 Task: Find connections with filter location Katihar with filter topic #Managementskillswith filter profile language Potuguese with filter current company Mindtree with filter school IMS UNISON UNIVERSITY with filter industry Climate Technology Product Manufacturing with filter service category Relocation with filter keywords title Virtual Assistant
Action: Mouse moved to (166, 247)
Screenshot: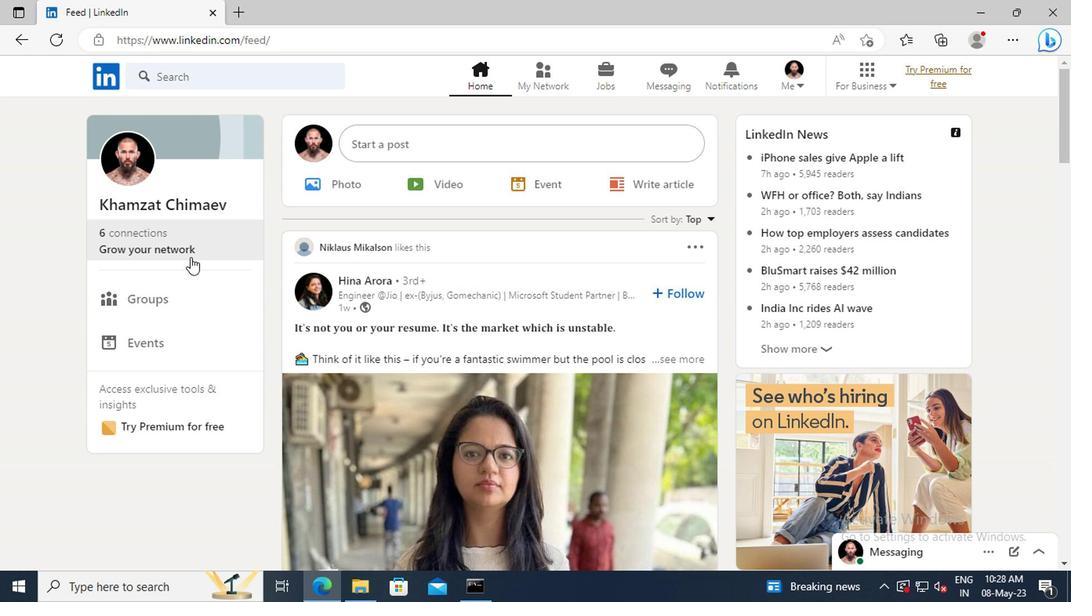 
Action: Mouse pressed left at (166, 247)
Screenshot: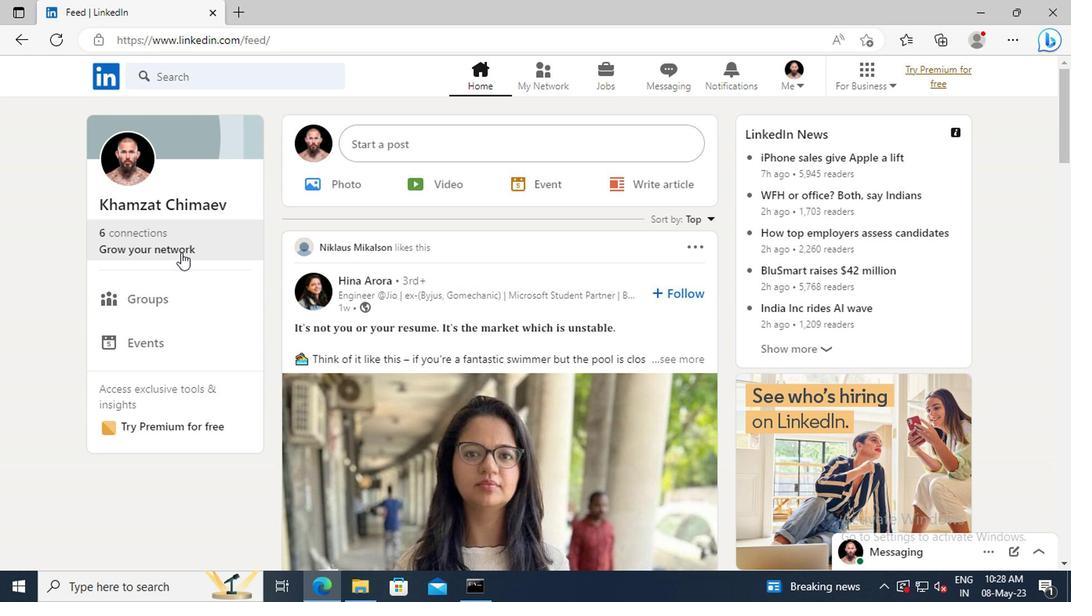 
Action: Mouse moved to (166, 170)
Screenshot: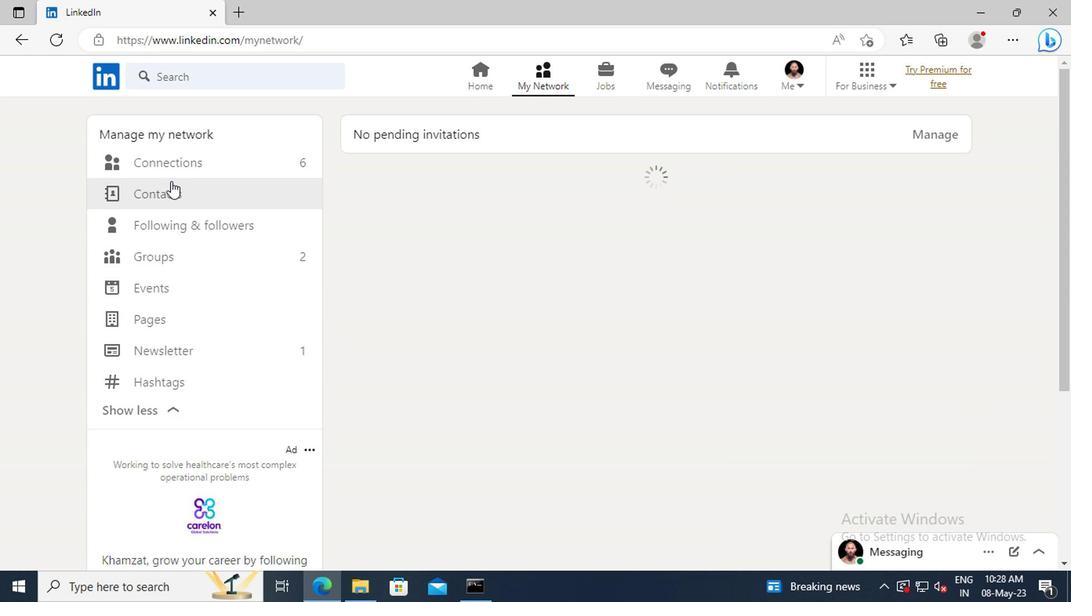 
Action: Mouse pressed left at (166, 170)
Screenshot: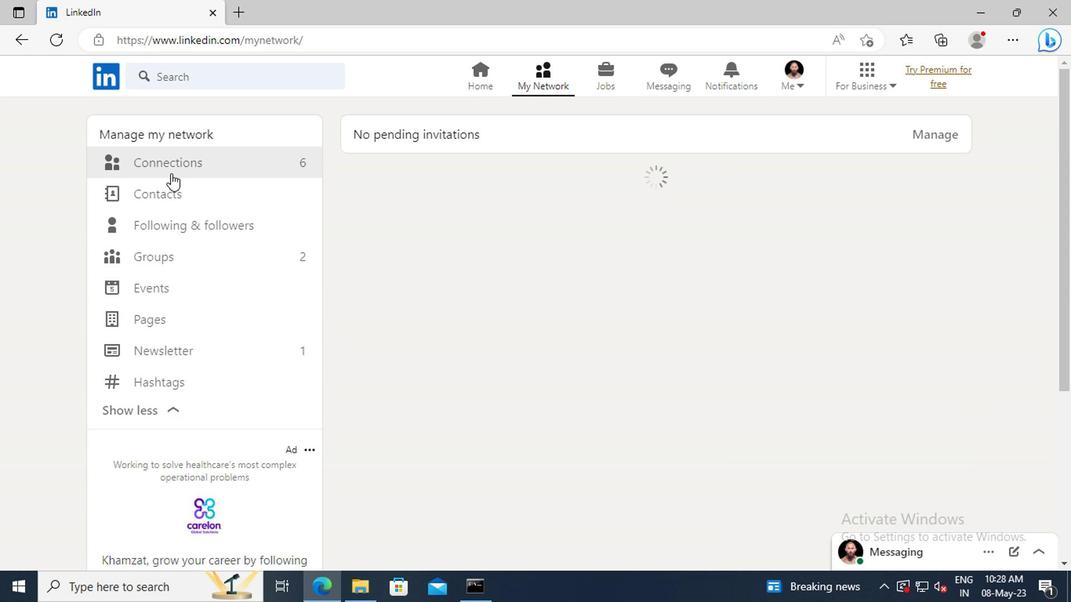 
Action: Mouse moved to (647, 168)
Screenshot: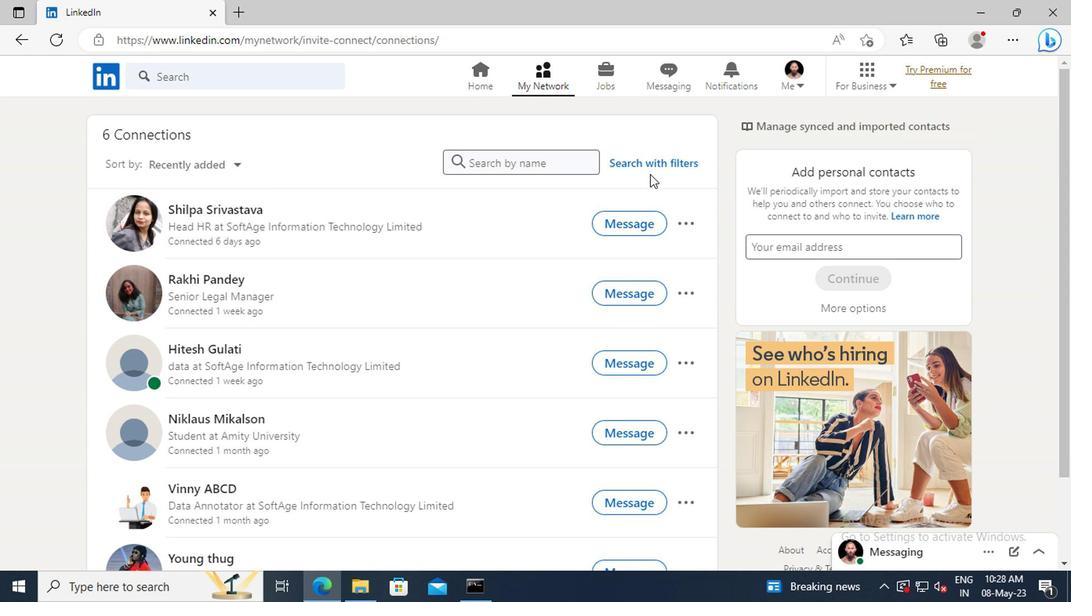 
Action: Mouse pressed left at (647, 168)
Screenshot: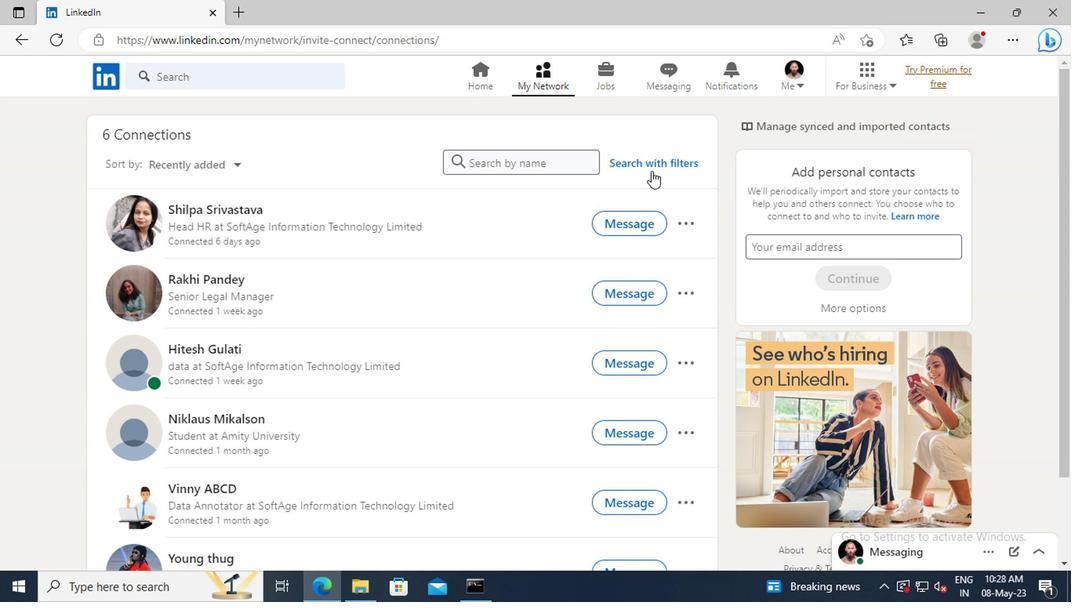 
Action: Mouse moved to (587, 126)
Screenshot: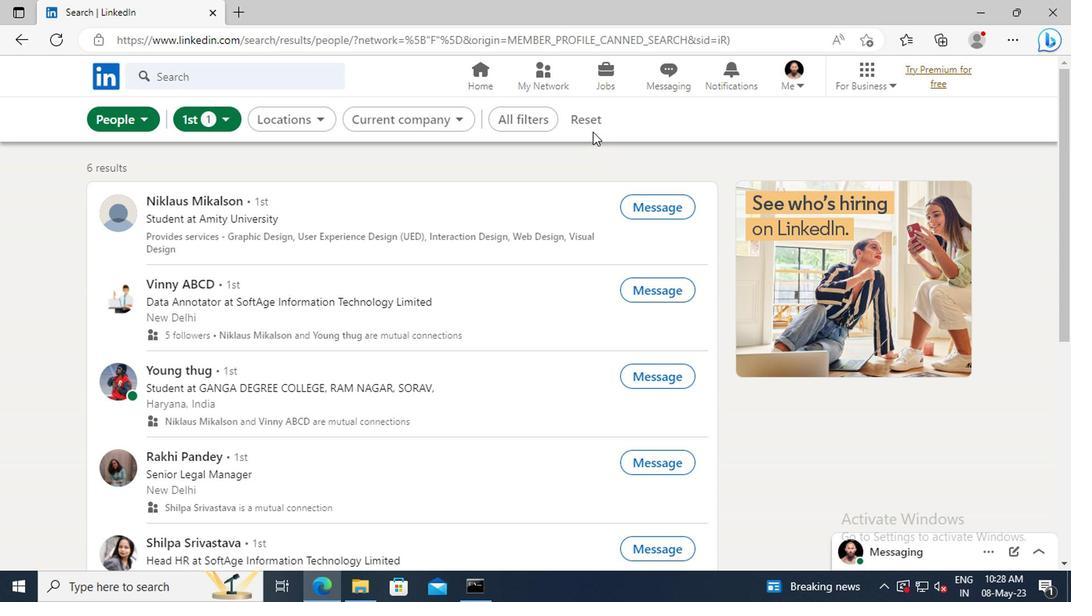 
Action: Mouse pressed left at (587, 126)
Screenshot: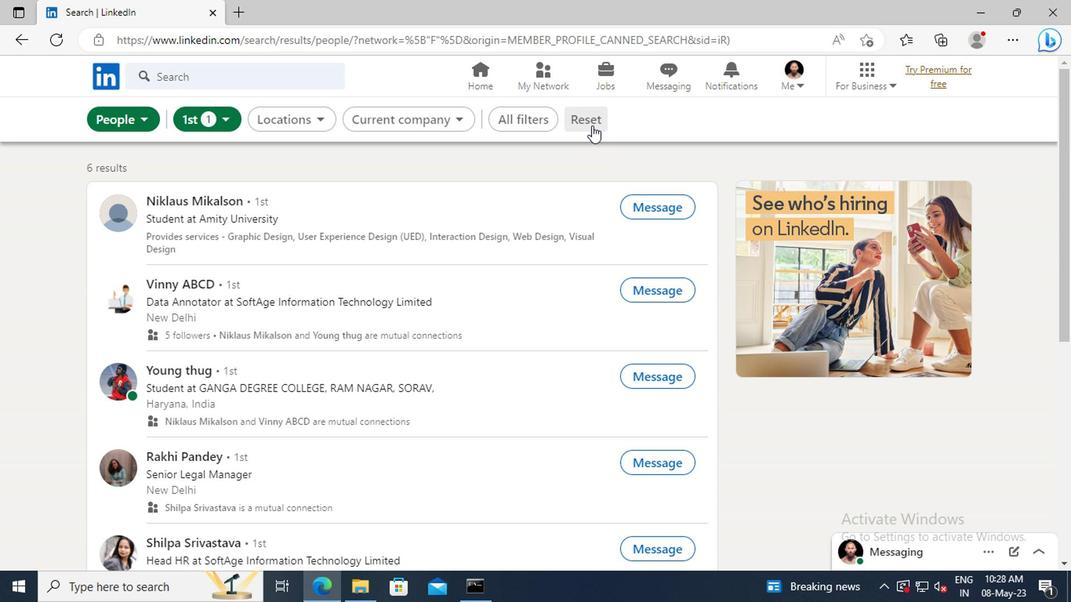 
Action: Mouse moved to (567, 125)
Screenshot: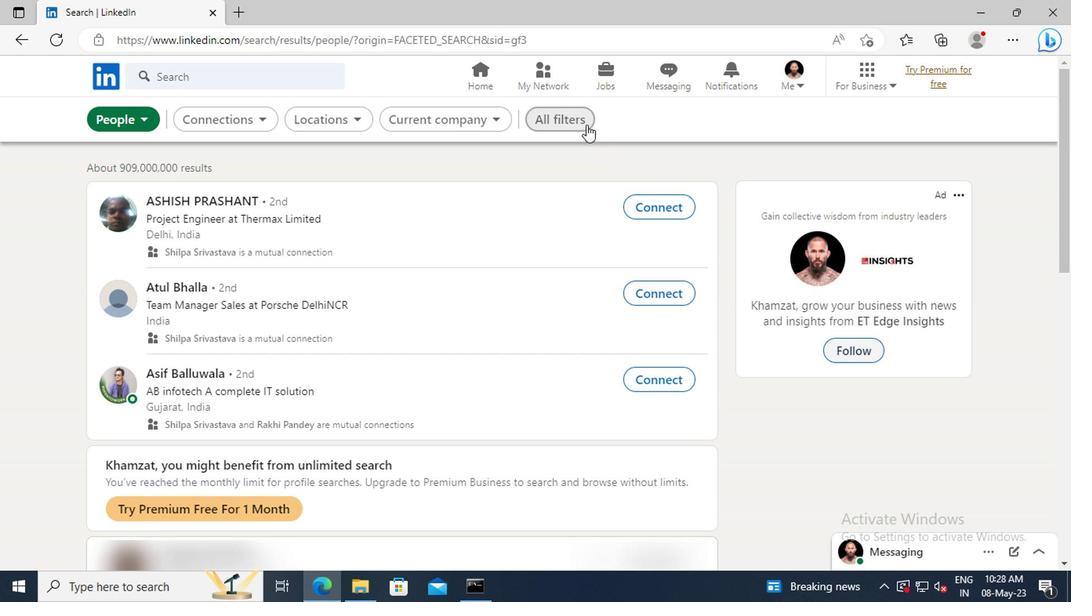 
Action: Mouse pressed left at (567, 125)
Screenshot: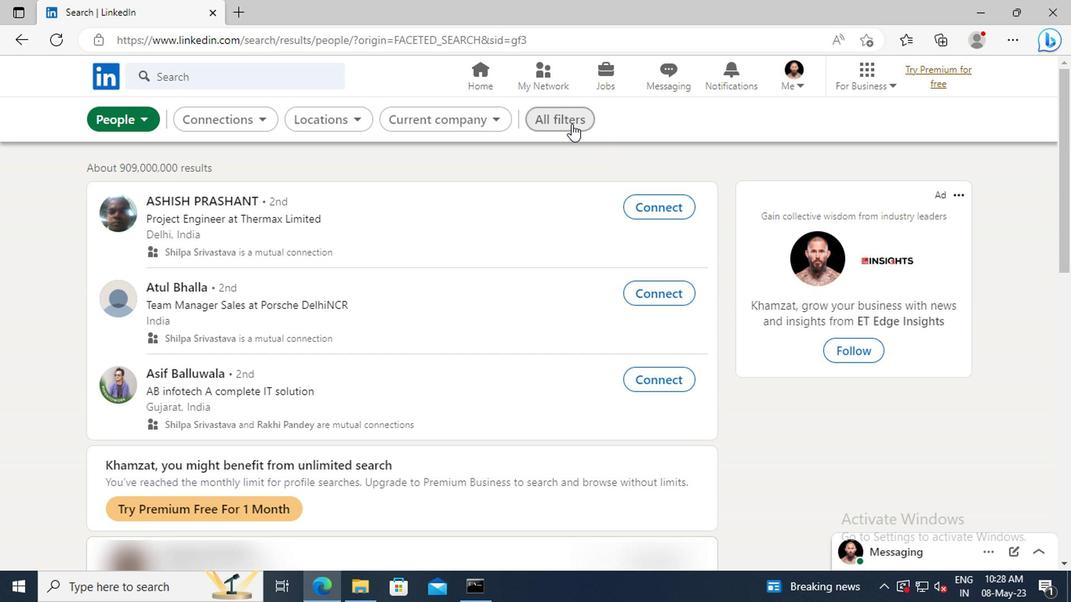 
Action: Mouse moved to (862, 293)
Screenshot: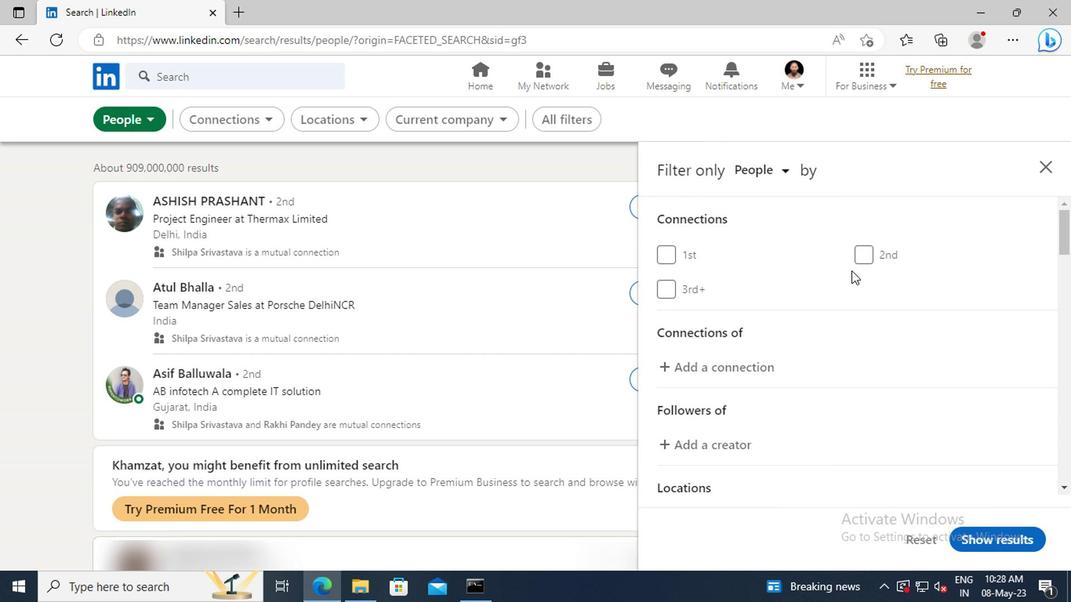 
Action: Mouse scrolled (862, 292) with delta (0, 0)
Screenshot: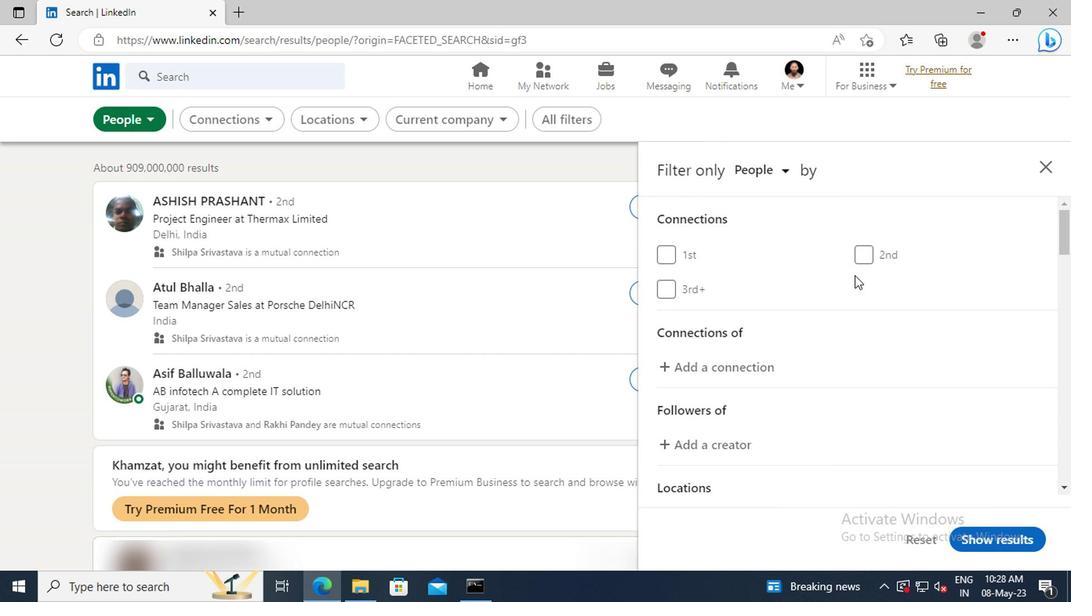 
Action: Mouse scrolled (862, 292) with delta (0, 0)
Screenshot: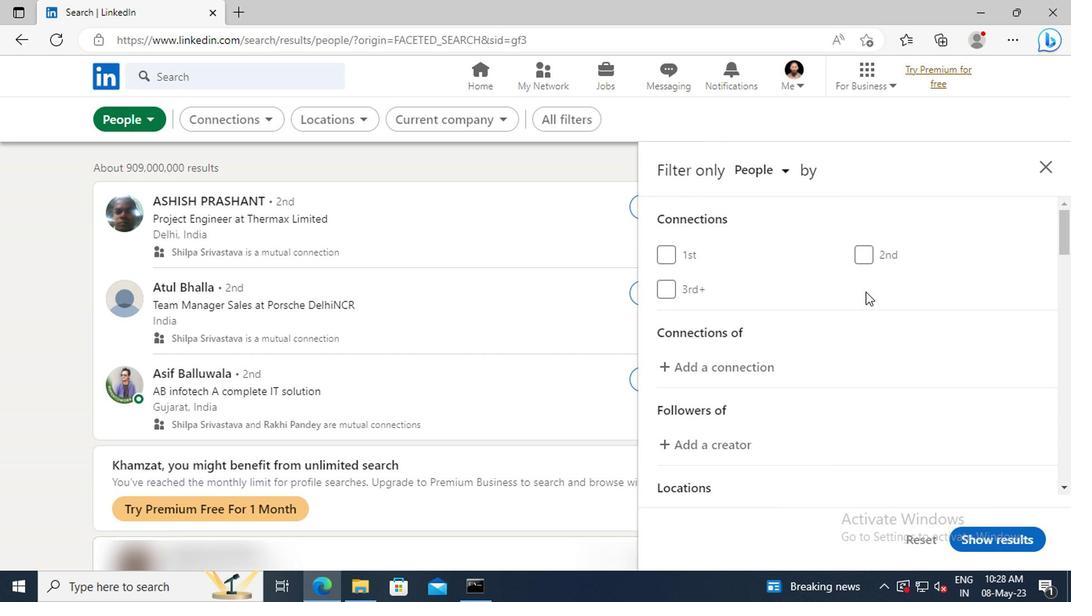
Action: Mouse scrolled (862, 292) with delta (0, 0)
Screenshot: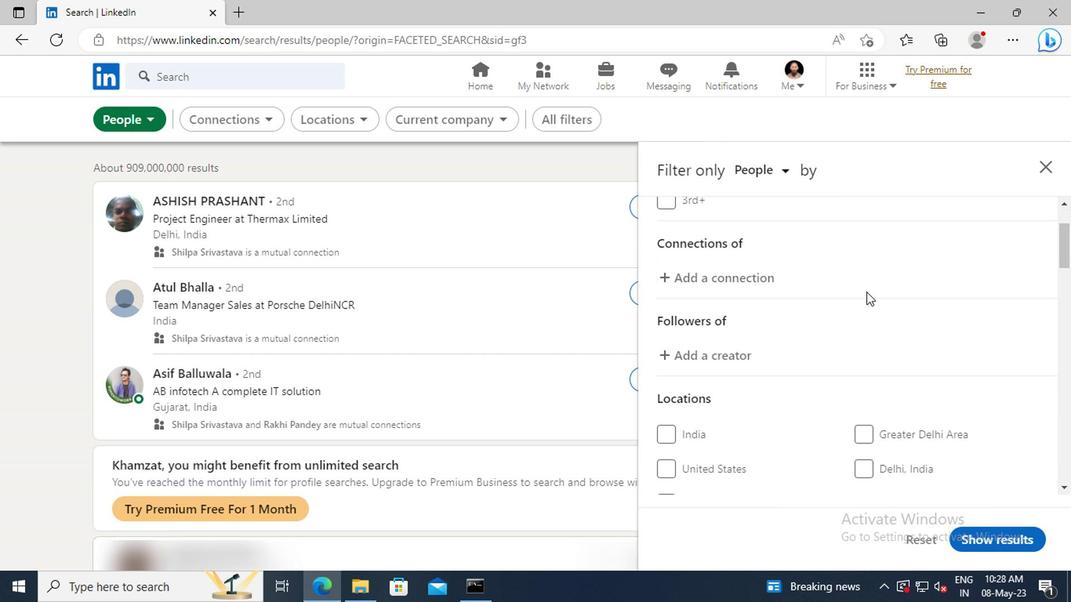 
Action: Mouse scrolled (862, 292) with delta (0, 0)
Screenshot: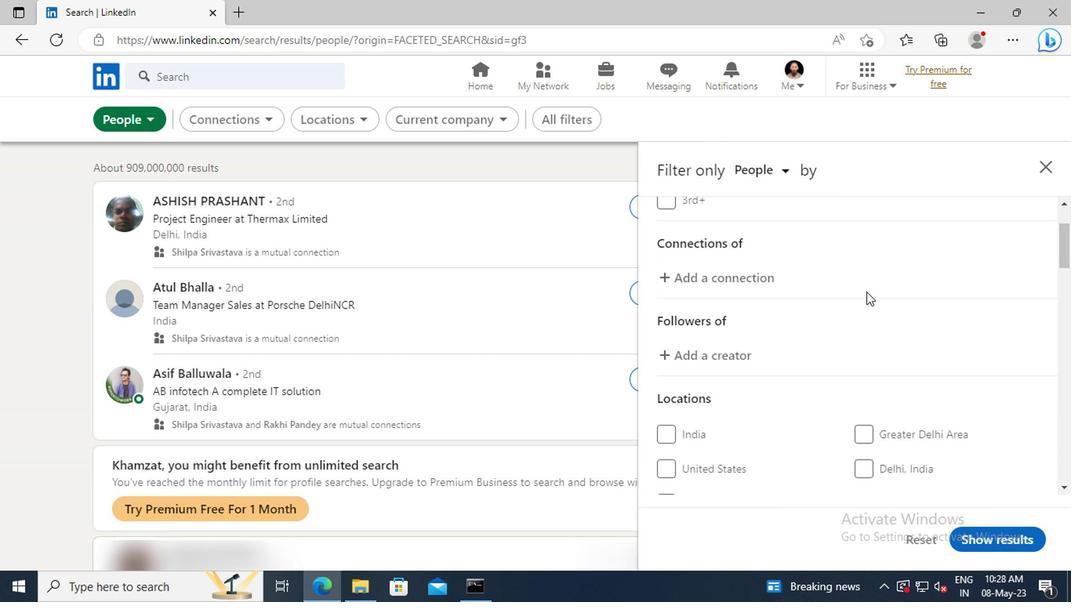 
Action: Mouse scrolled (862, 292) with delta (0, 0)
Screenshot: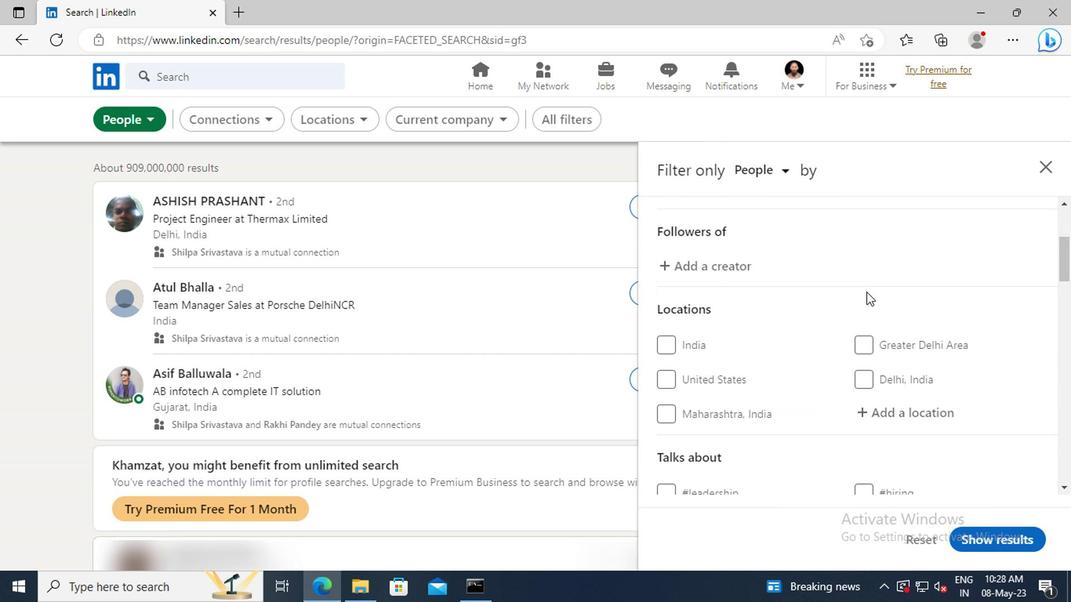 
Action: Mouse scrolled (862, 292) with delta (0, 0)
Screenshot: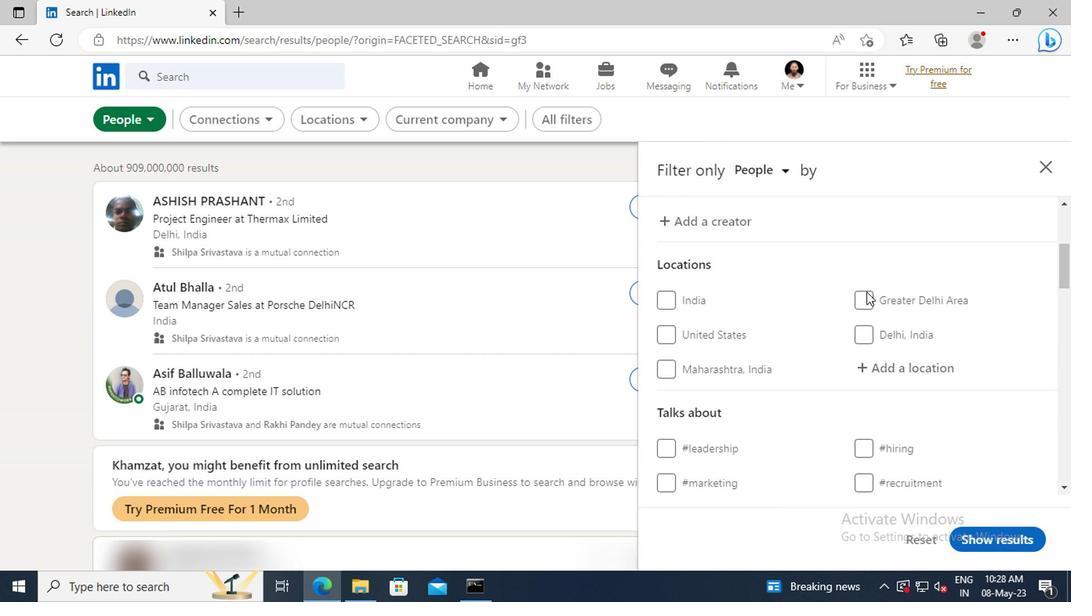
Action: Mouse scrolled (862, 292) with delta (0, 0)
Screenshot: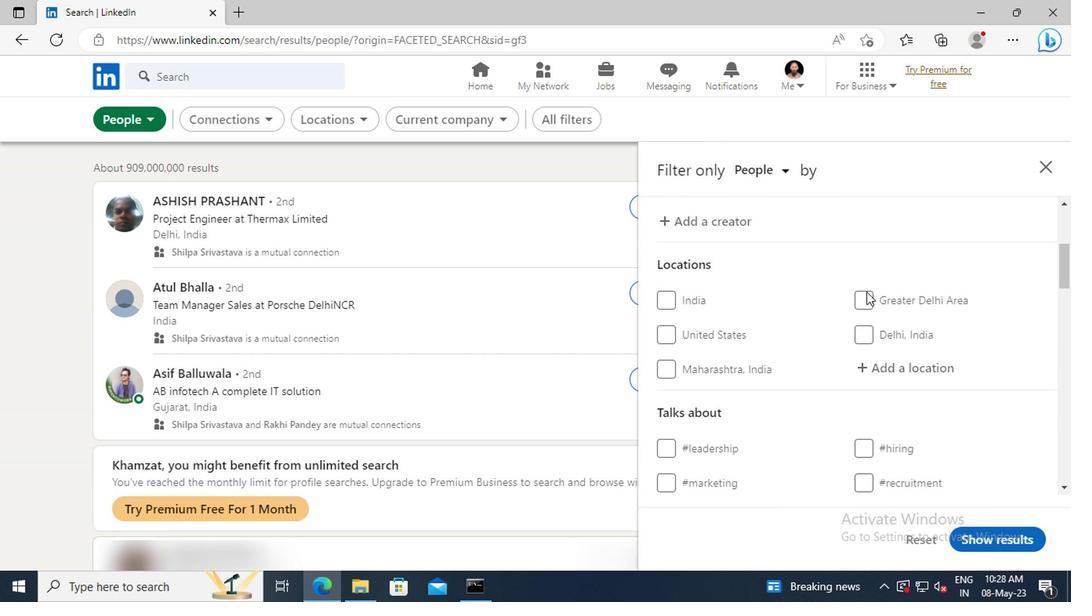 
Action: Mouse moved to (866, 286)
Screenshot: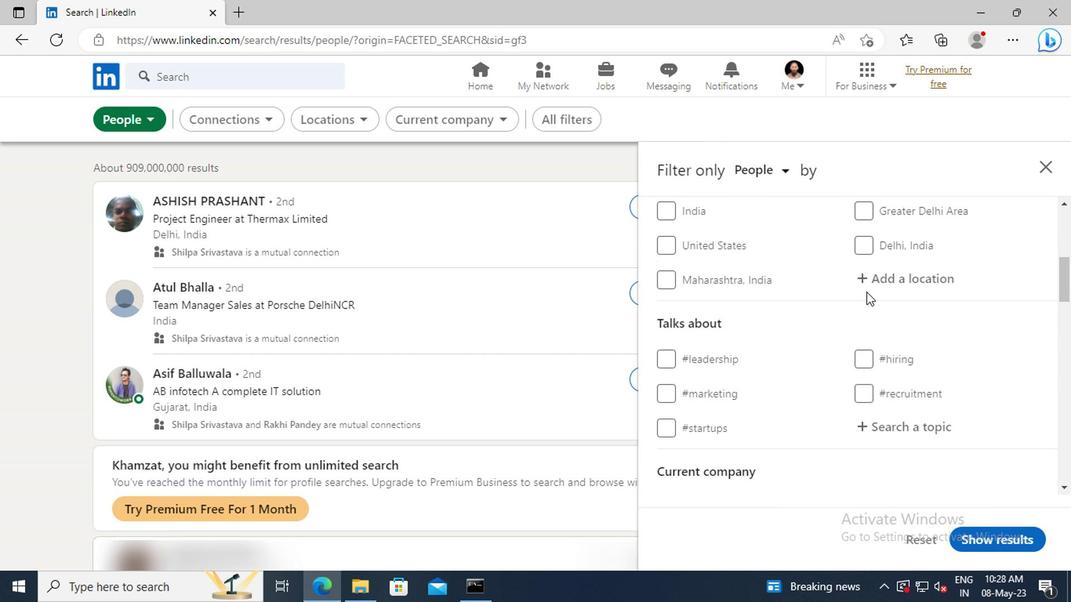 
Action: Mouse pressed left at (866, 286)
Screenshot: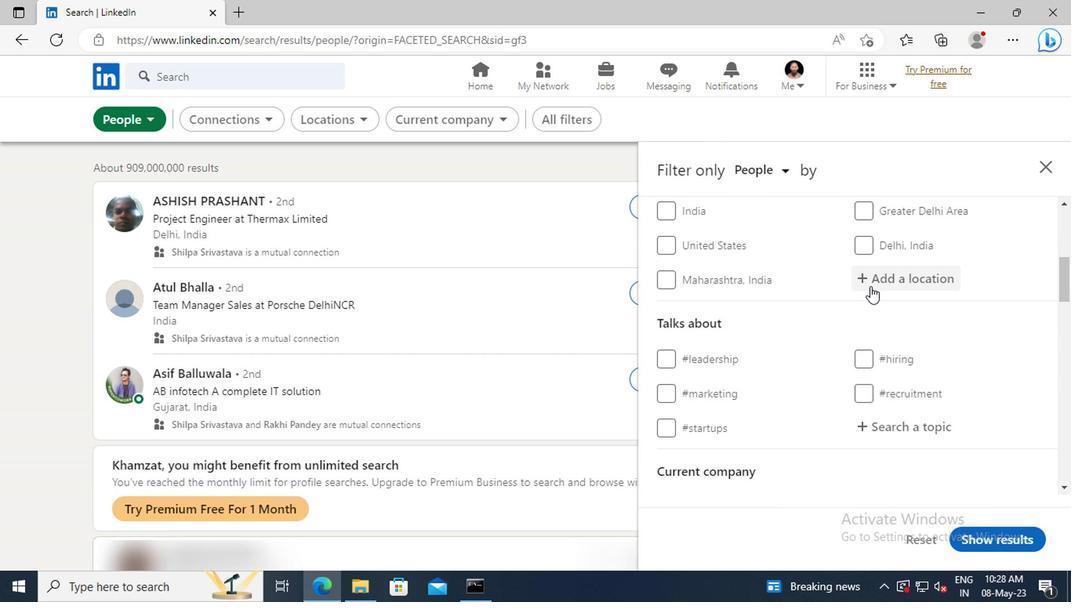 
Action: Key pressed <Key.shift>KATIHAR
Screenshot: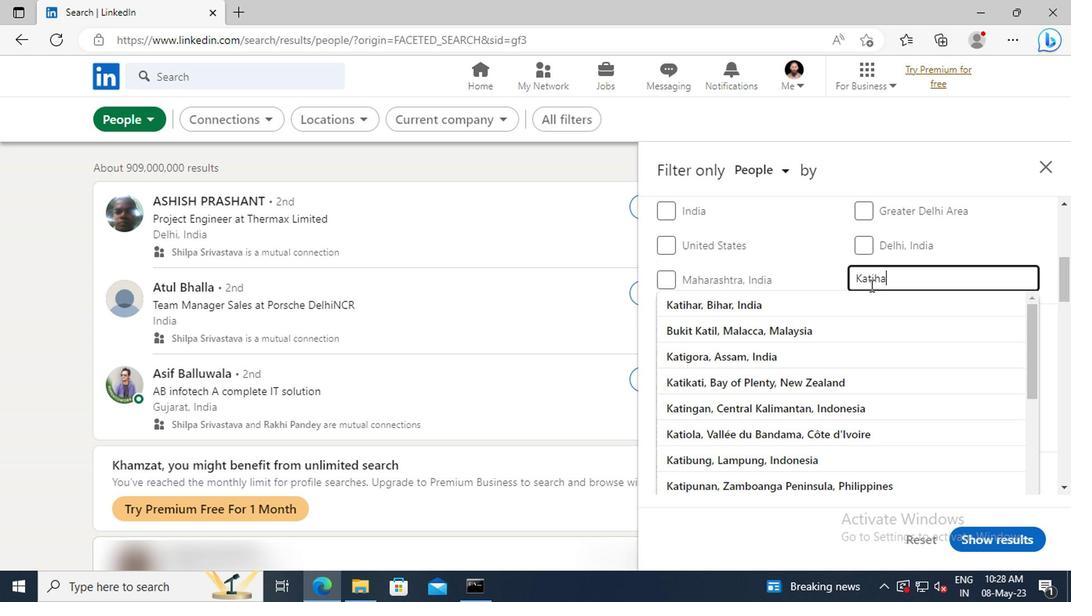 
Action: Mouse moved to (859, 300)
Screenshot: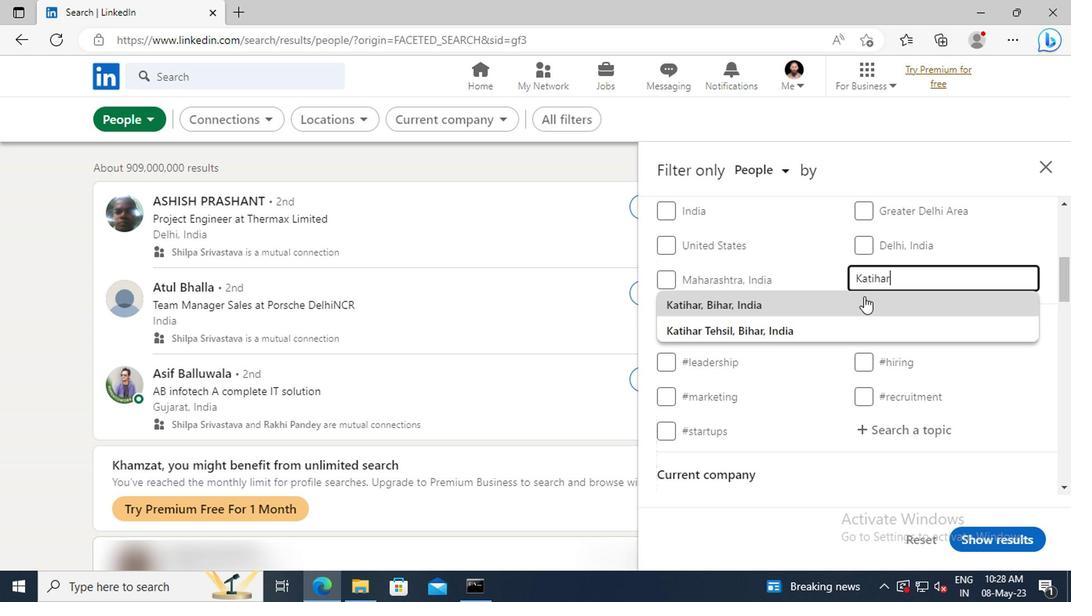 
Action: Mouse pressed left at (859, 300)
Screenshot: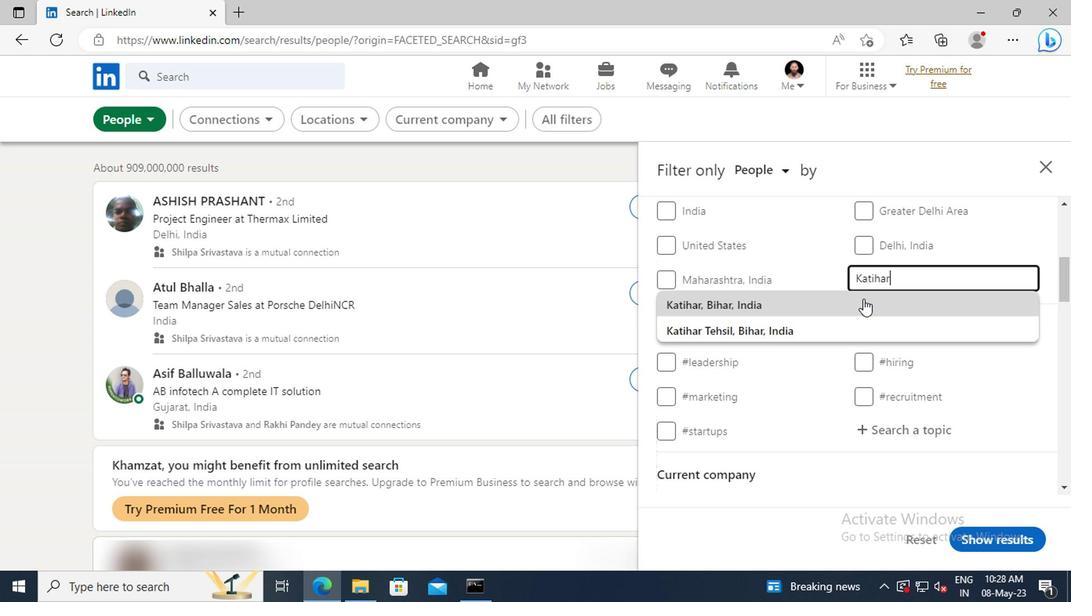 
Action: Mouse moved to (860, 303)
Screenshot: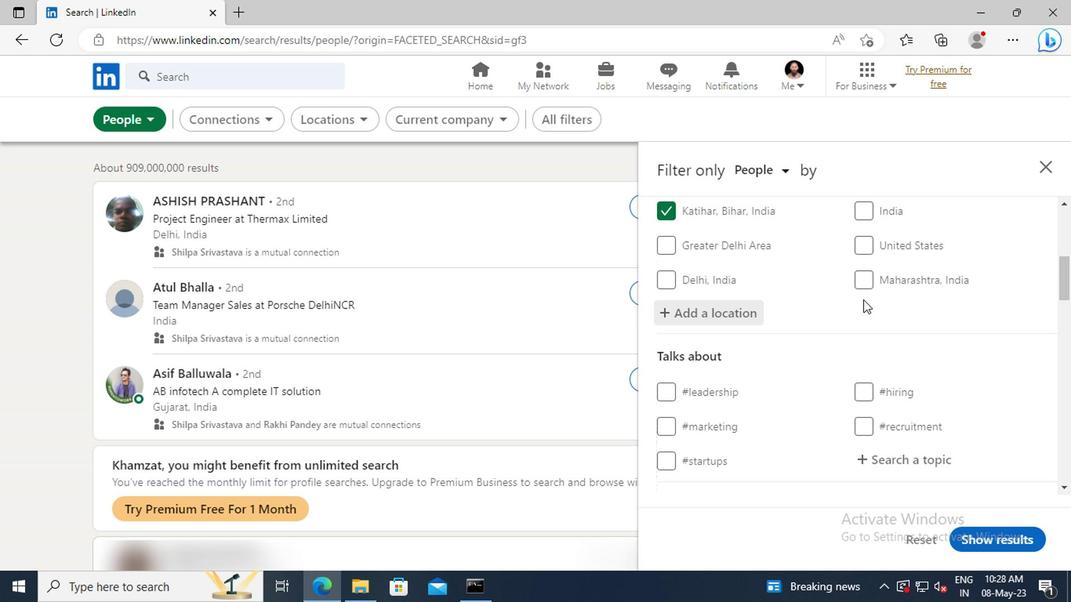 
Action: Mouse scrolled (860, 302) with delta (0, 0)
Screenshot: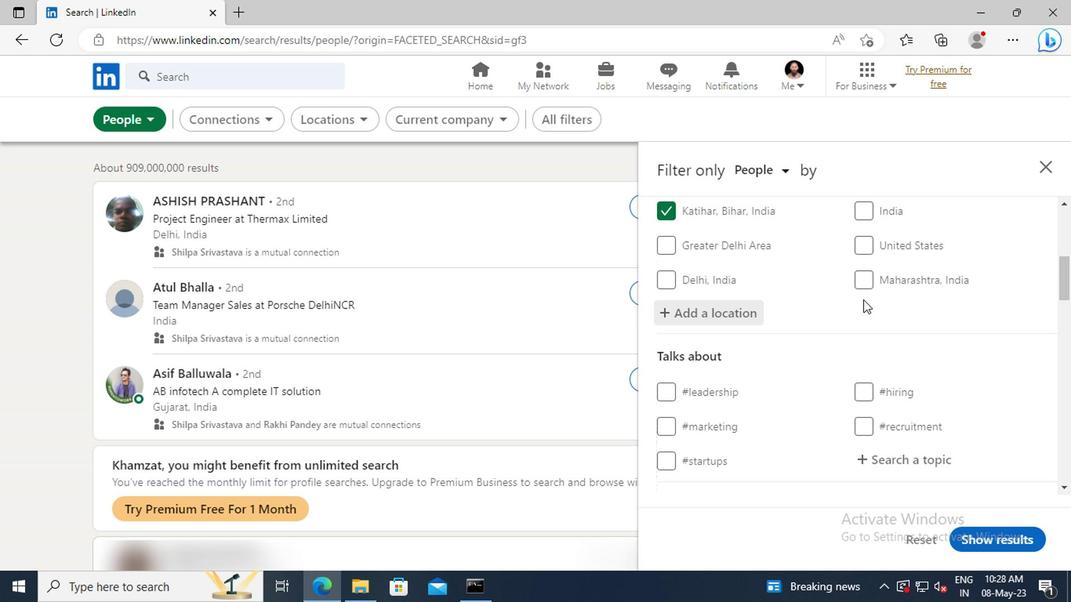 
Action: Mouse moved to (861, 304)
Screenshot: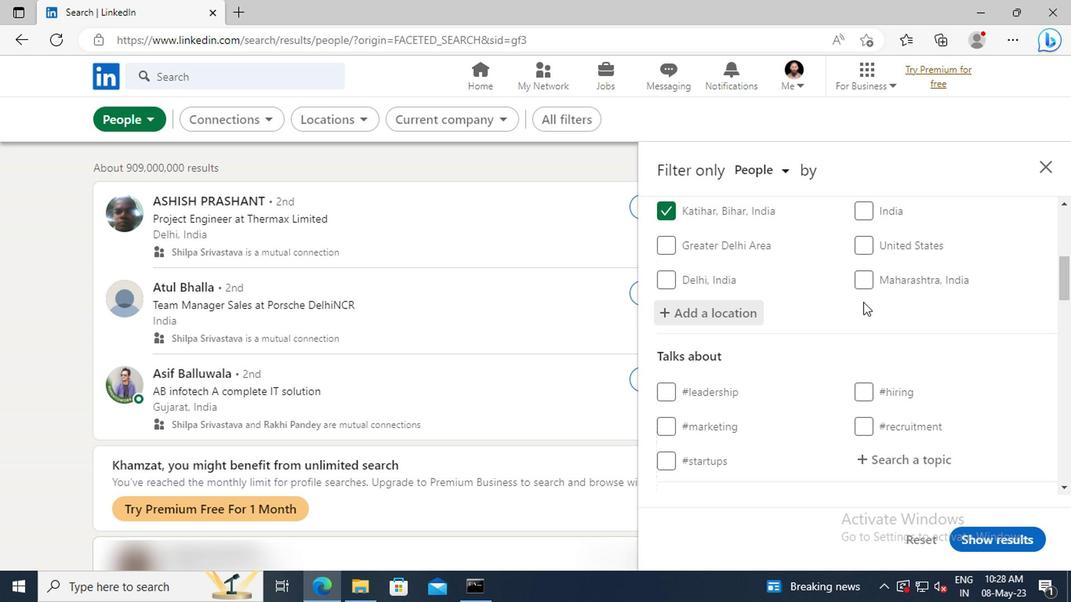 
Action: Mouse scrolled (861, 303) with delta (0, -1)
Screenshot: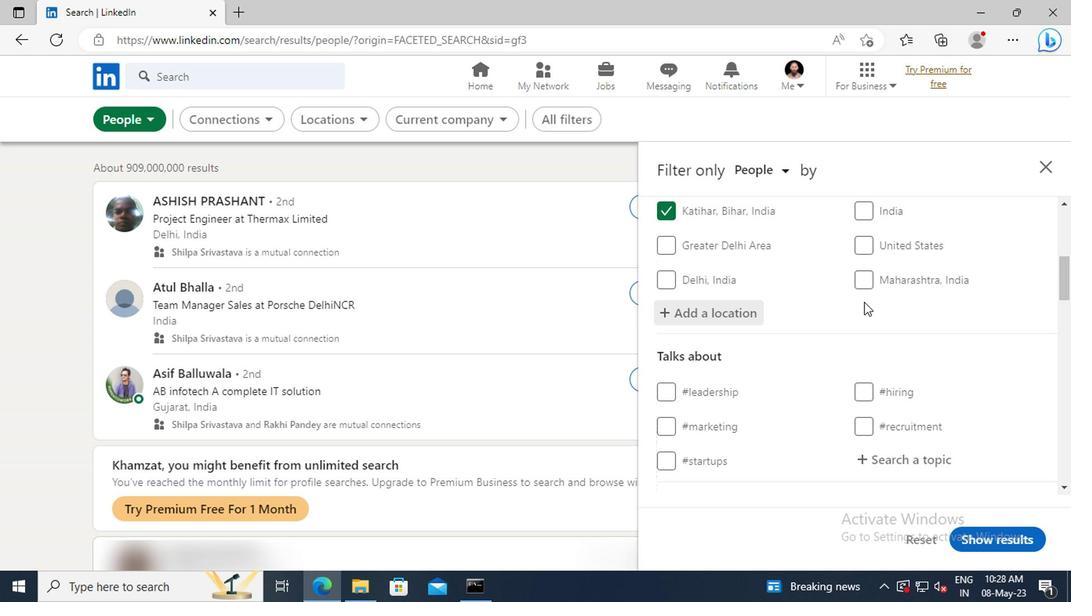 
Action: Mouse scrolled (861, 303) with delta (0, -1)
Screenshot: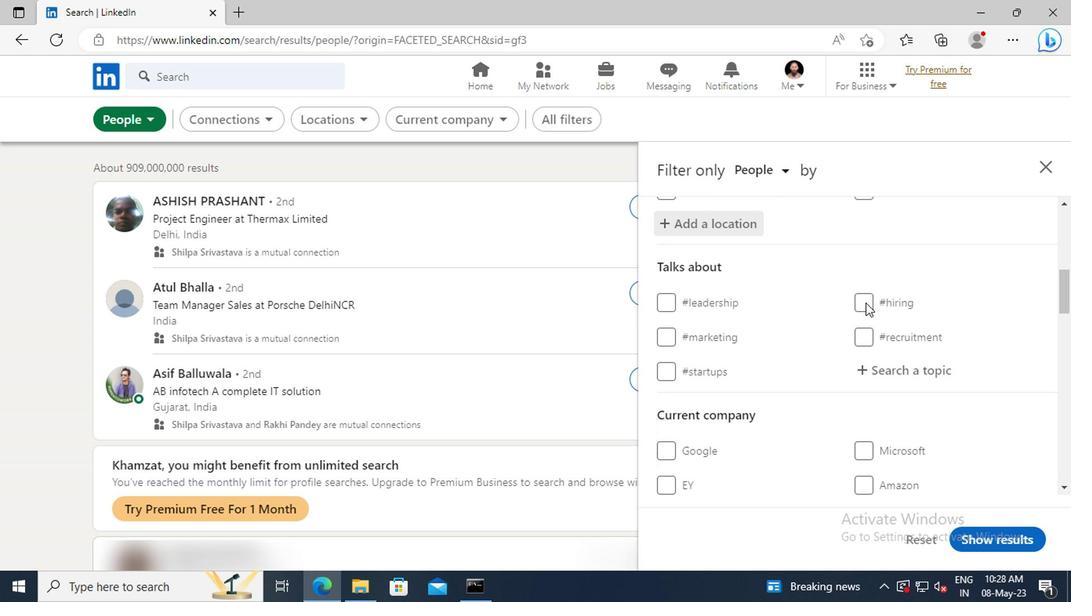 
Action: Mouse moved to (872, 322)
Screenshot: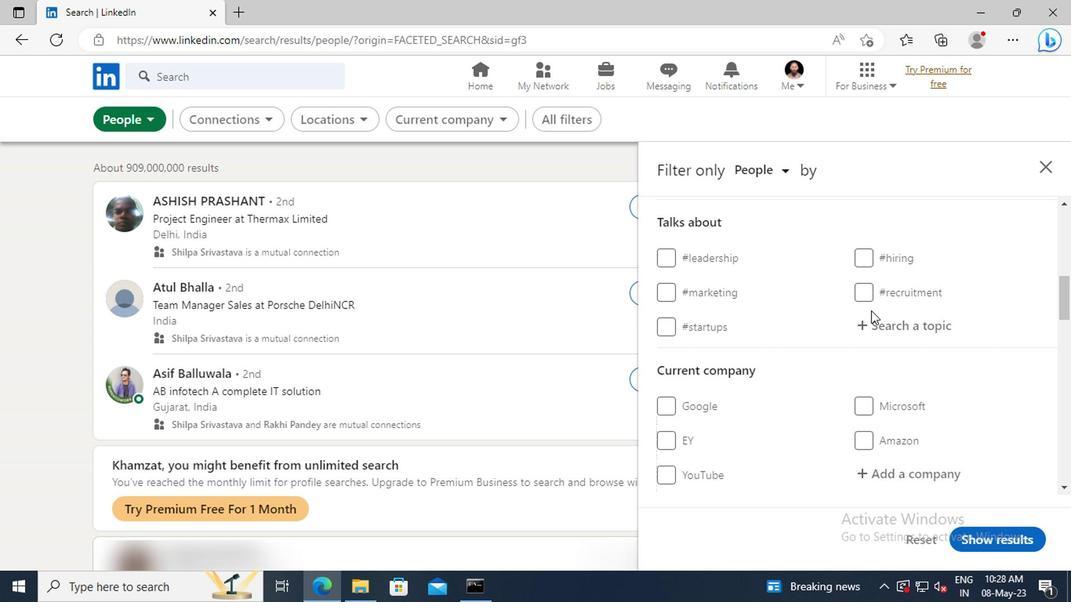 
Action: Mouse pressed left at (872, 322)
Screenshot: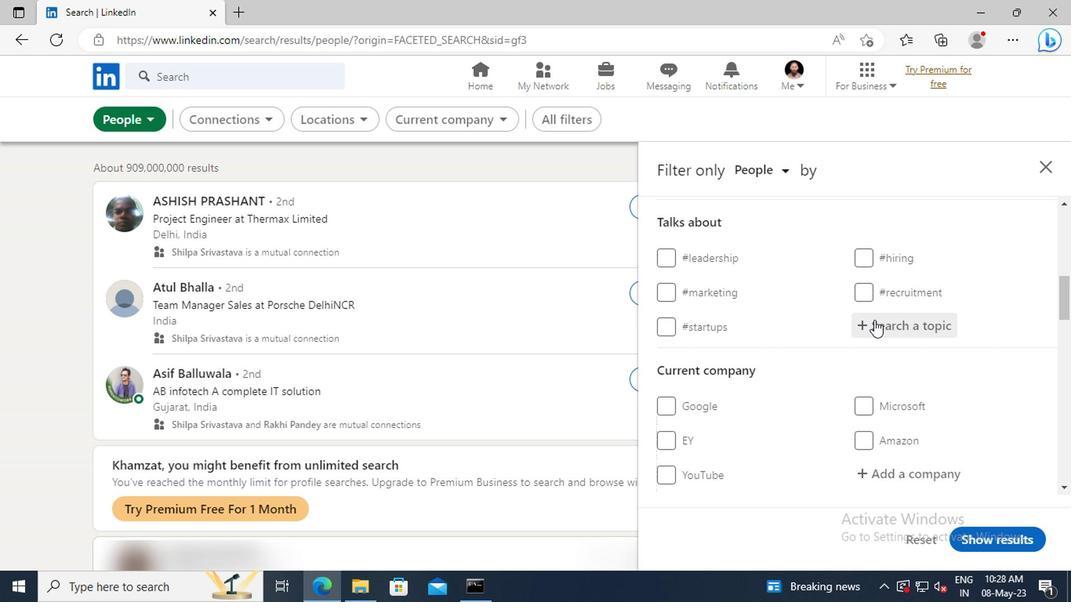 
Action: Mouse moved to (875, 321)
Screenshot: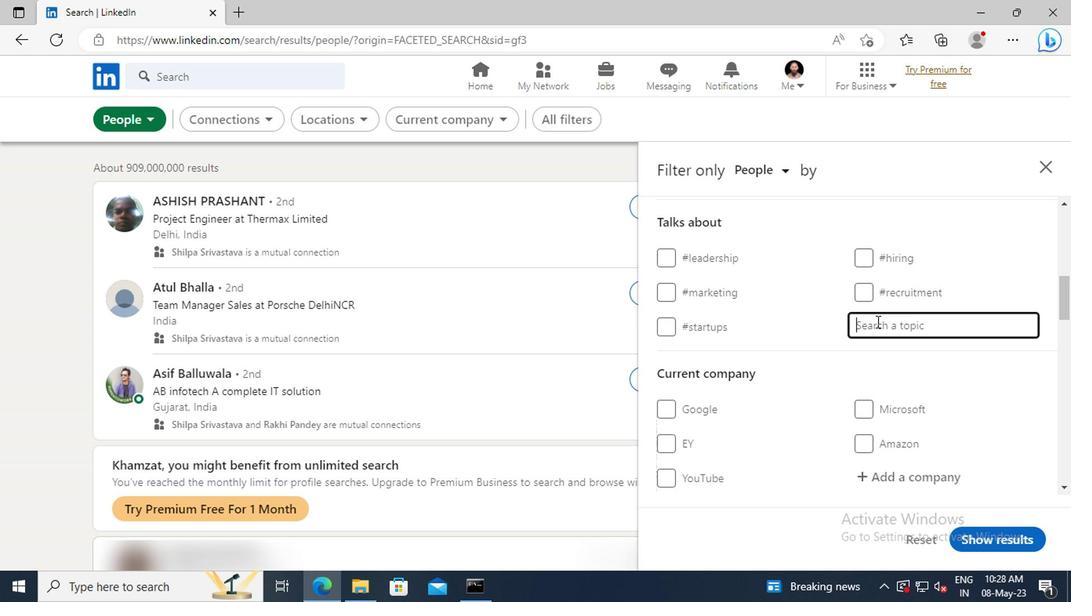 
Action: Key pressed <Key.shift>MANAGEMENTSK
Screenshot: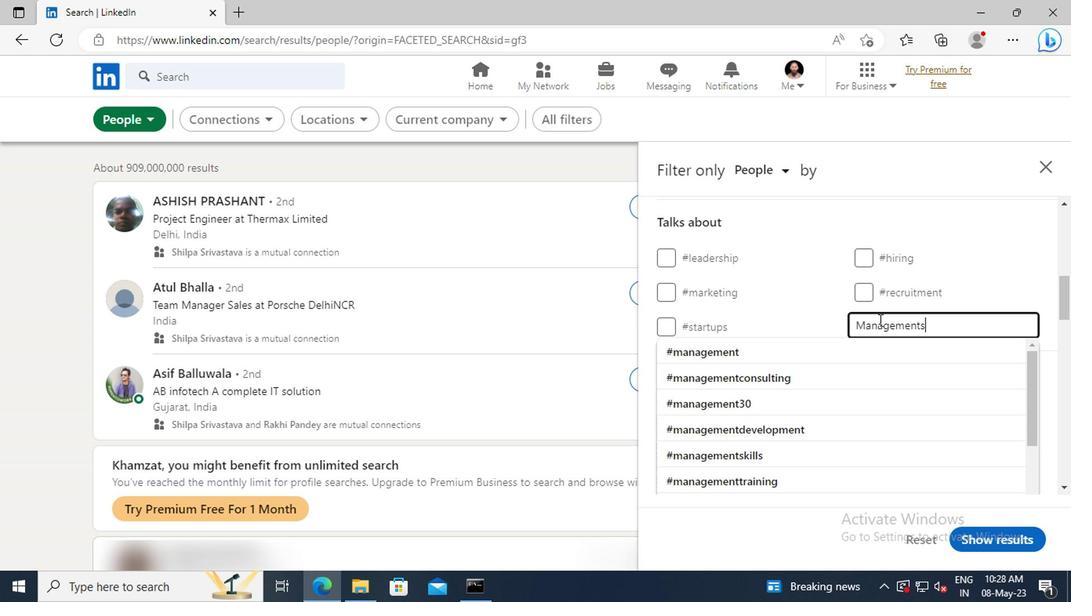 
Action: Mouse moved to (887, 343)
Screenshot: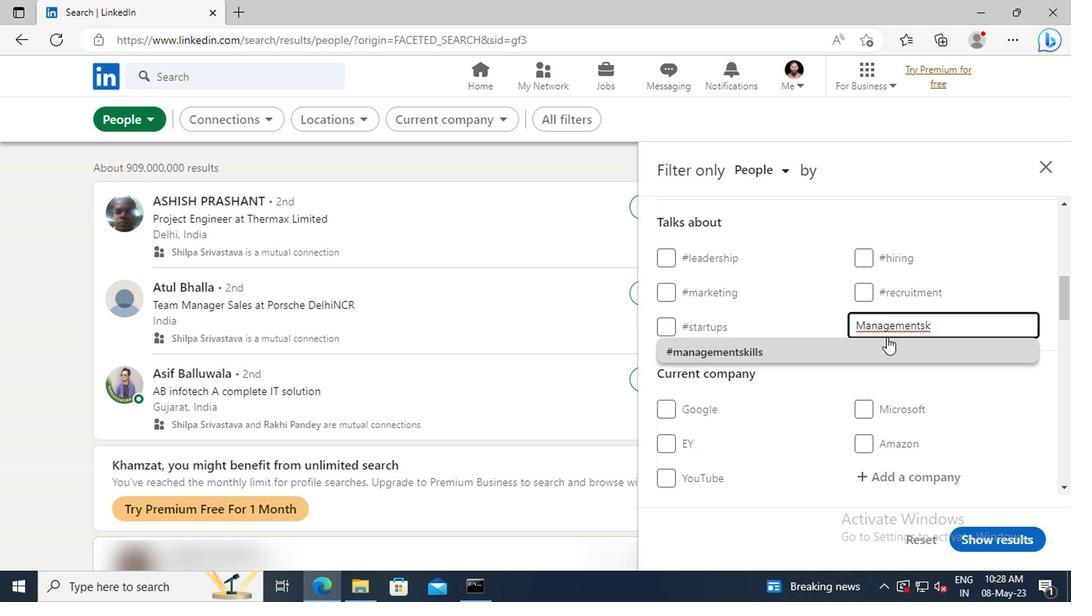 
Action: Mouse pressed left at (887, 343)
Screenshot: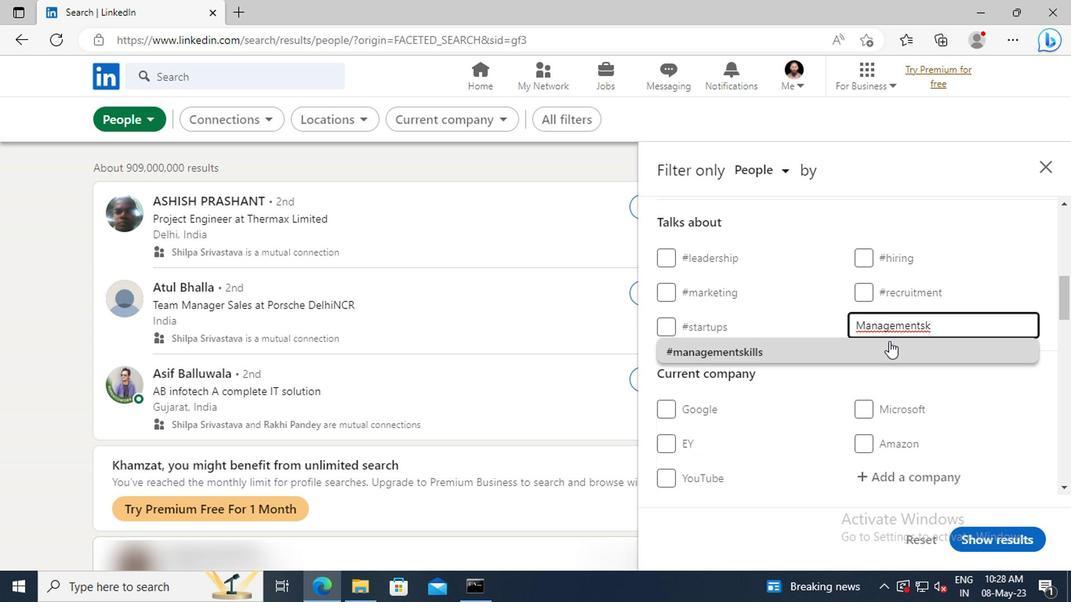
Action: Mouse moved to (887, 345)
Screenshot: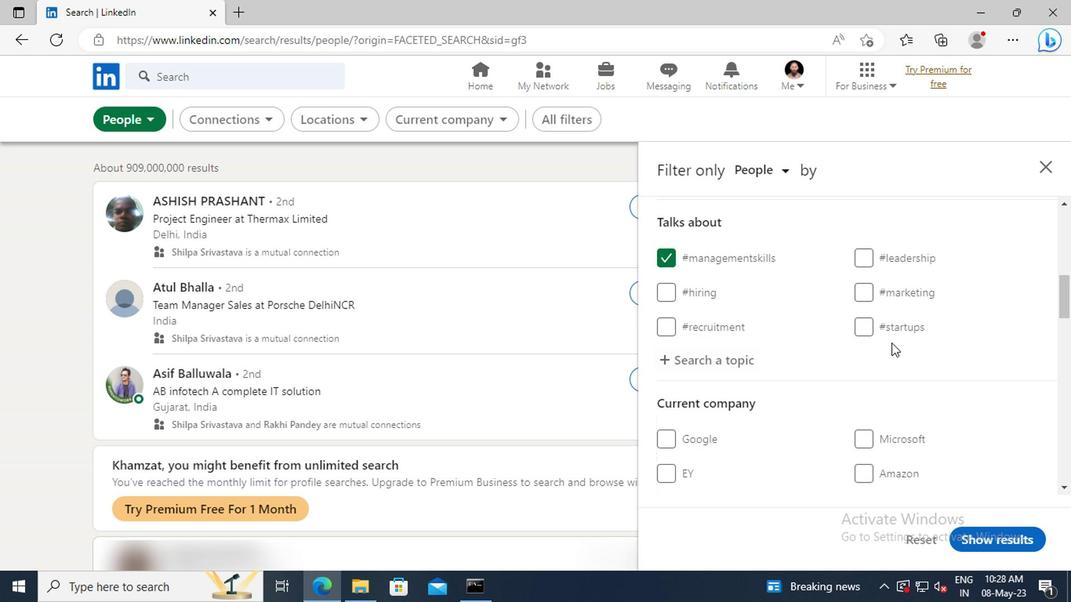
Action: Mouse scrolled (887, 343) with delta (0, -1)
Screenshot: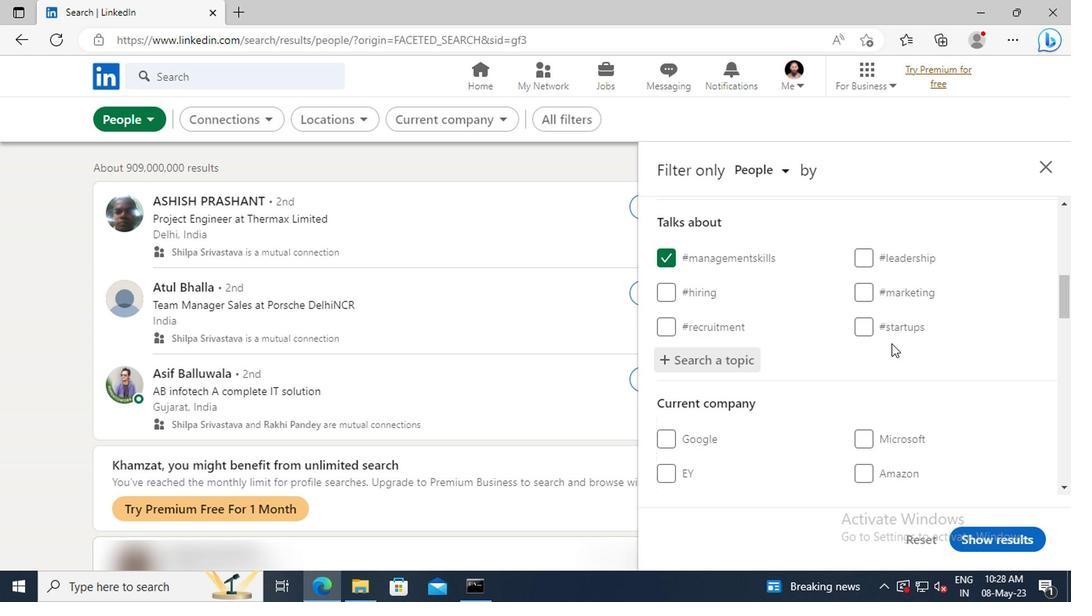 
Action: Mouse scrolled (887, 343) with delta (0, -1)
Screenshot: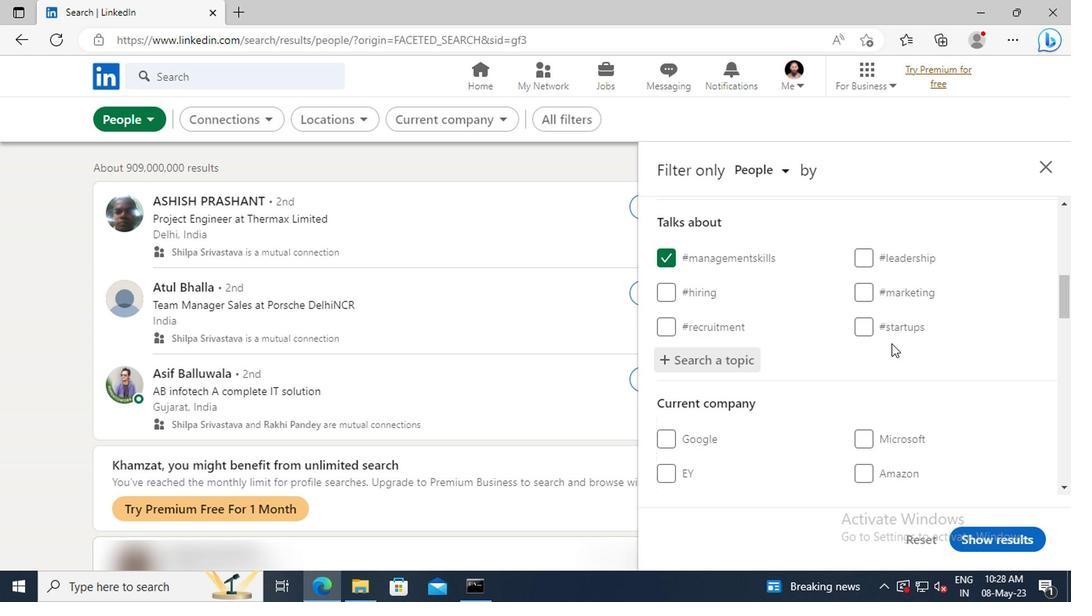 
Action: Mouse scrolled (887, 343) with delta (0, -1)
Screenshot: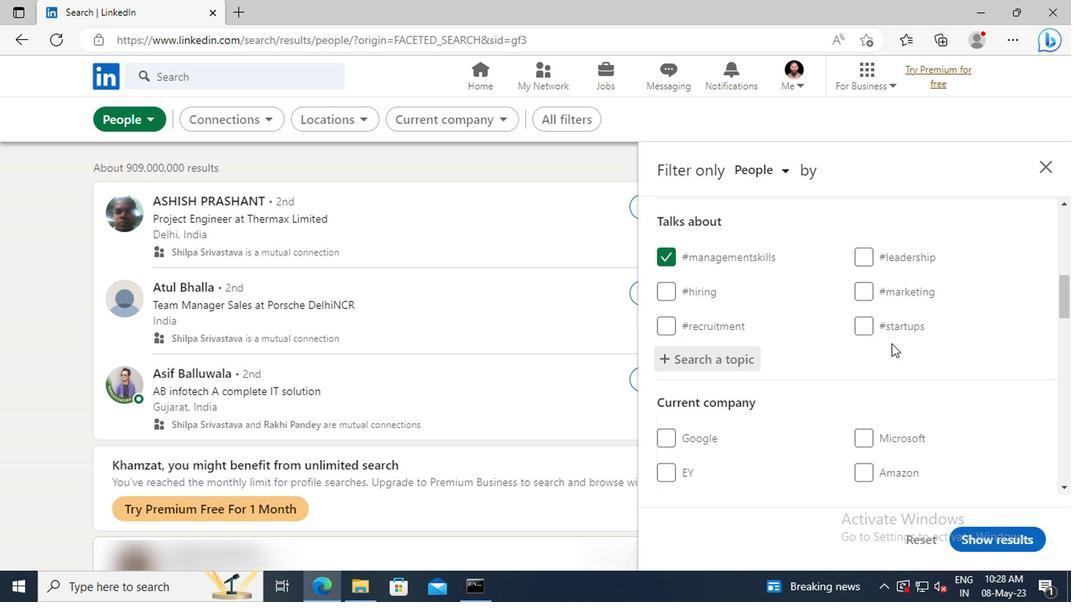 
Action: Mouse scrolled (887, 343) with delta (0, -1)
Screenshot: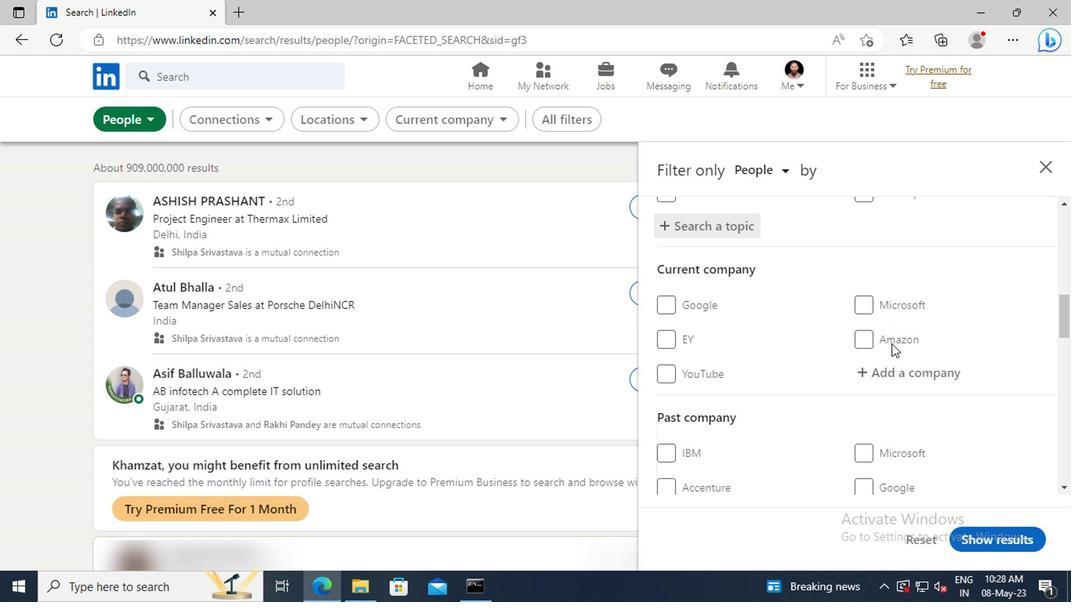 
Action: Mouse scrolled (887, 343) with delta (0, -1)
Screenshot: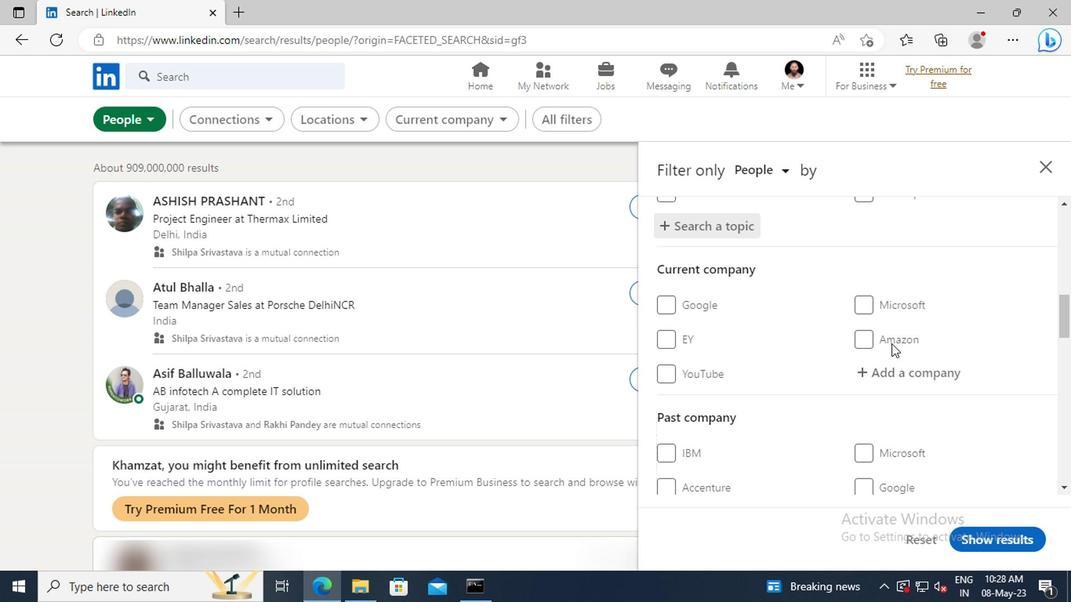 
Action: Mouse scrolled (887, 343) with delta (0, -1)
Screenshot: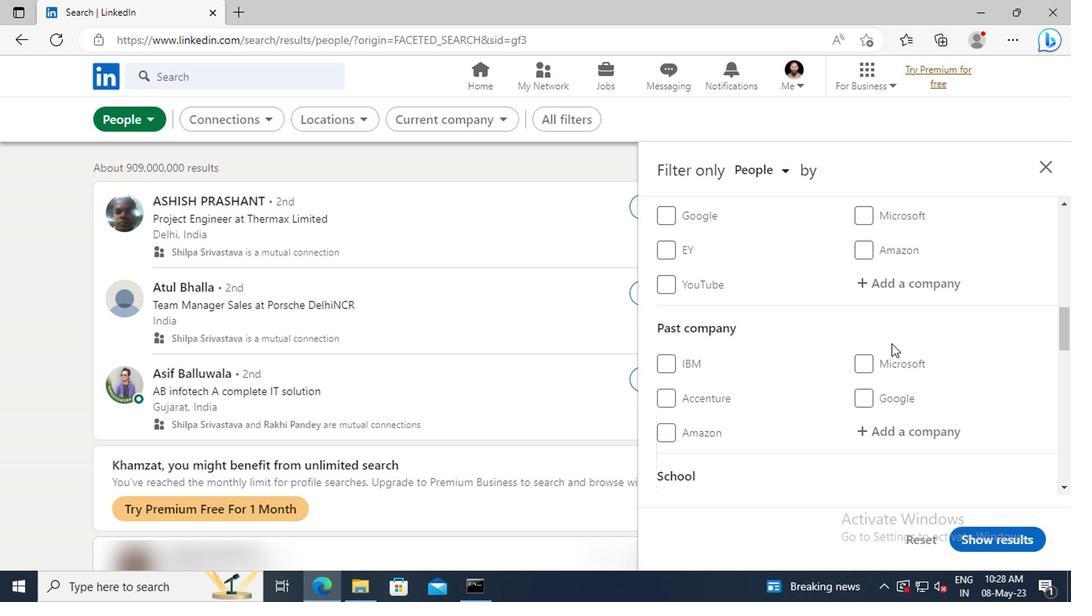 
Action: Mouse scrolled (887, 343) with delta (0, -1)
Screenshot: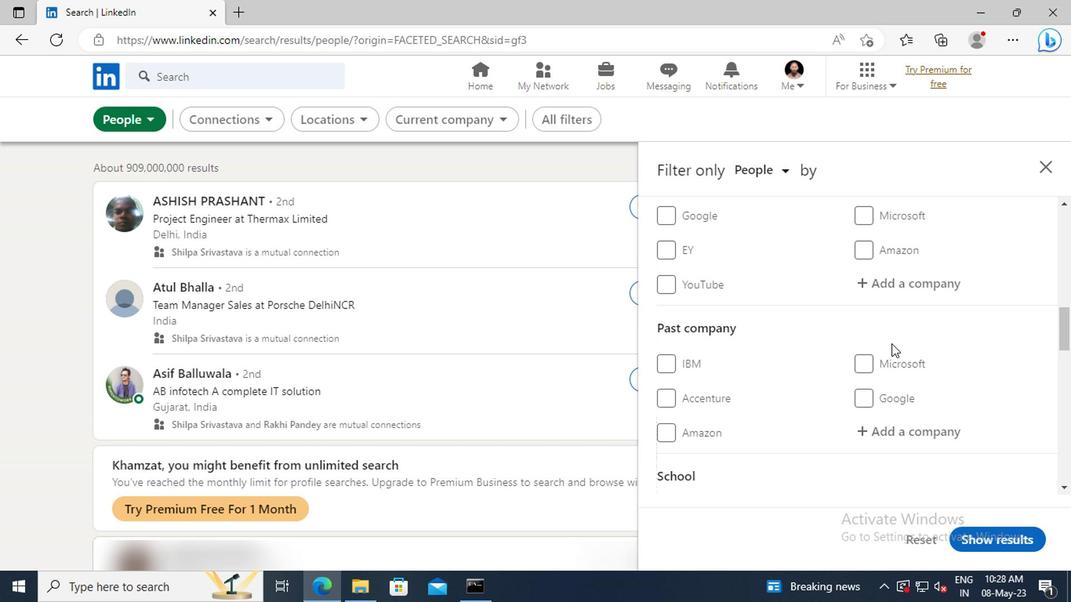 
Action: Mouse scrolled (887, 343) with delta (0, -1)
Screenshot: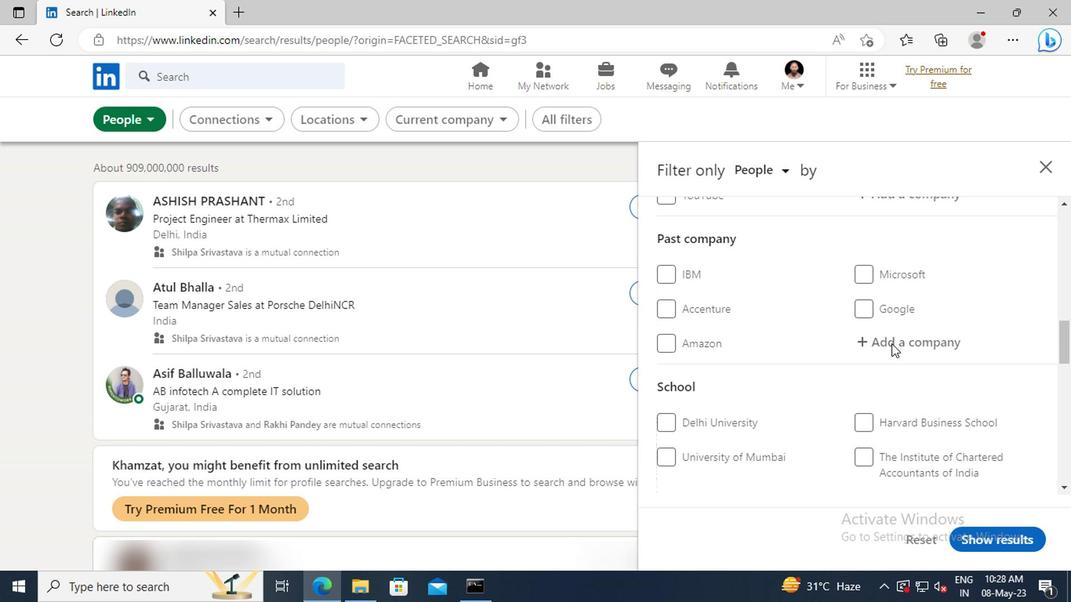 
Action: Mouse scrolled (887, 343) with delta (0, -1)
Screenshot: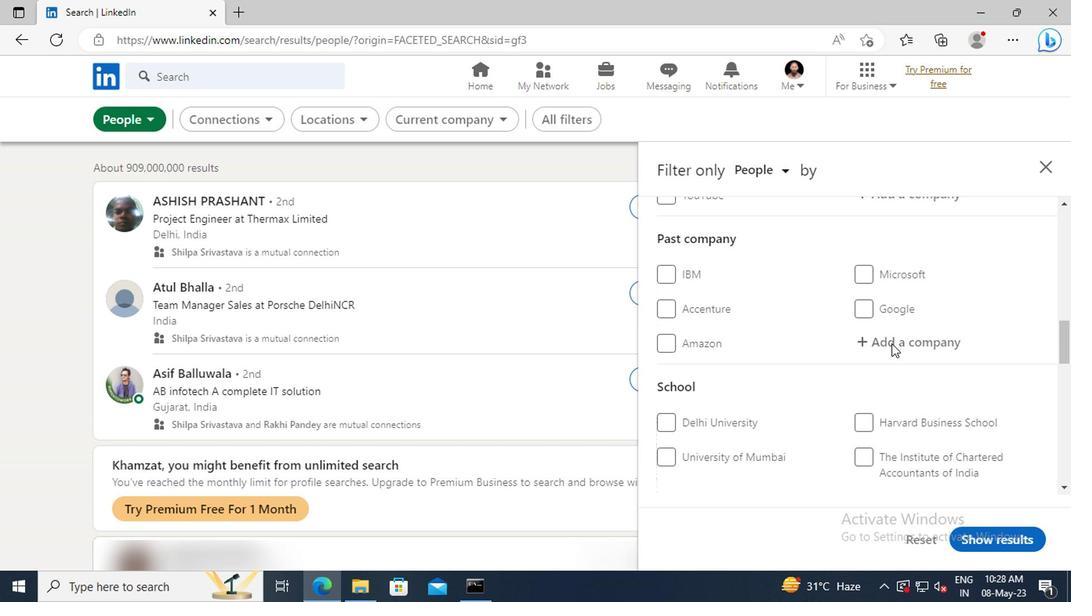 
Action: Mouse scrolled (887, 343) with delta (0, -1)
Screenshot: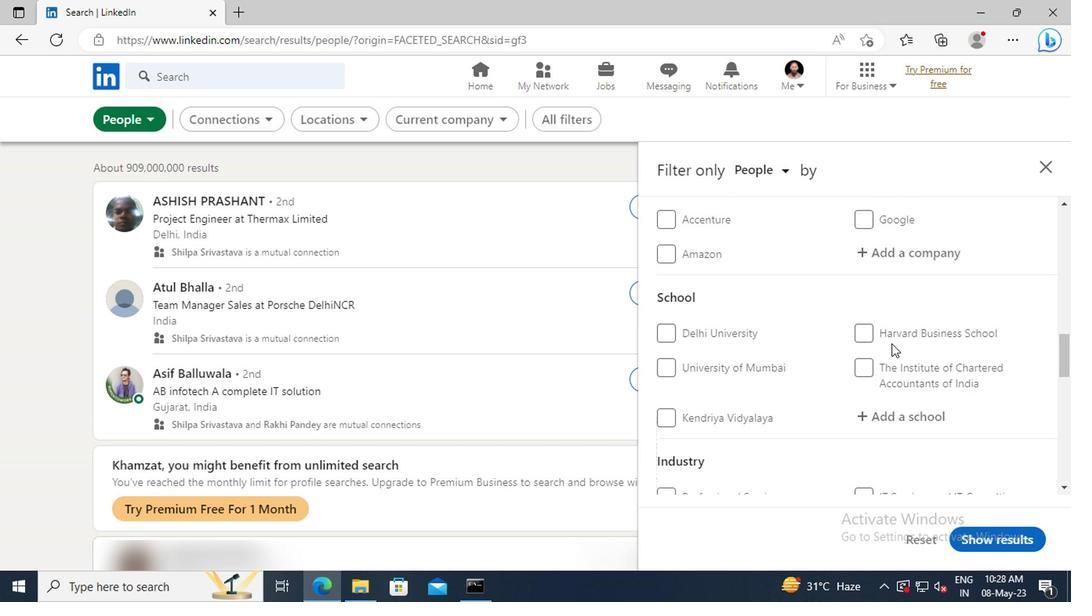 
Action: Mouse scrolled (887, 343) with delta (0, -1)
Screenshot: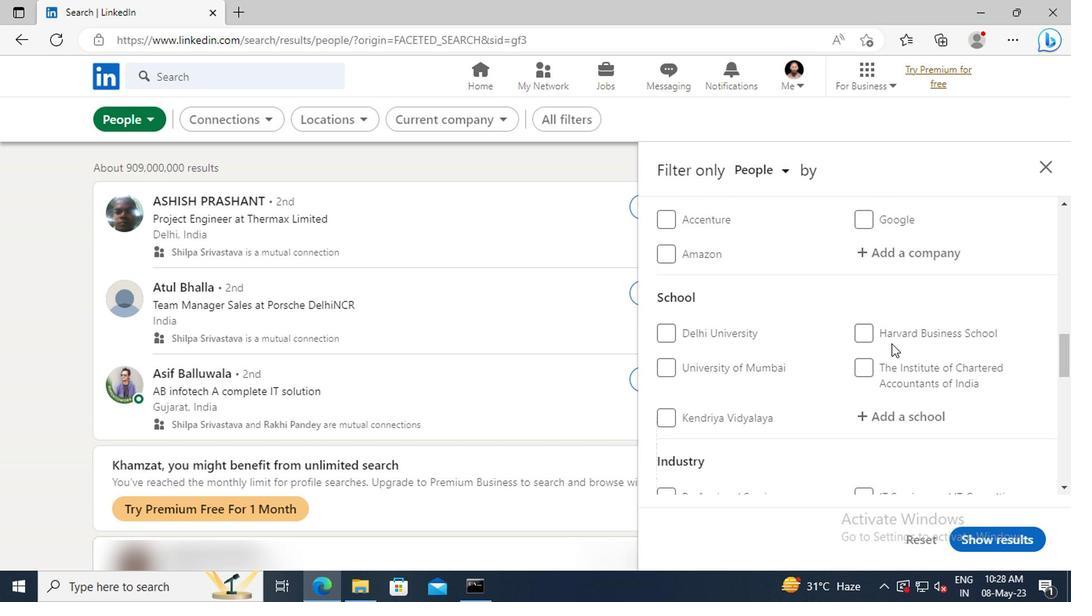 
Action: Mouse scrolled (887, 343) with delta (0, -1)
Screenshot: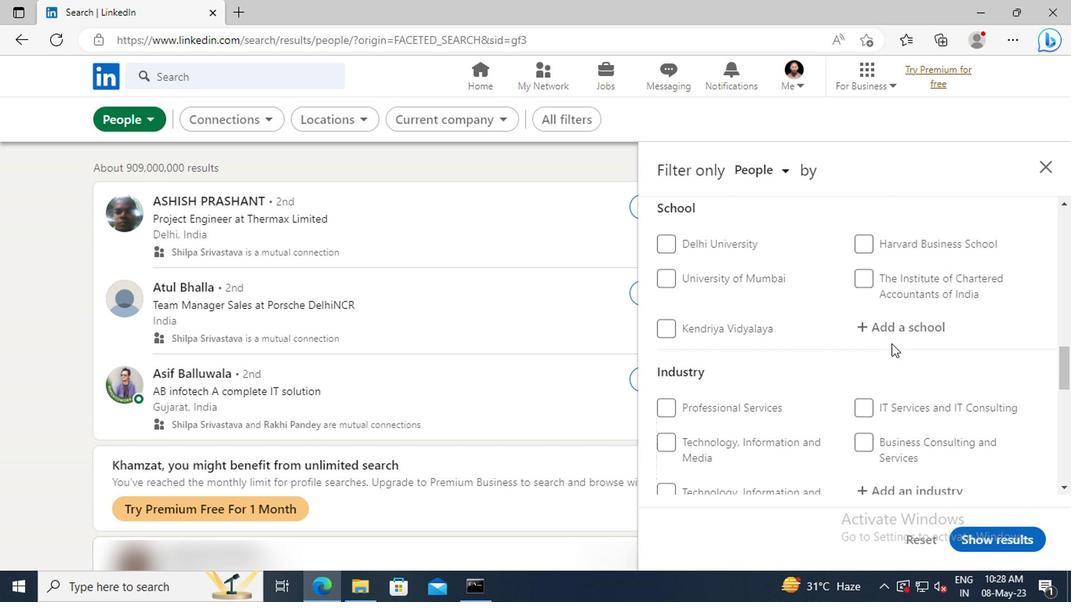 
Action: Mouse scrolled (887, 343) with delta (0, -1)
Screenshot: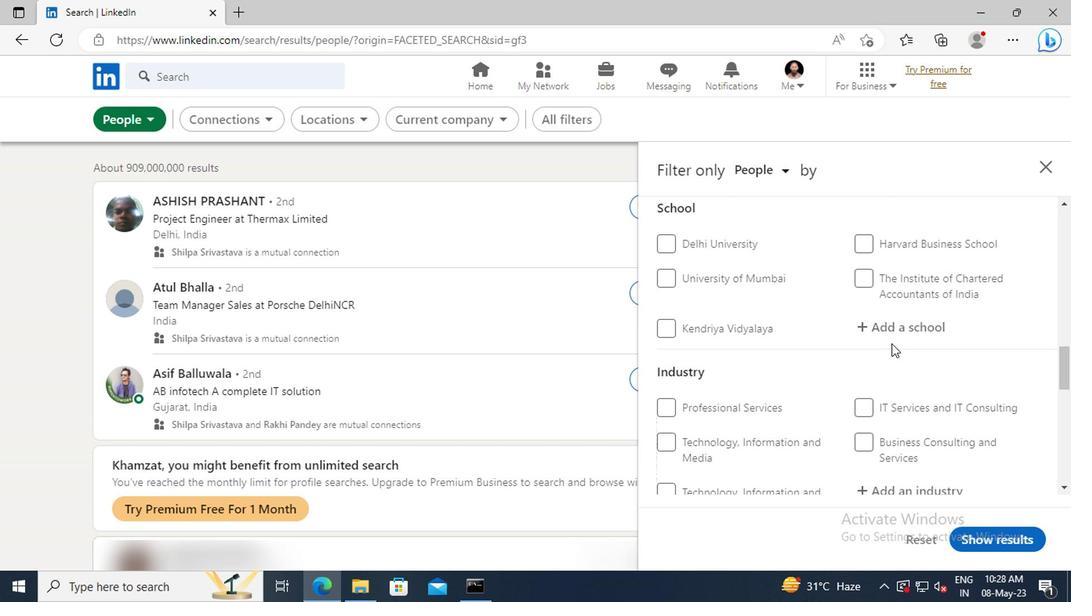 
Action: Mouse scrolled (887, 343) with delta (0, -1)
Screenshot: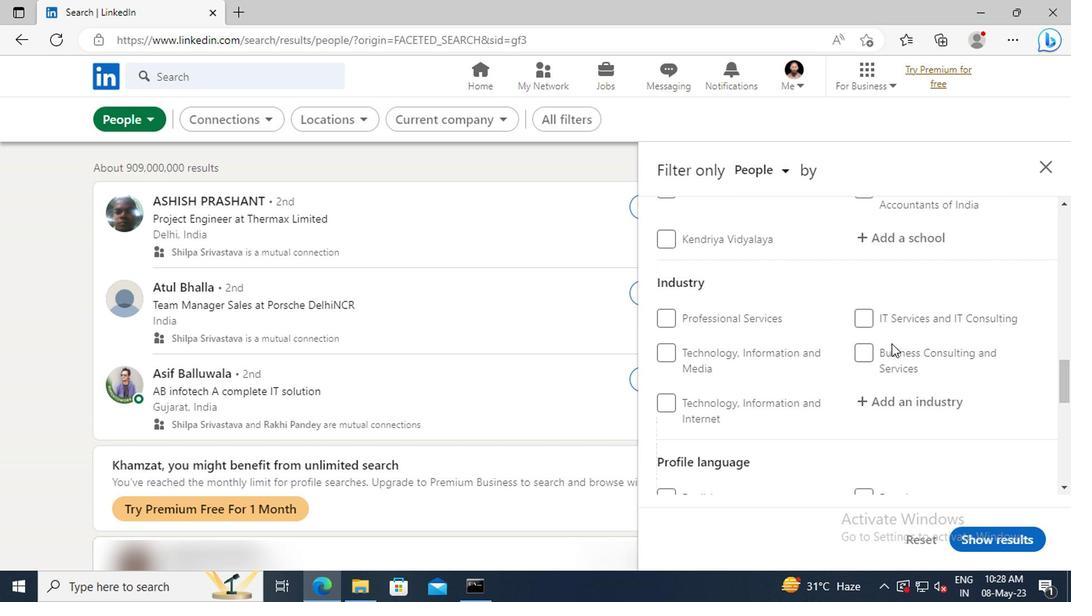 
Action: Mouse scrolled (887, 343) with delta (0, -1)
Screenshot: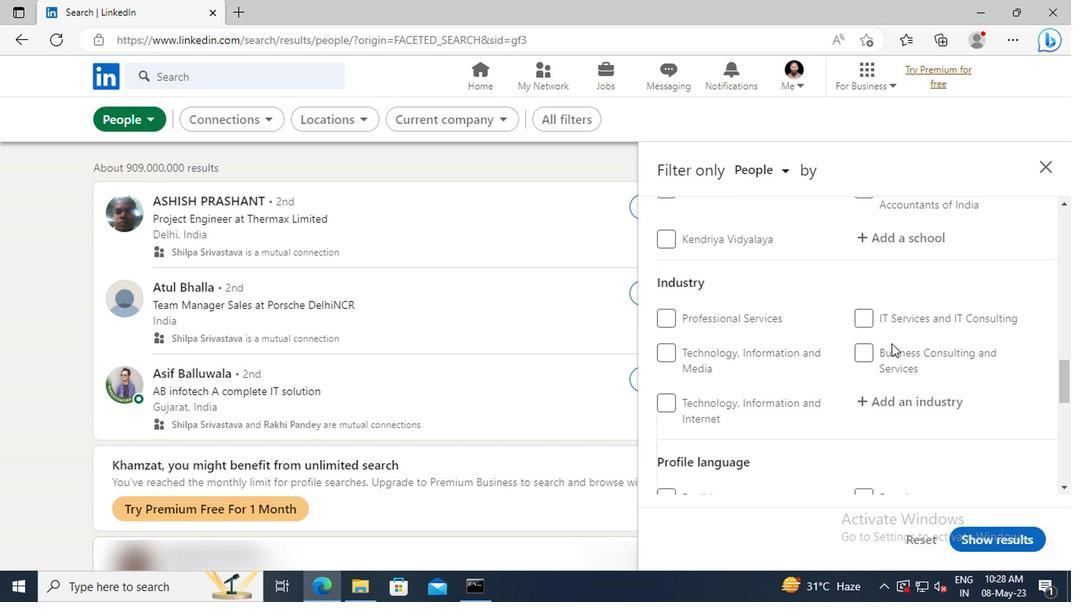 
Action: Mouse scrolled (887, 343) with delta (0, -1)
Screenshot: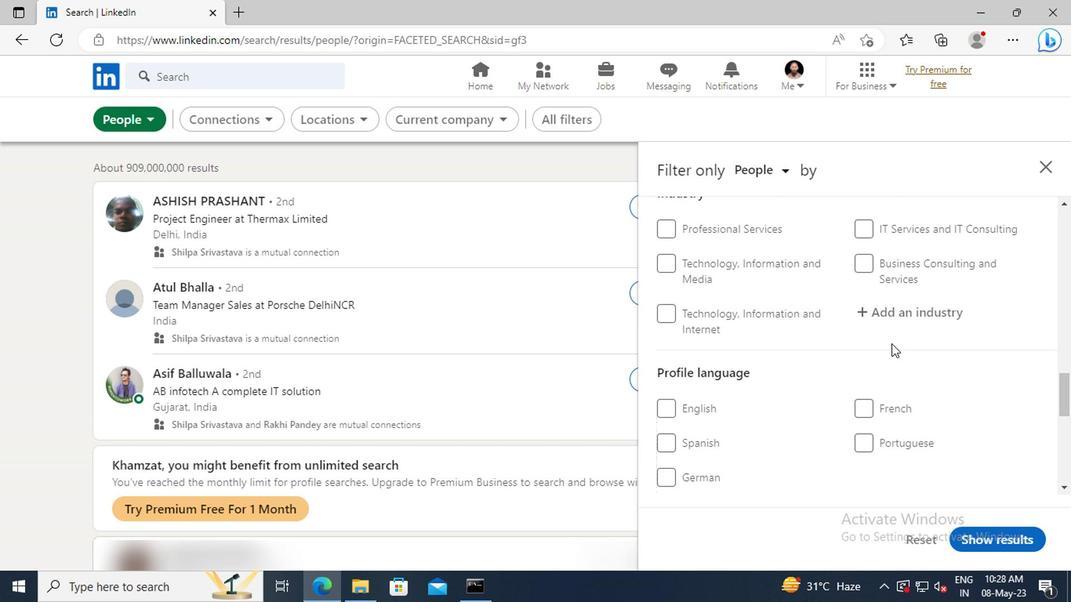 
Action: Mouse scrolled (887, 343) with delta (0, -1)
Screenshot: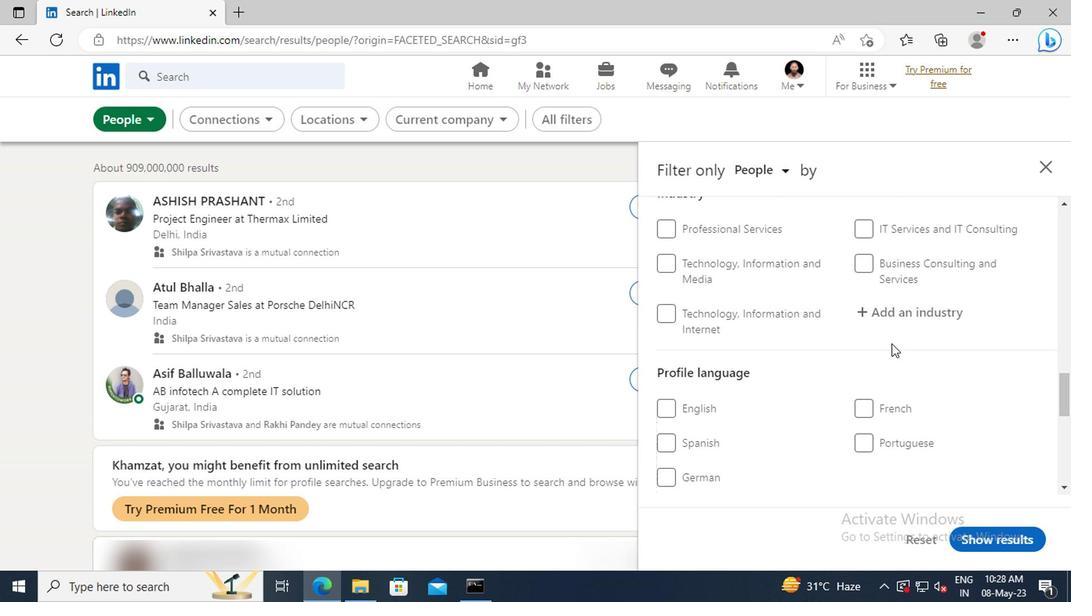
Action: Mouse moved to (866, 355)
Screenshot: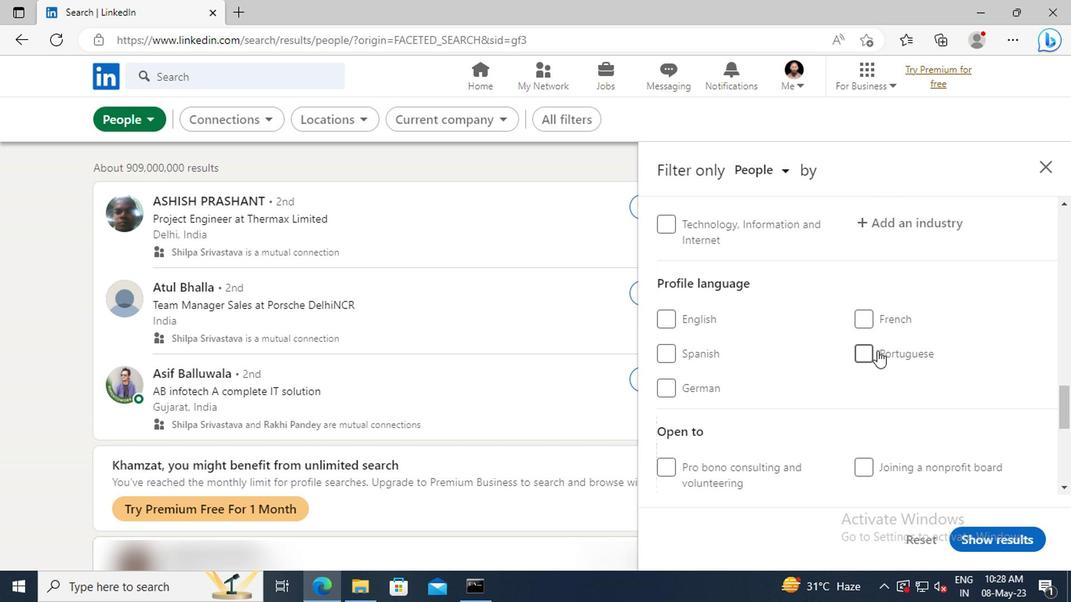 
Action: Mouse pressed left at (866, 355)
Screenshot: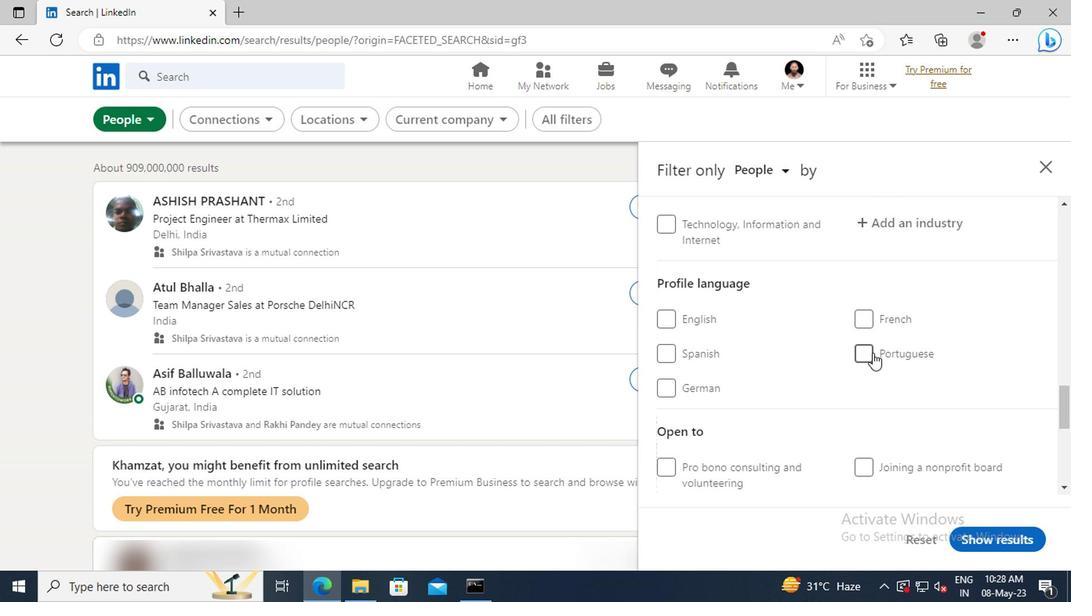 
Action: Mouse moved to (904, 327)
Screenshot: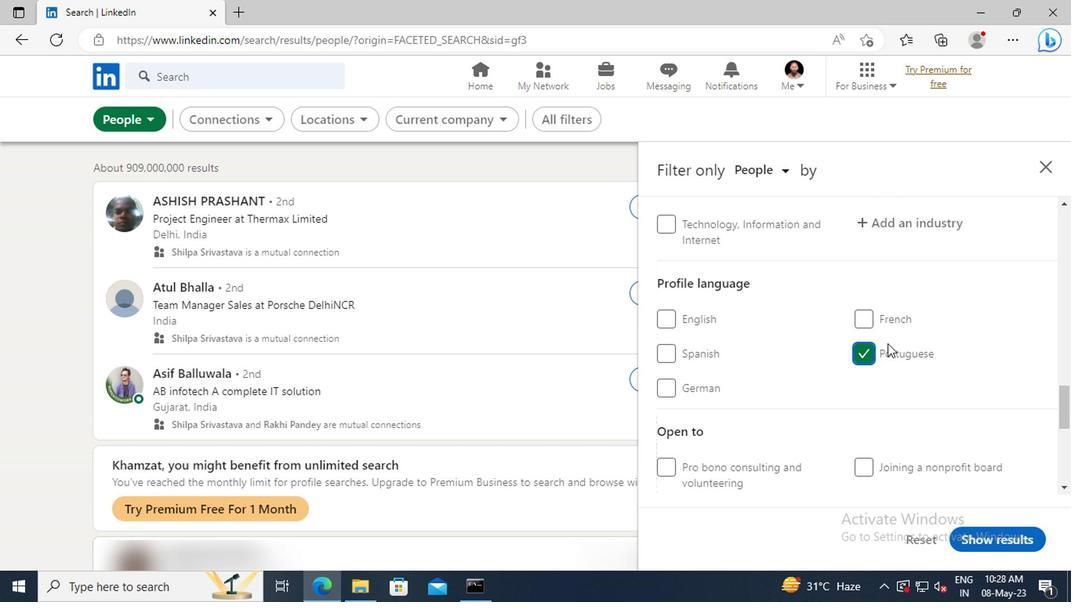 
Action: Mouse scrolled (904, 328) with delta (0, 0)
Screenshot: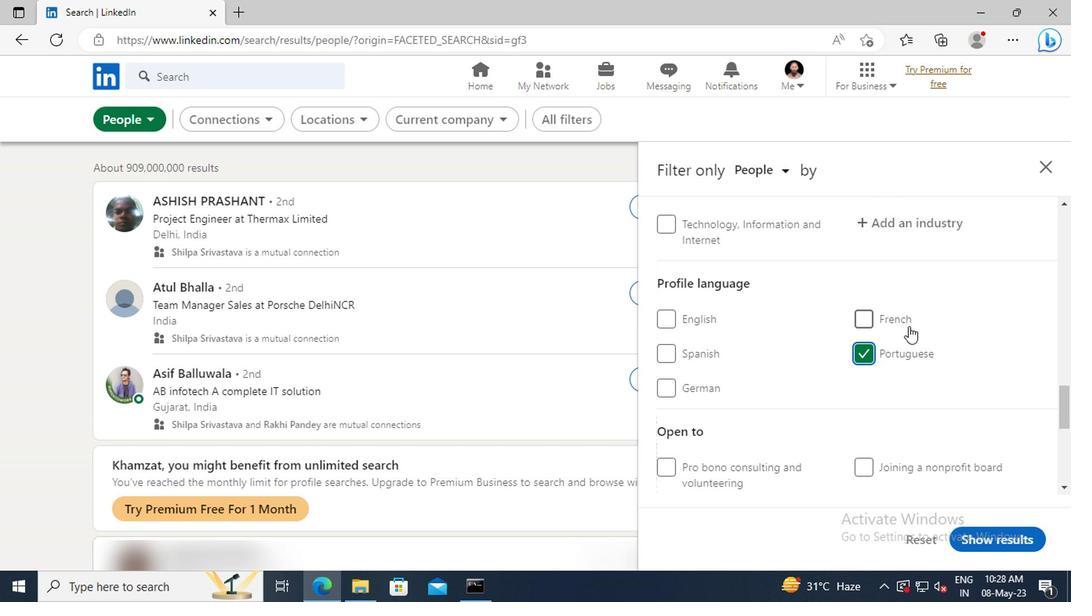 
Action: Mouse scrolled (904, 328) with delta (0, 0)
Screenshot: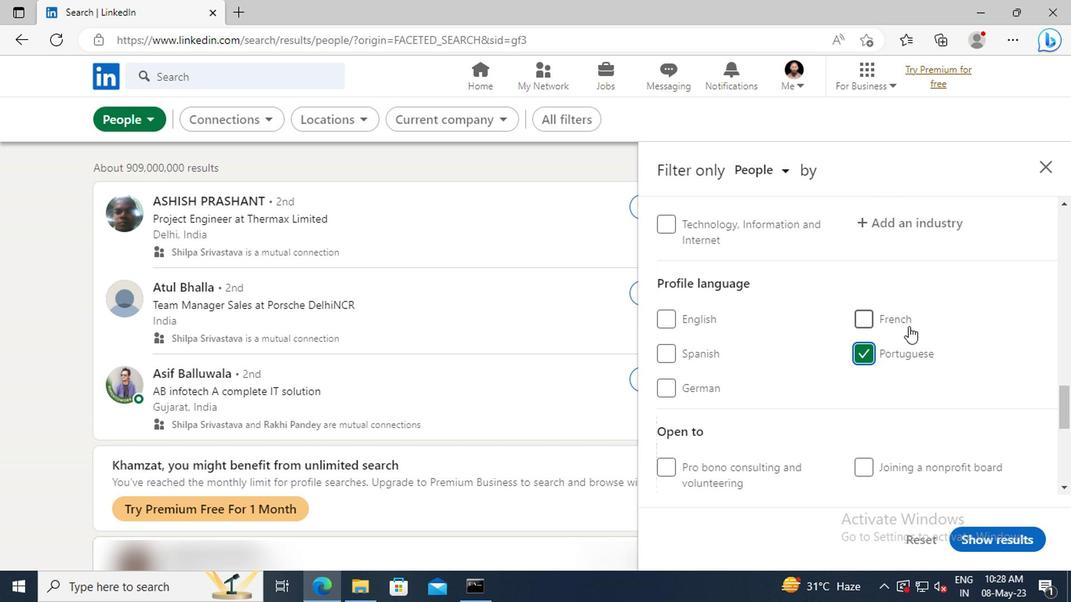 
Action: Mouse scrolled (904, 328) with delta (0, 0)
Screenshot: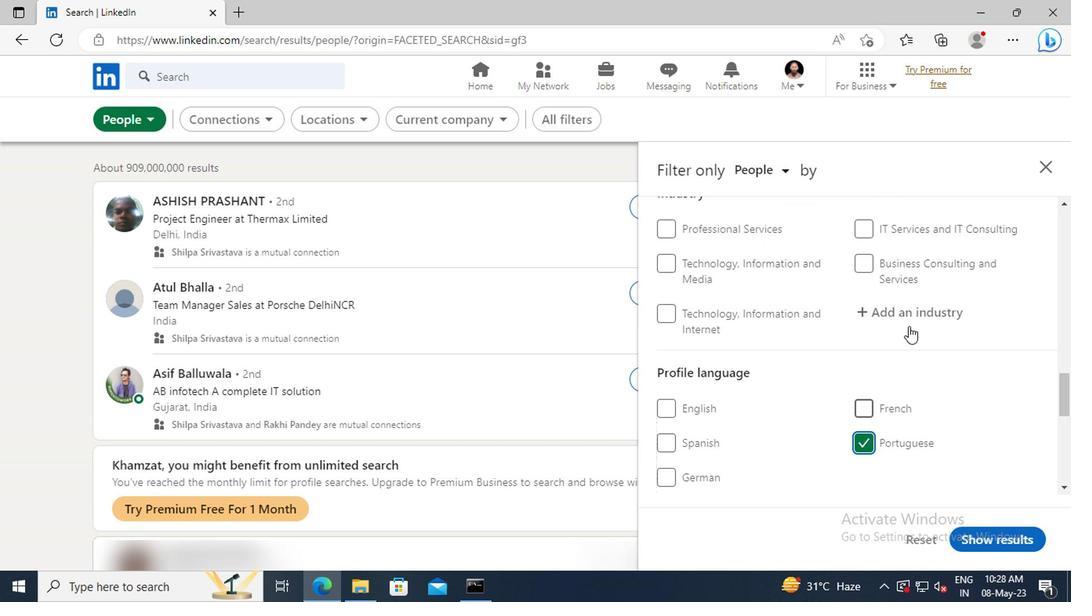 
Action: Mouse scrolled (904, 328) with delta (0, 0)
Screenshot: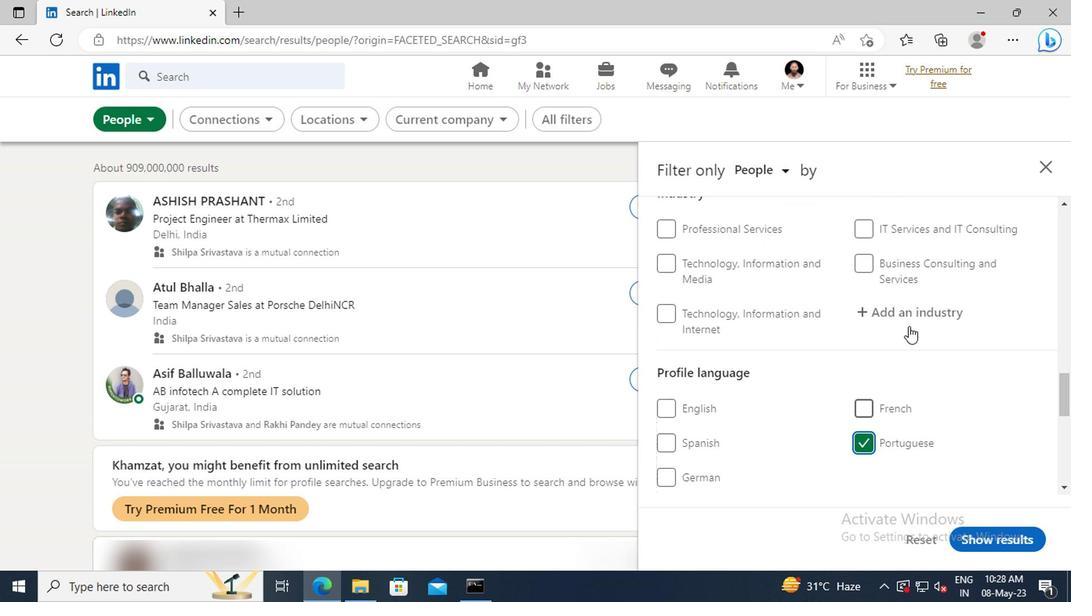 
Action: Mouse moved to (906, 327)
Screenshot: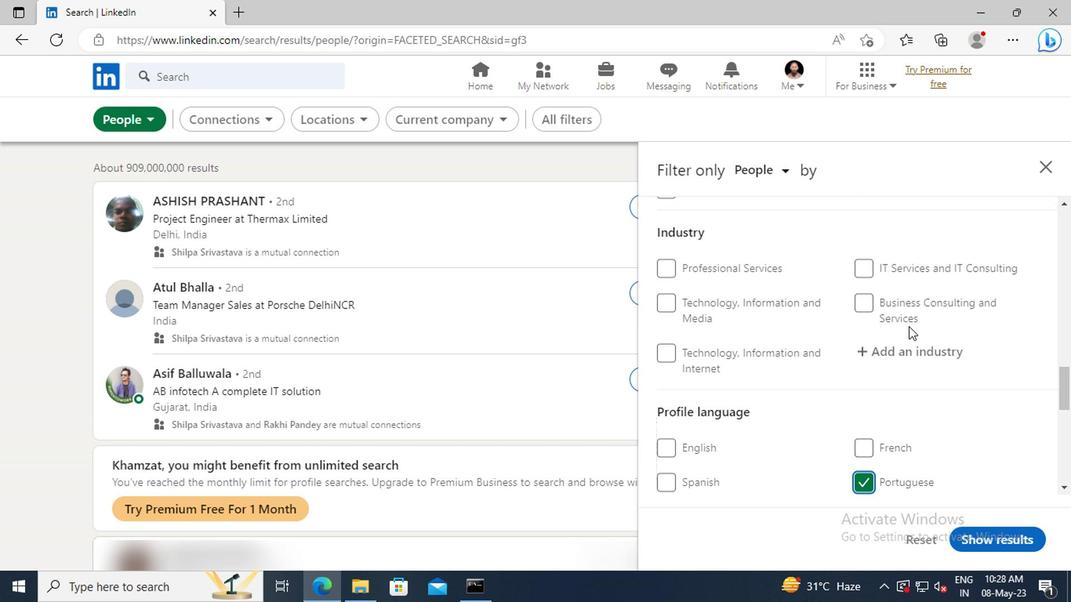 
Action: Mouse scrolled (906, 328) with delta (0, 0)
Screenshot: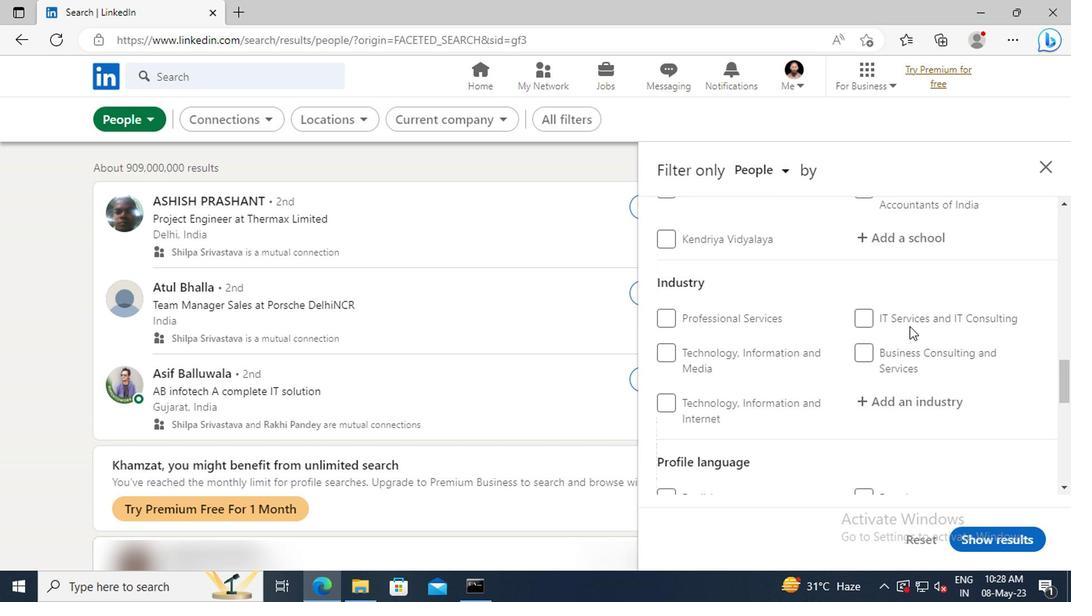 
Action: Mouse scrolled (906, 328) with delta (0, 0)
Screenshot: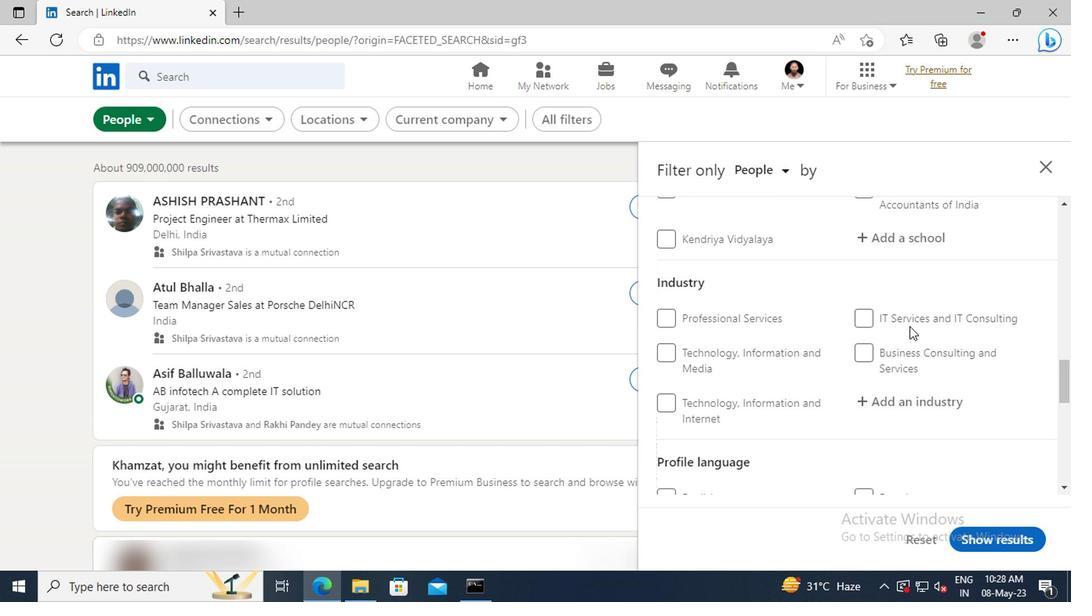 
Action: Mouse scrolled (906, 328) with delta (0, 0)
Screenshot: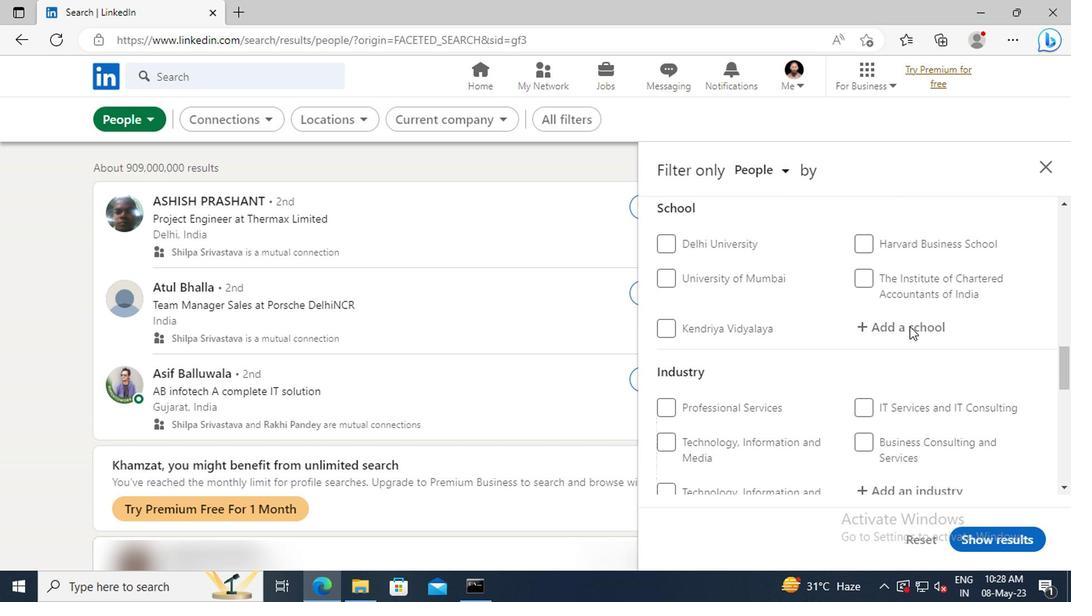 
Action: Mouse scrolled (906, 328) with delta (0, 0)
Screenshot: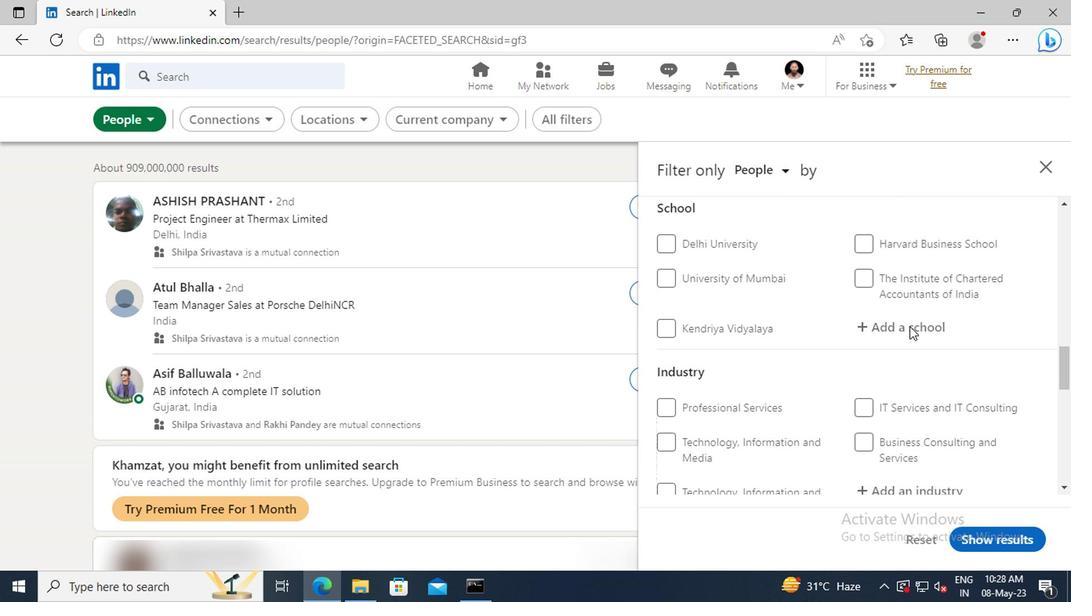 
Action: Mouse scrolled (906, 328) with delta (0, 0)
Screenshot: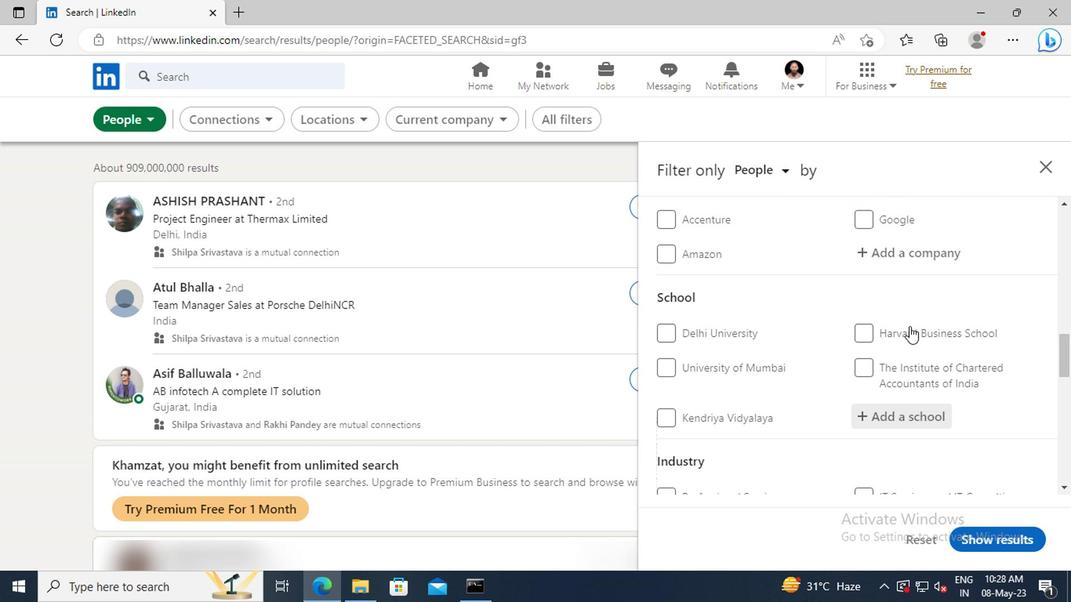 
Action: Mouse scrolled (906, 328) with delta (0, 0)
Screenshot: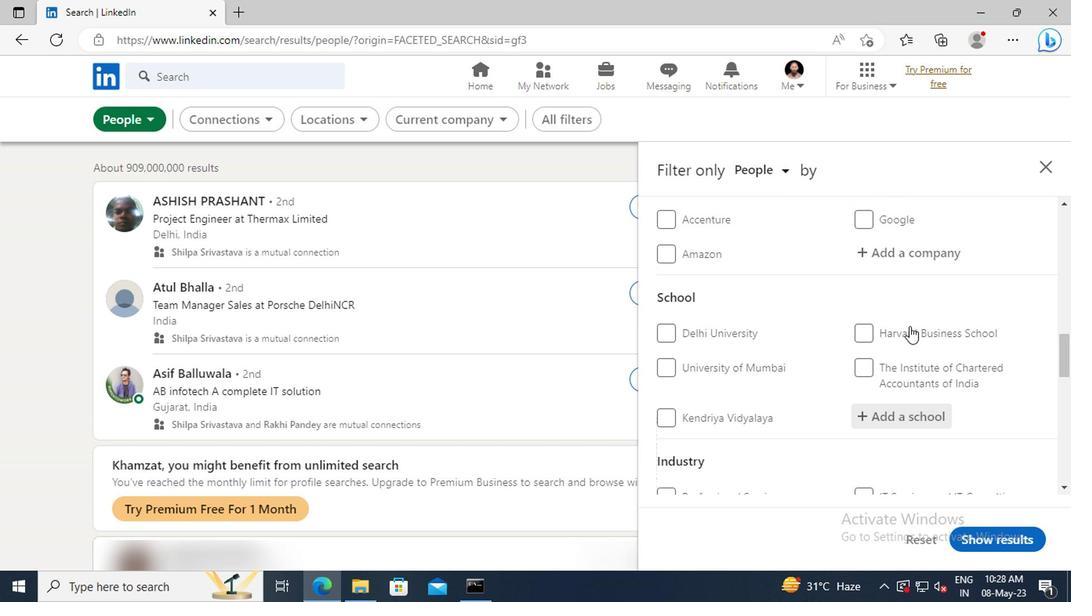 
Action: Mouse scrolled (906, 328) with delta (0, 0)
Screenshot: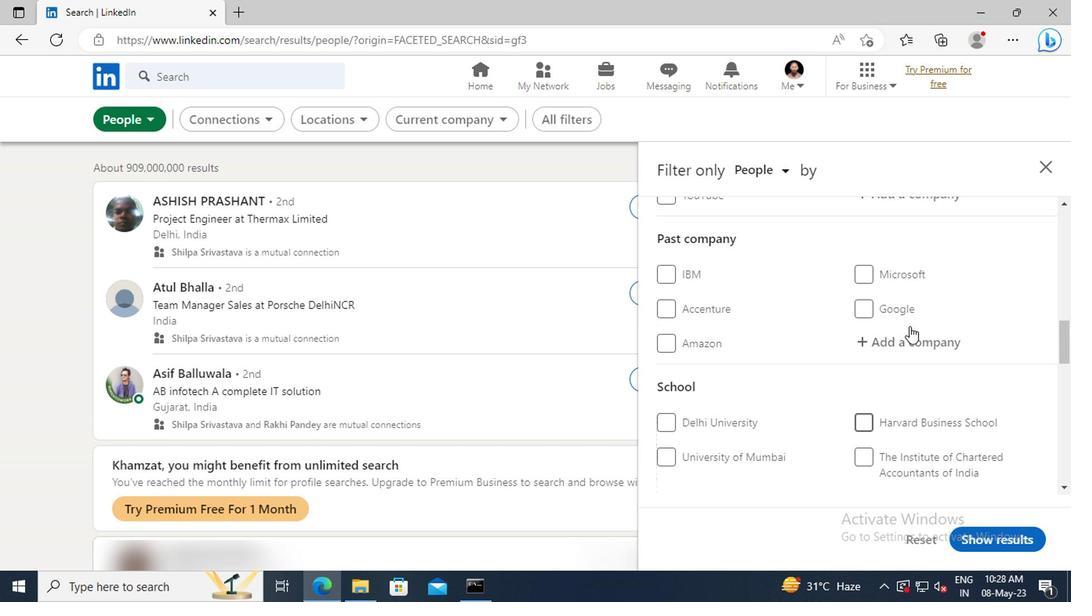 
Action: Mouse scrolled (906, 328) with delta (0, 0)
Screenshot: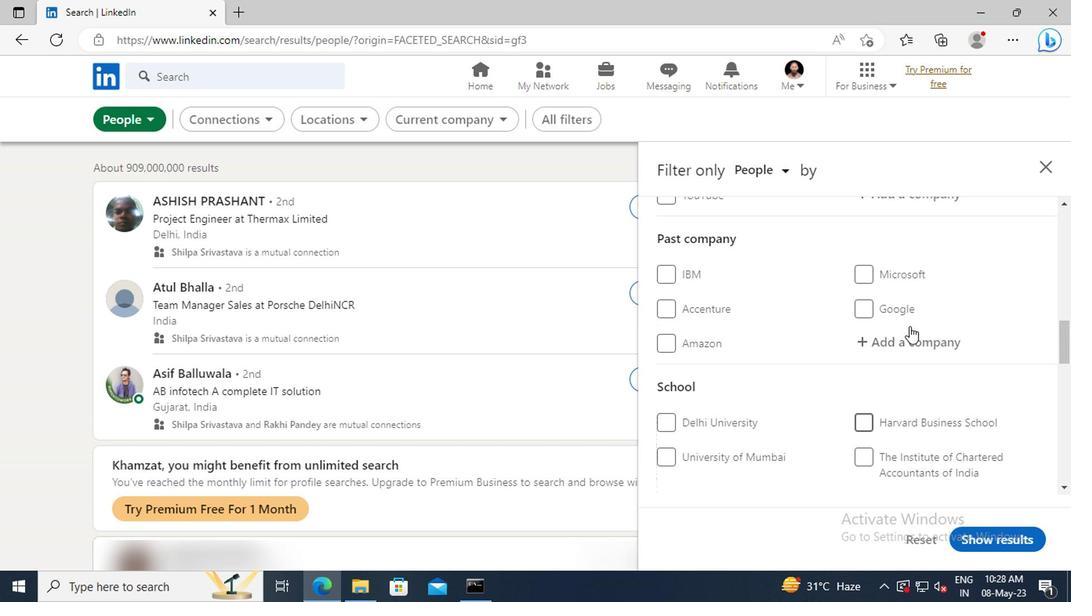 
Action: Mouse scrolled (906, 328) with delta (0, 0)
Screenshot: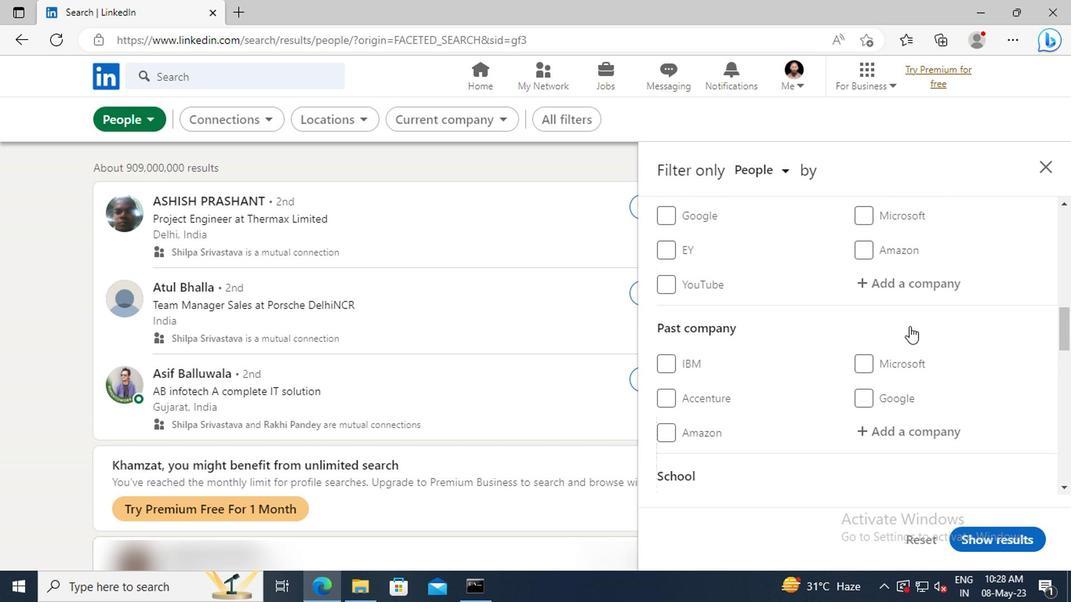 
Action: Mouse moved to (882, 326)
Screenshot: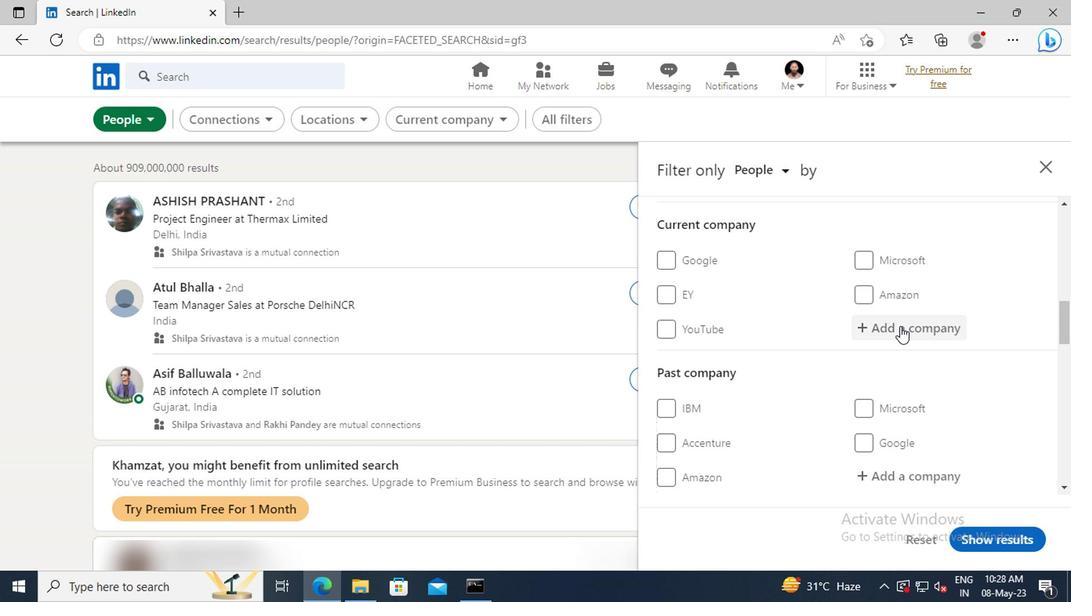 
Action: Mouse pressed left at (882, 326)
Screenshot: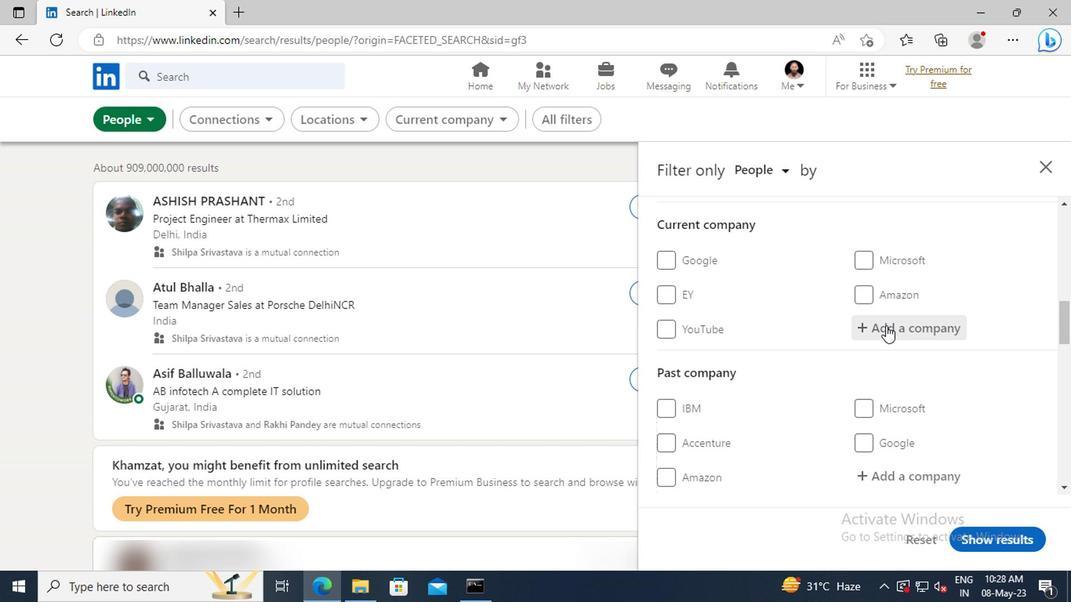 
Action: Mouse moved to (880, 326)
Screenshot: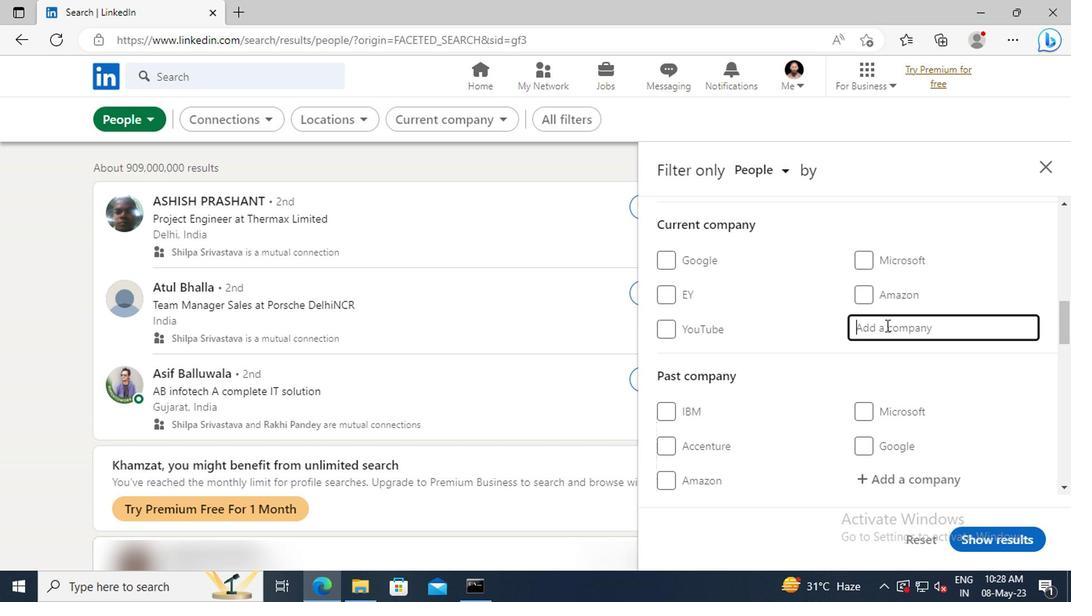 
Action: Key pressed <Key.shift>MINDTR
Screenshot: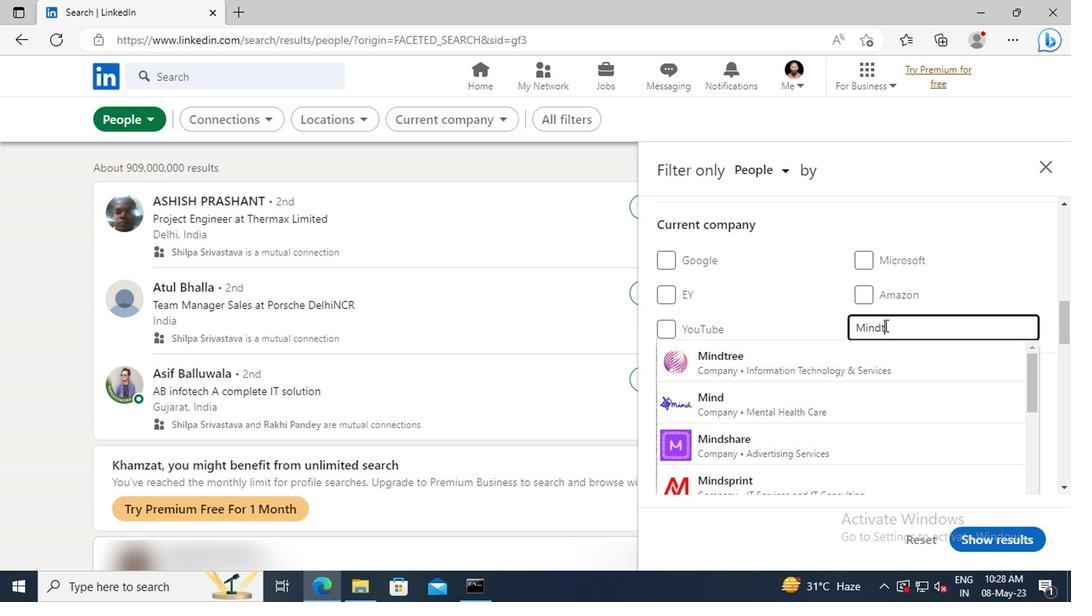 
Action: Mouse moved to (886, 355)
Screenshot: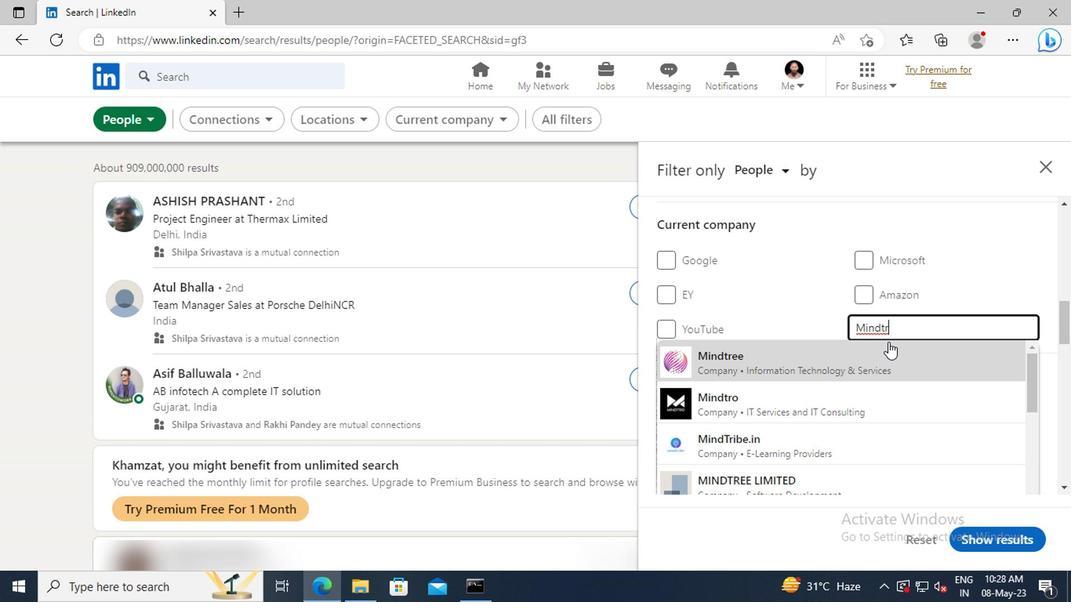 
Action: Mouse pressed left at (886, 355)
Screenshot: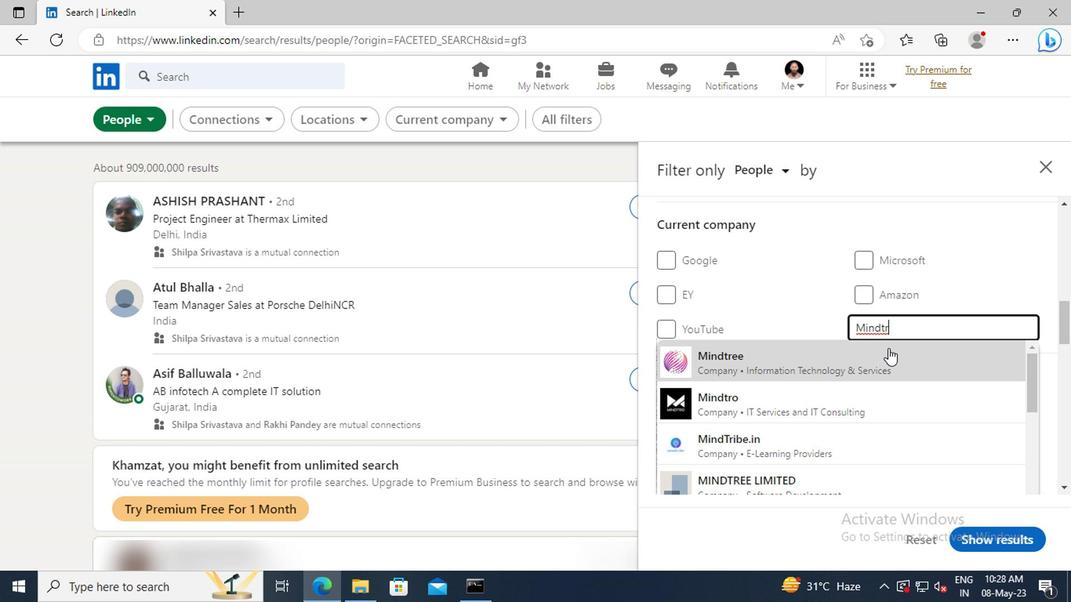 
Action: Mouse moved to (887, 355)
Screenshot: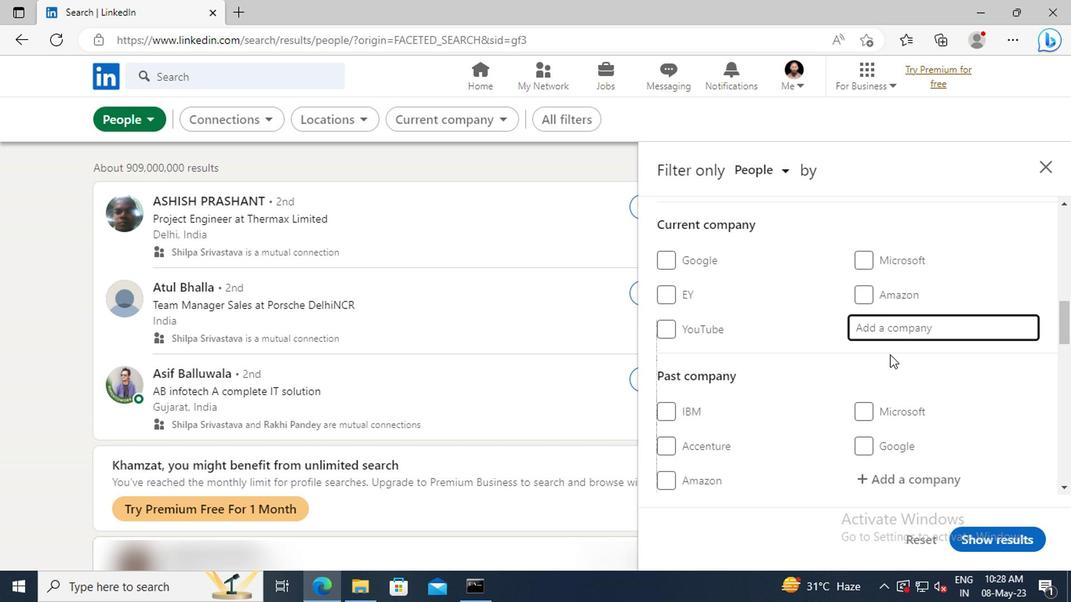 
Action: Mouse scrolled (887, 355) with delta (0, 0)
Screenshot: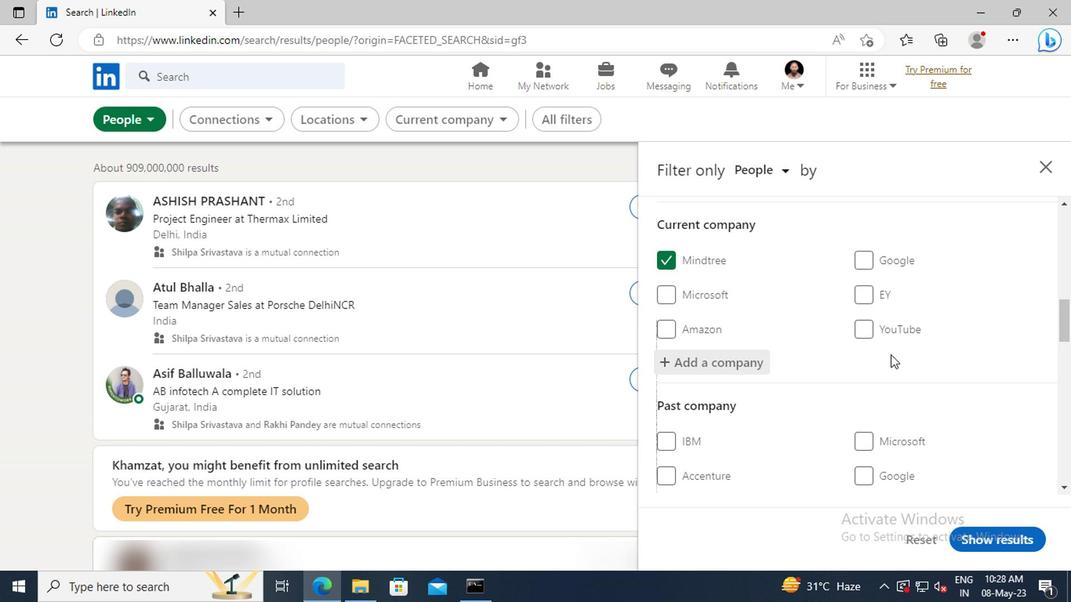
Action: Mouse scrolled (887, 355) with delta (0, 0)
Screenshot: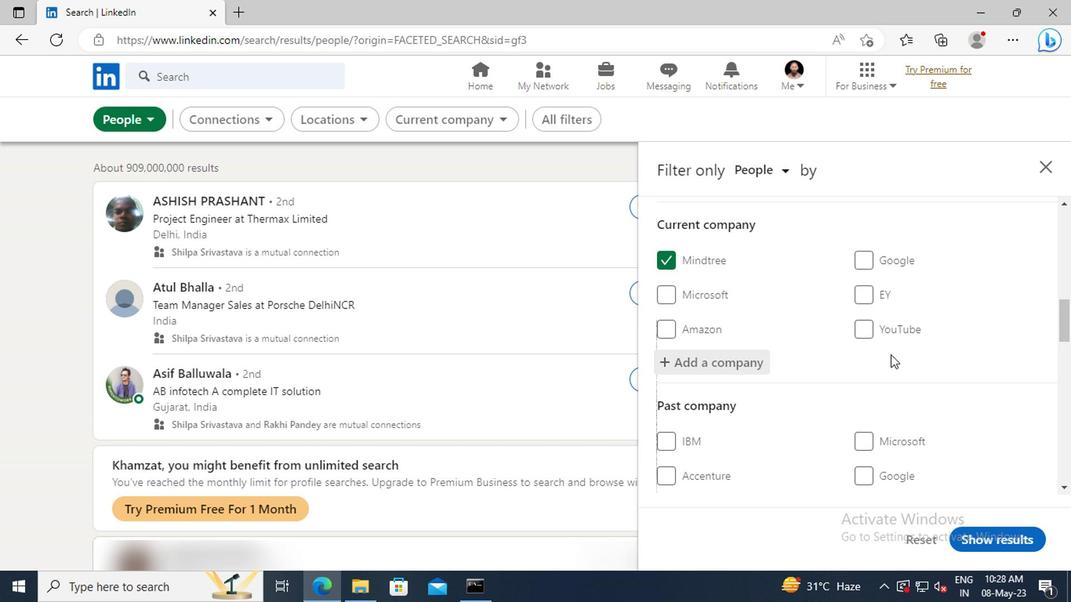 
Action: Mouse scrolled (887, 355) with delta (0, 0)
Screenshot: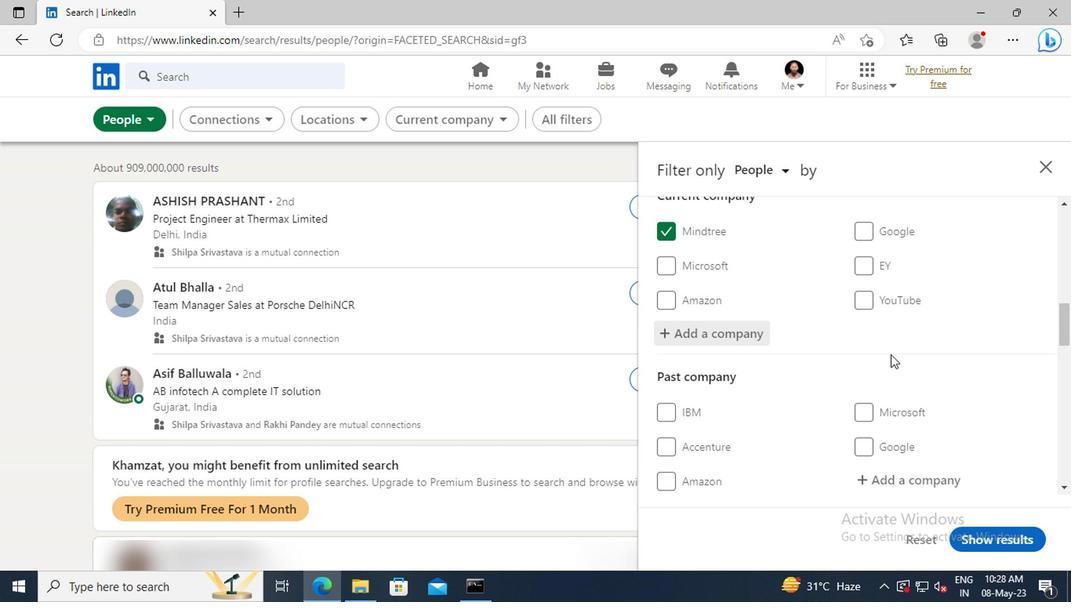 
Action: Mouse scrolled (887, 355) with delta (0, 0)
Screenshot: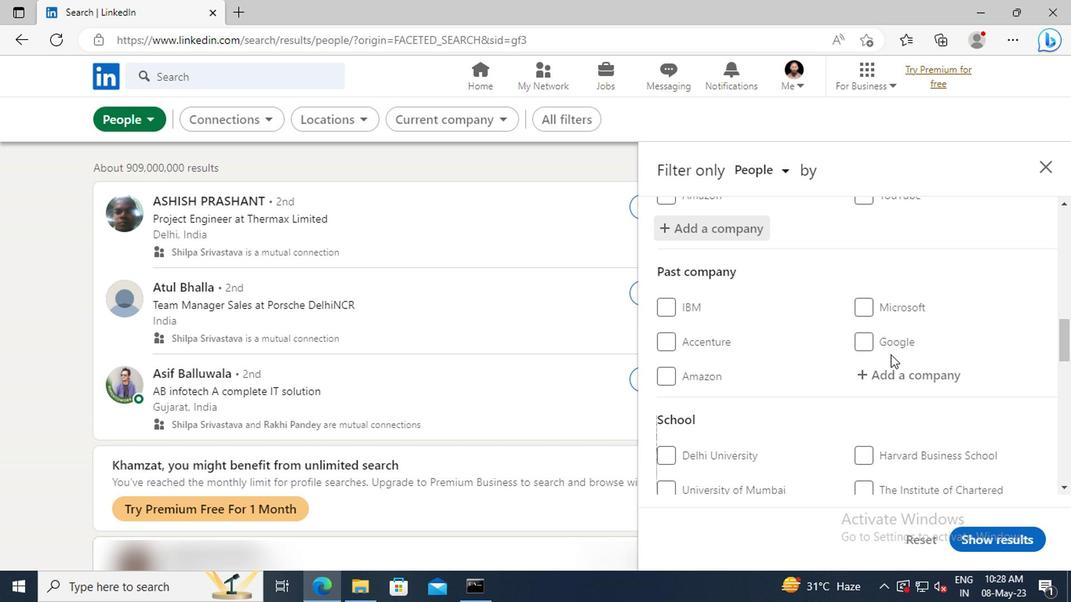 
Action: Mouse scrolled (887, 355) with delta (0, 0)
Screenshot: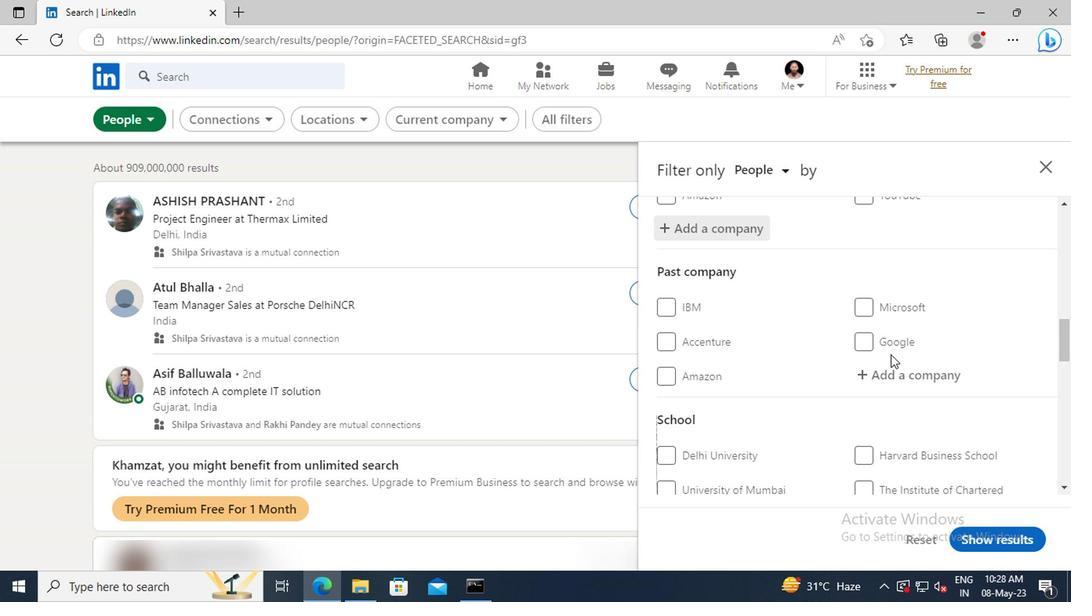 
Action: Mouse scrolled (887, 355) with delta (0, 0)
Screenshot: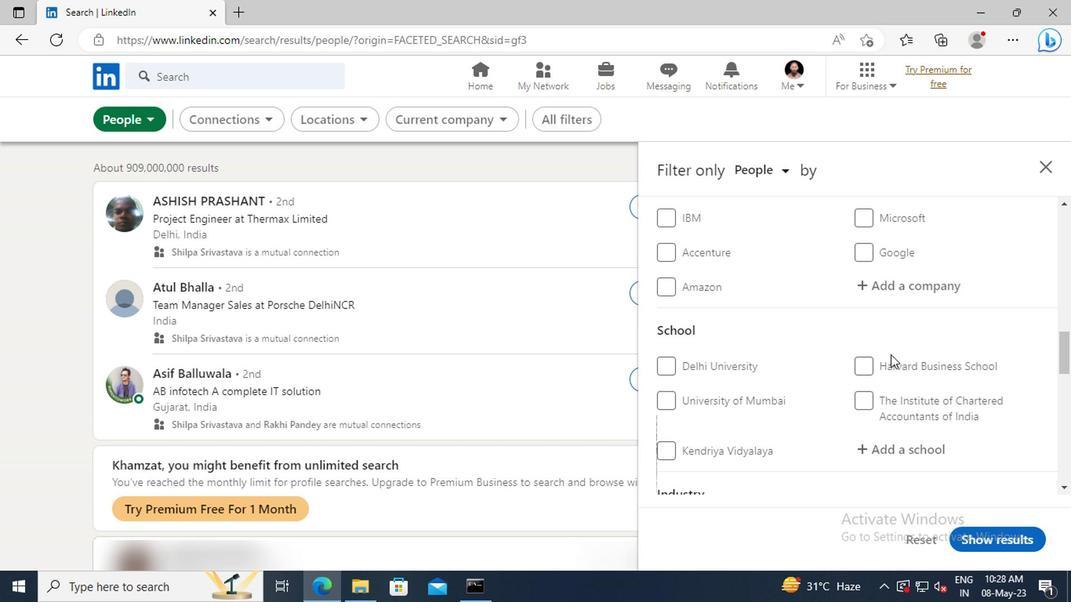 
Action: Mouse scrolled (887, 355) with delta (0, 0)
Screenshot: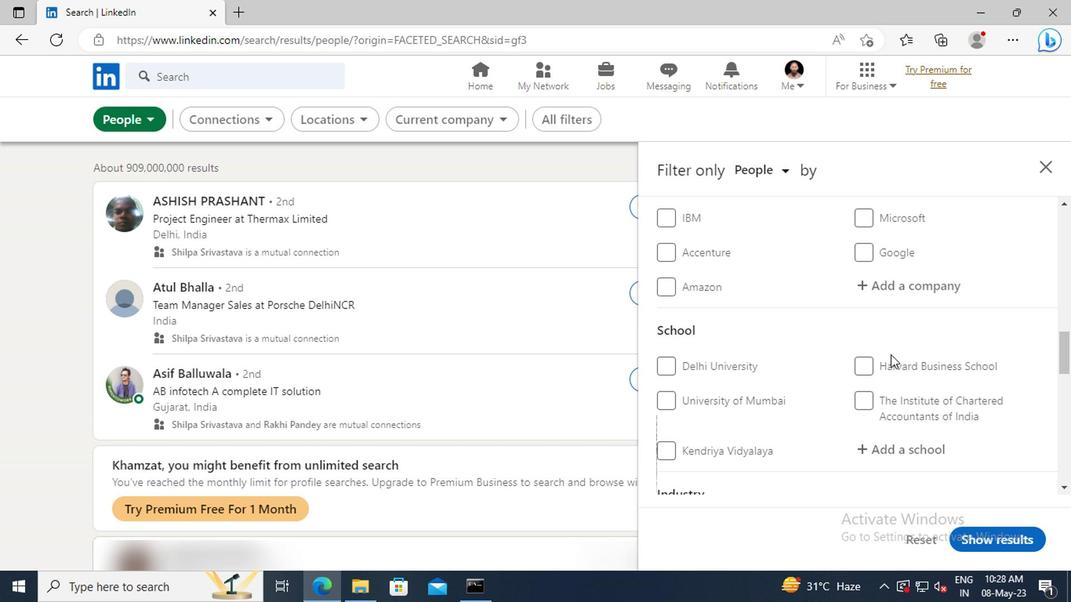 
Action: Mouse moved to (888, 361)
Screenshot: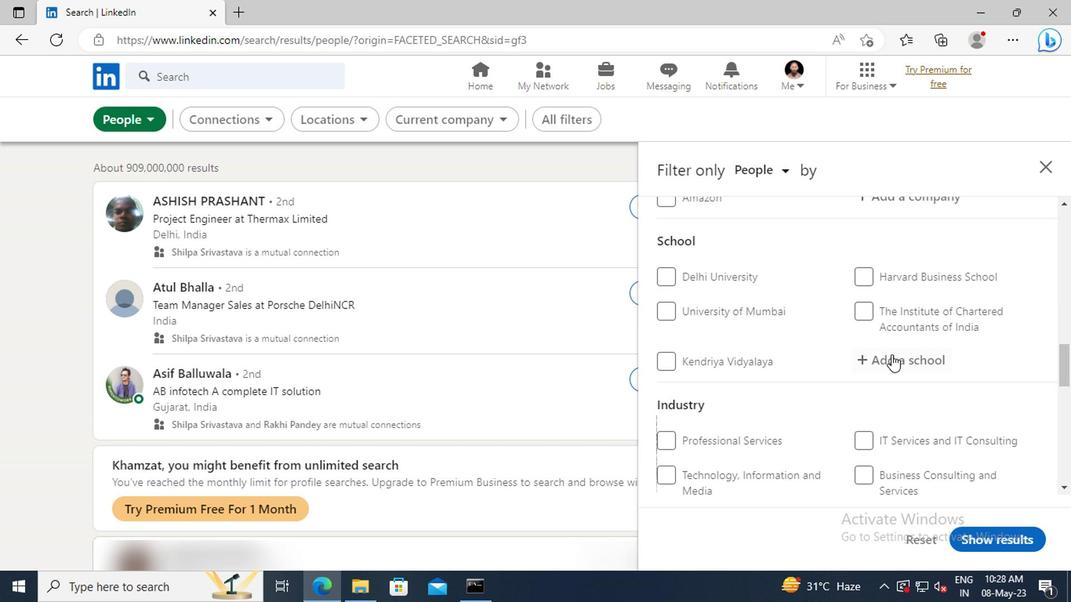 
Action: Mouse pressed left at (888, 361)
Screenshot: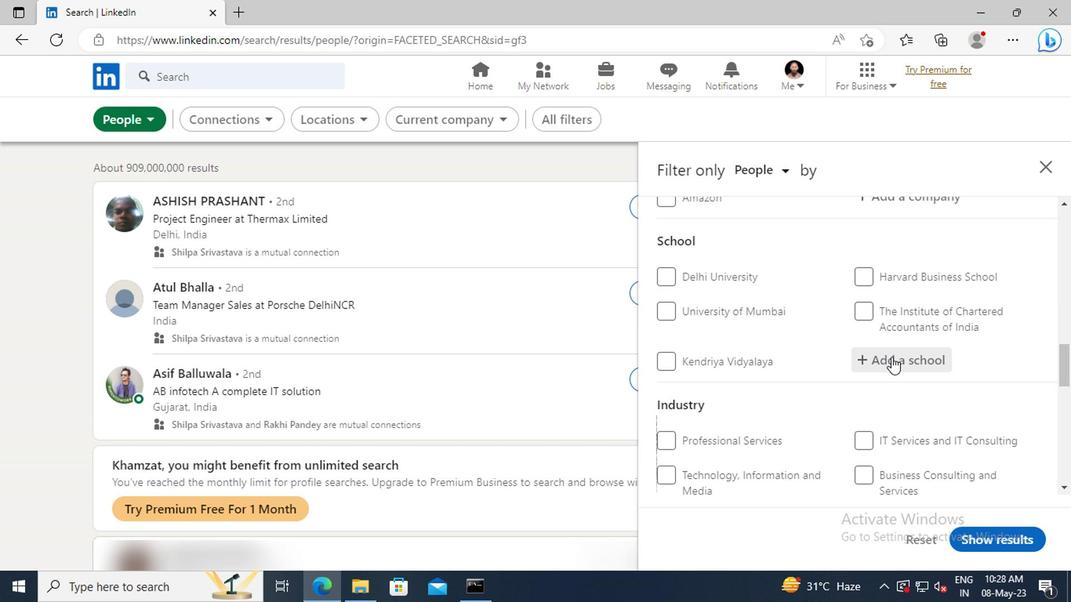 
Action: Mouse moved to (891, 360)
Screenshot: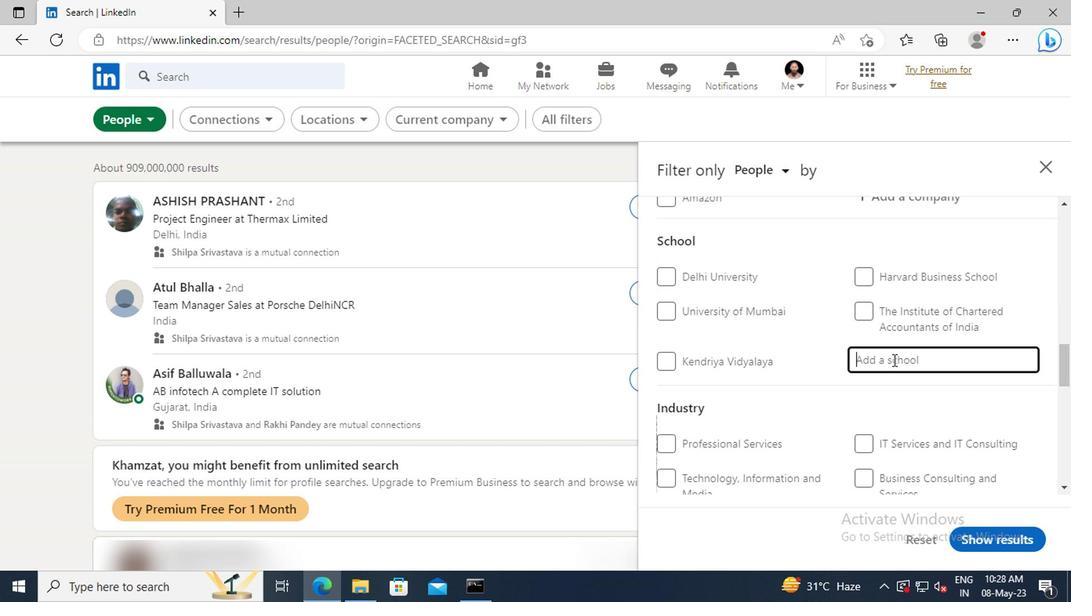 
Action: Key pressed <Key.shift>IMS<Key.space><Key.shift>UNI
Screenshot: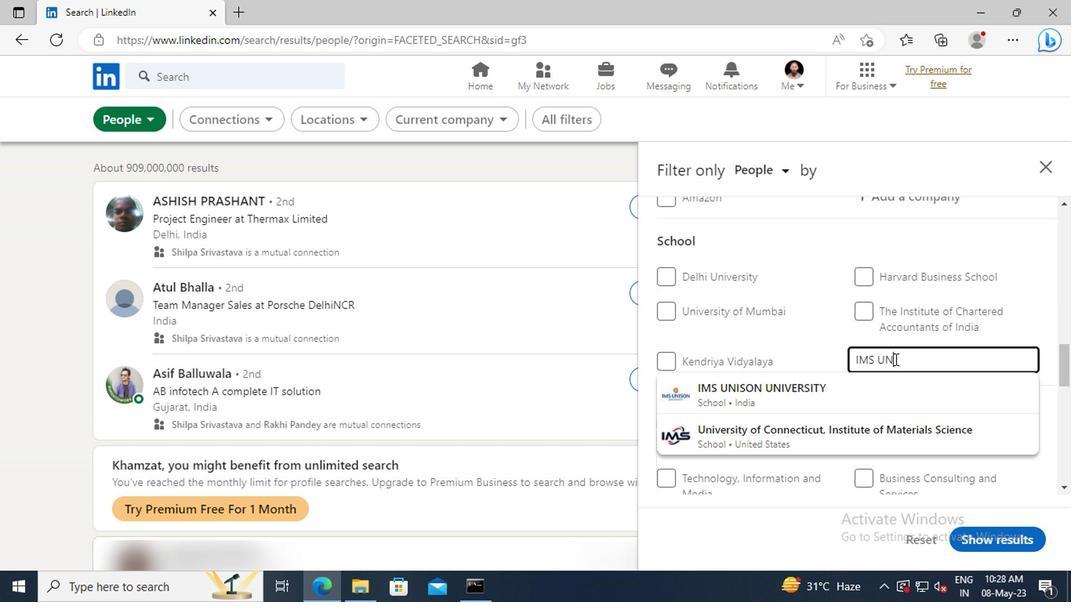 
Action: Mouse moved to (898, 384)
Screenshot: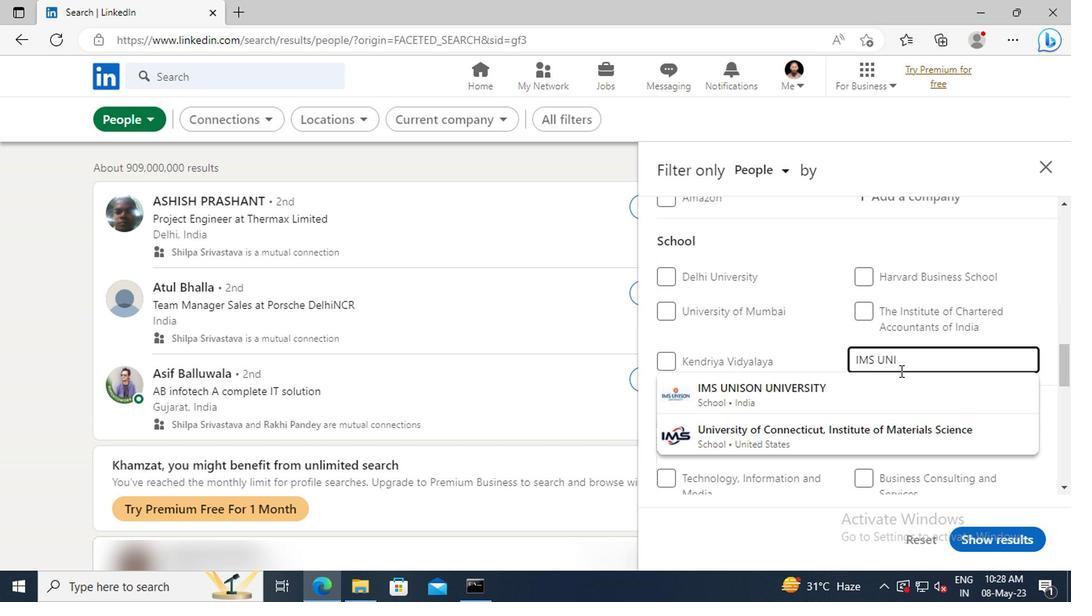 
Action: Mouse pressed left at (898, 384)
Screenshot: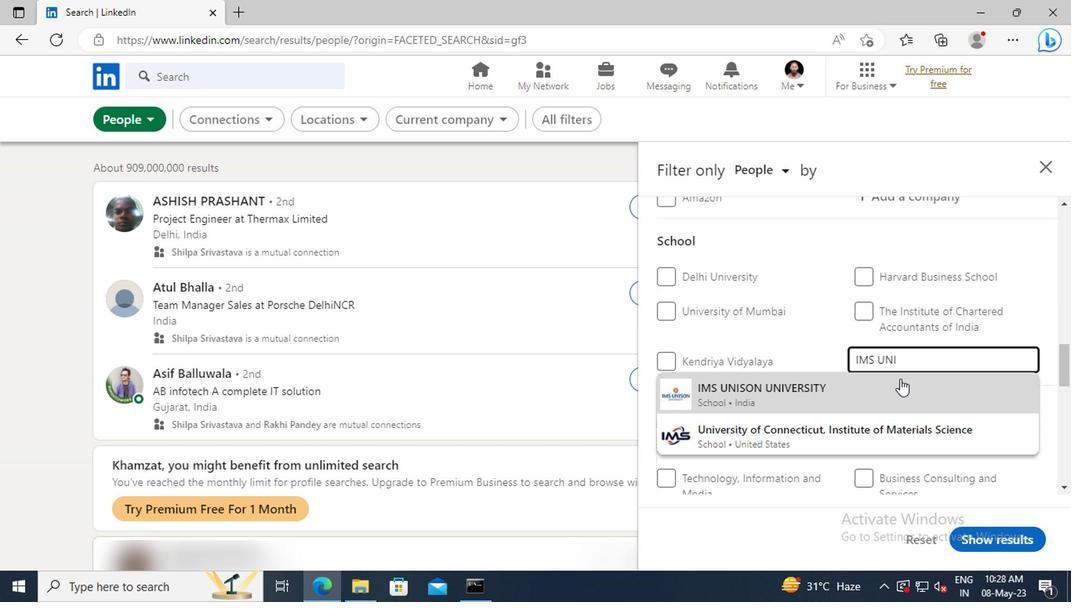 
Action: Mouse moved to (901, 384)
Screenshot: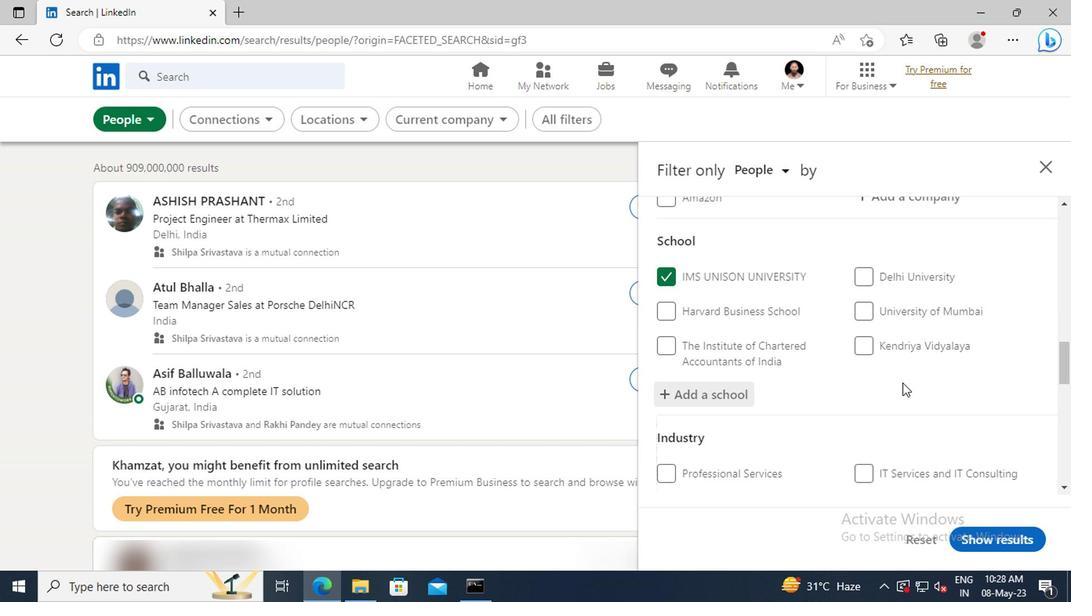 
Action: Mouse scrolled (901, 383) with delta (0, 0)
Screenshot: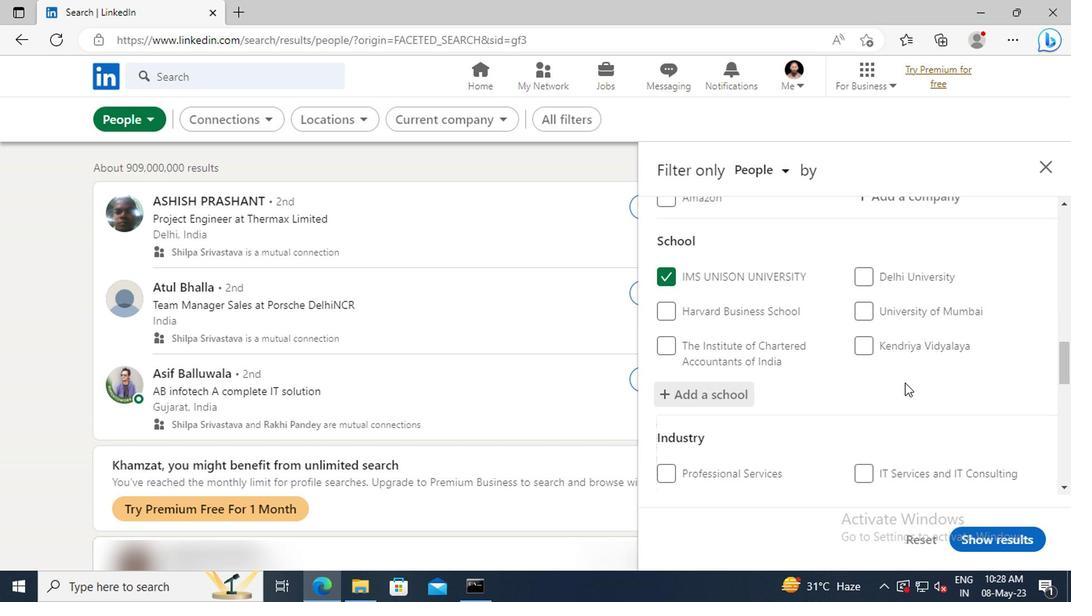 
Action: Mouse scrolled (901, 383) with delta (0, 0)
Screenshot: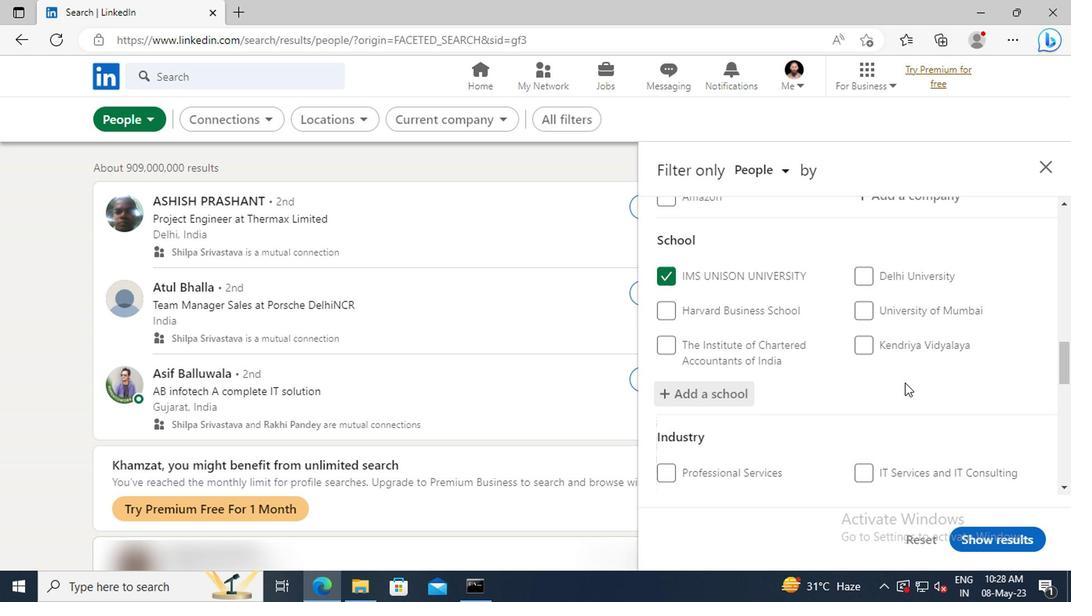 
Action: Mouse moved to (898, 374)
Screenshot: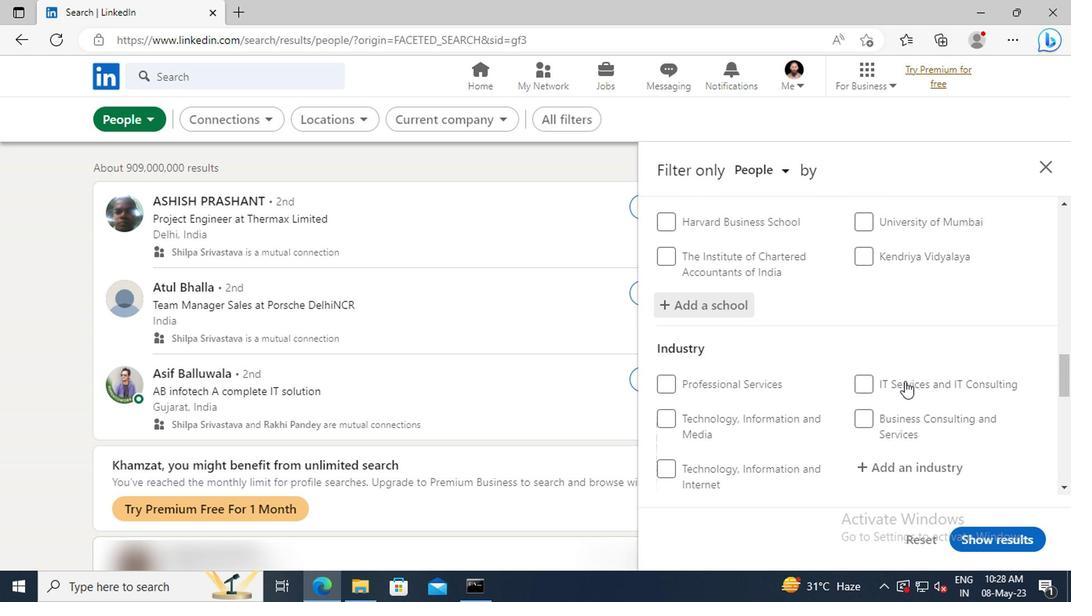 
Action: Mouse scrolled (898, 374) with delta (0, 0)
Screenshot: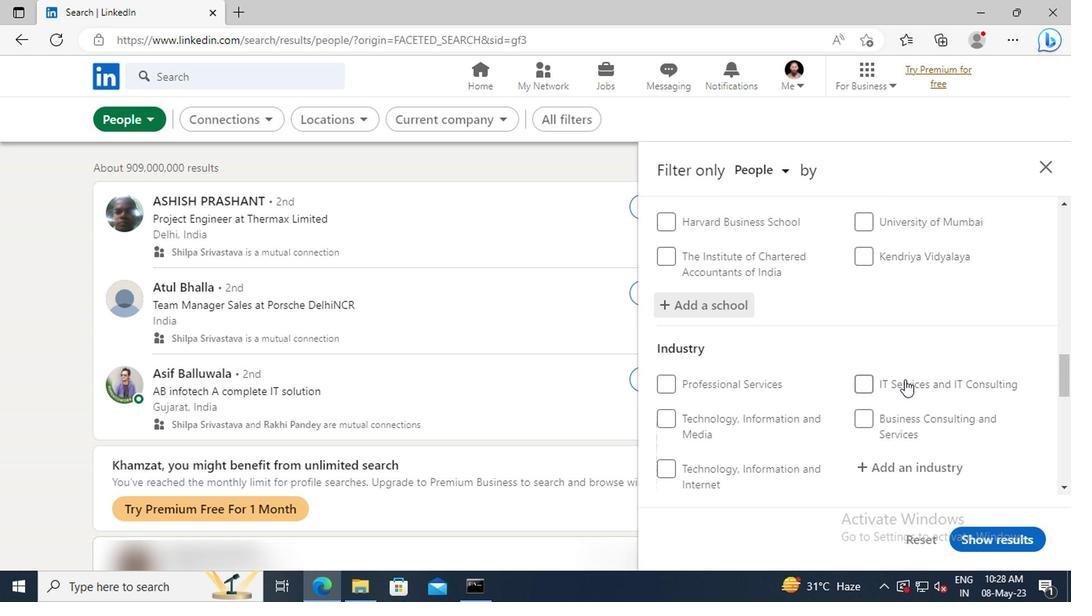 
Action: Mouse moved to (896, 371)
Screenshot: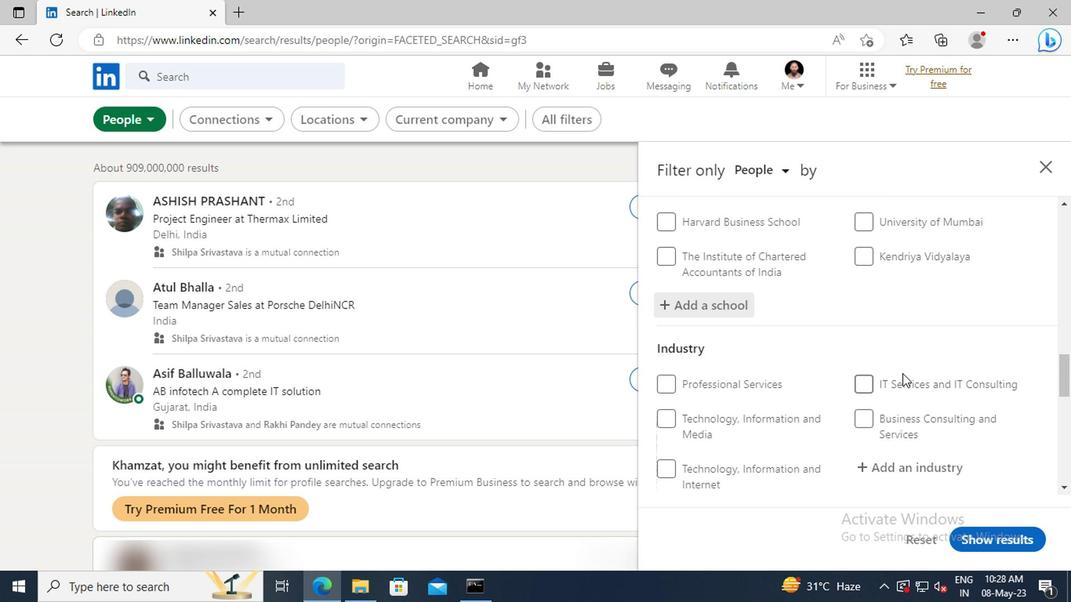 
Action: Mouse scrolled (896, 370) with delta (0, -1)
Screenshot: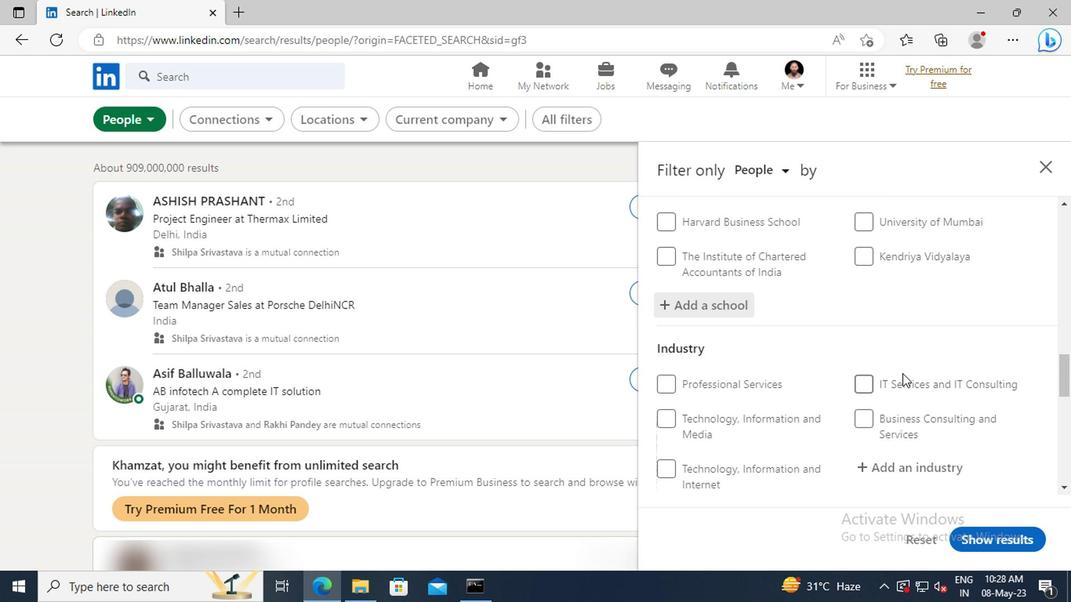 
Action: Mouse moved to (894, 379)
Screenshot: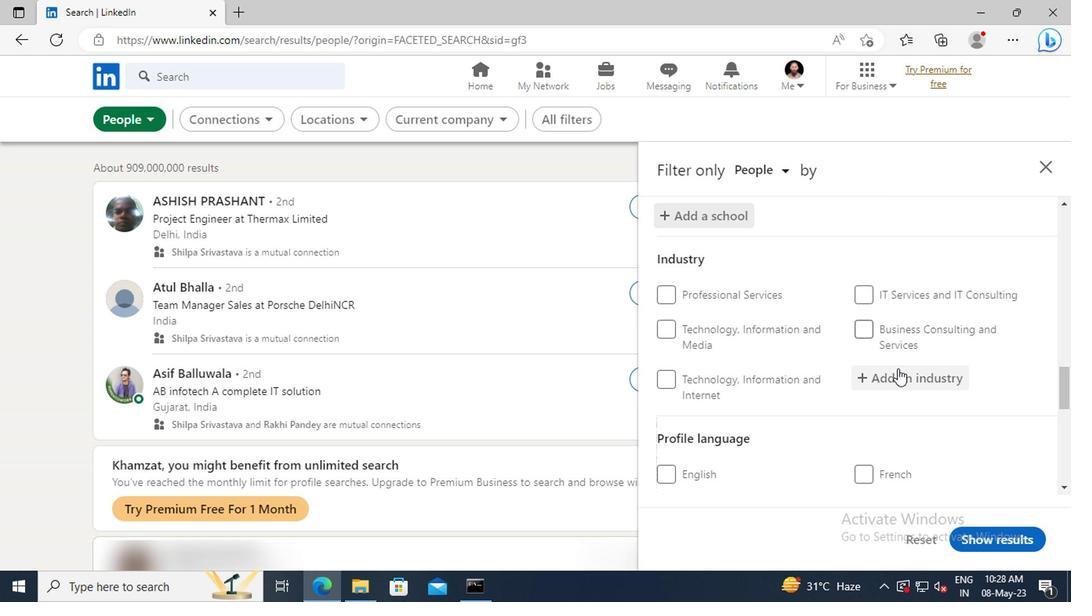 
Action: Mouse pressed left at (894, 379)
Screenshot: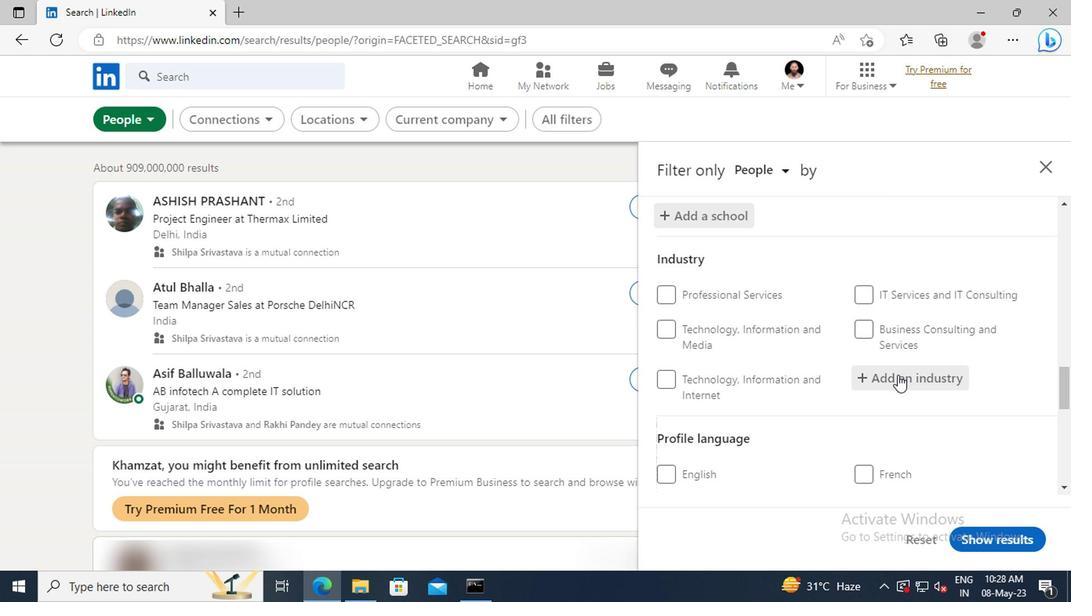 
Action: Key pressed <Key.shift>CLIMATE<Key.space><Key.shift>TE
Screenshot: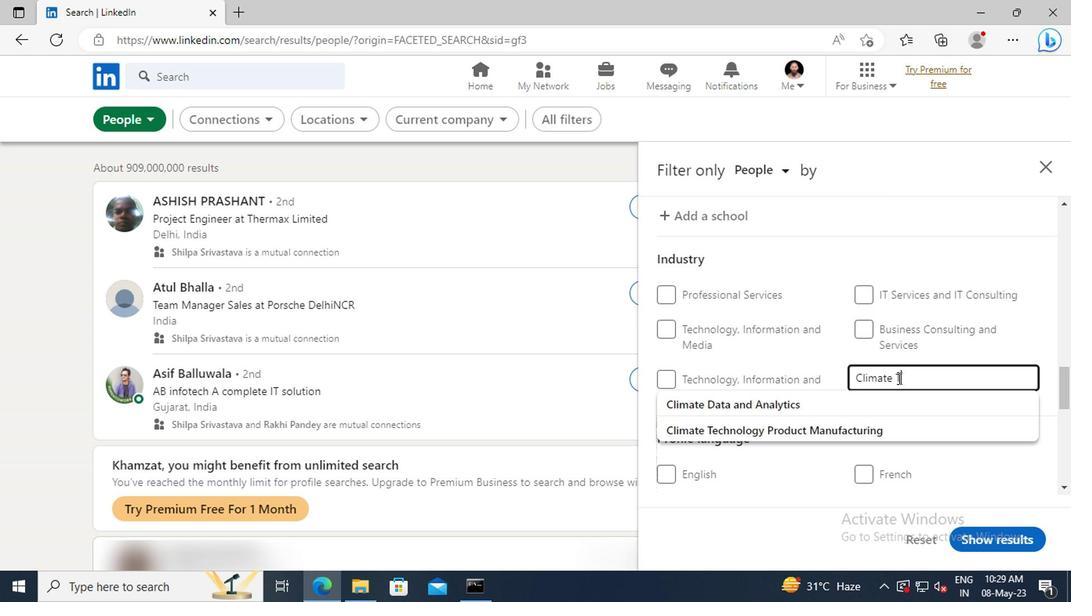 
Action: Mouse moved to (901, 406)
Screenshot: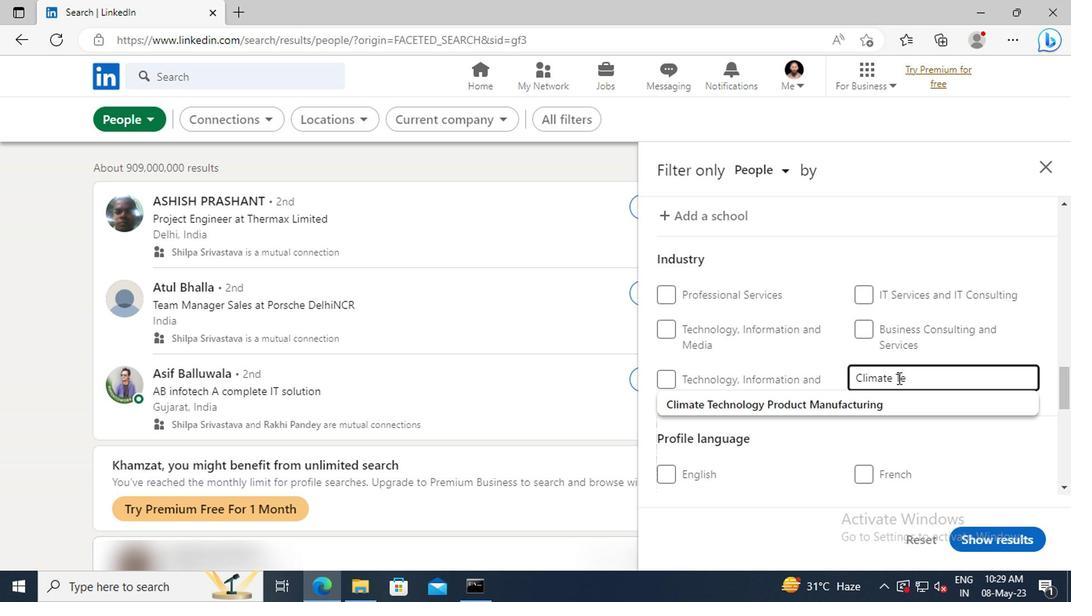 
Action: Mouse pressed left at (901, 406)
Screenshot: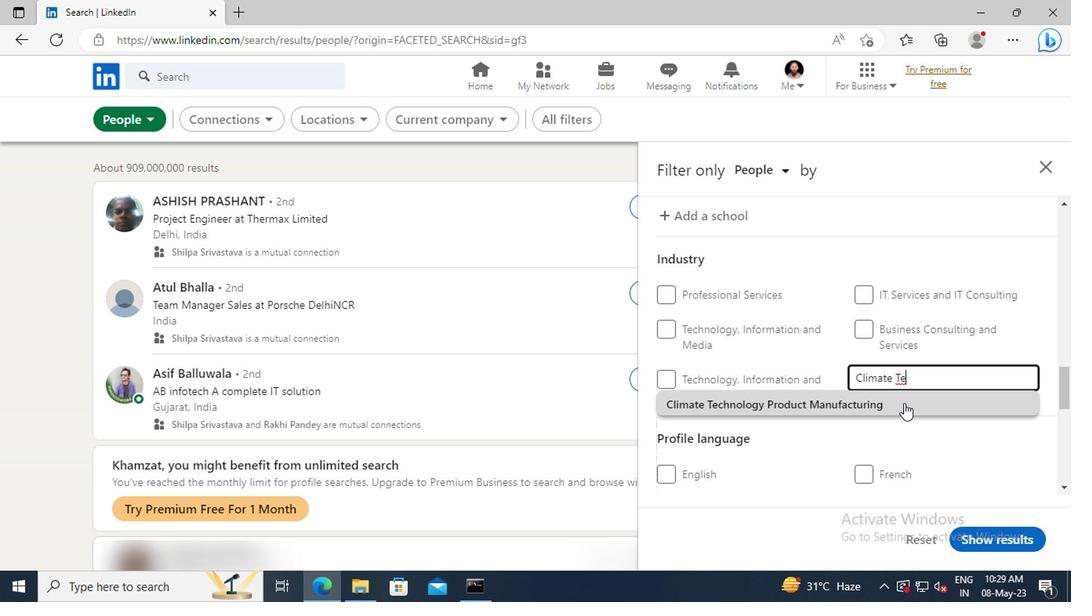 
Action: Mouse scrolled (901, 405) with delta (0, -1)
Screenshot: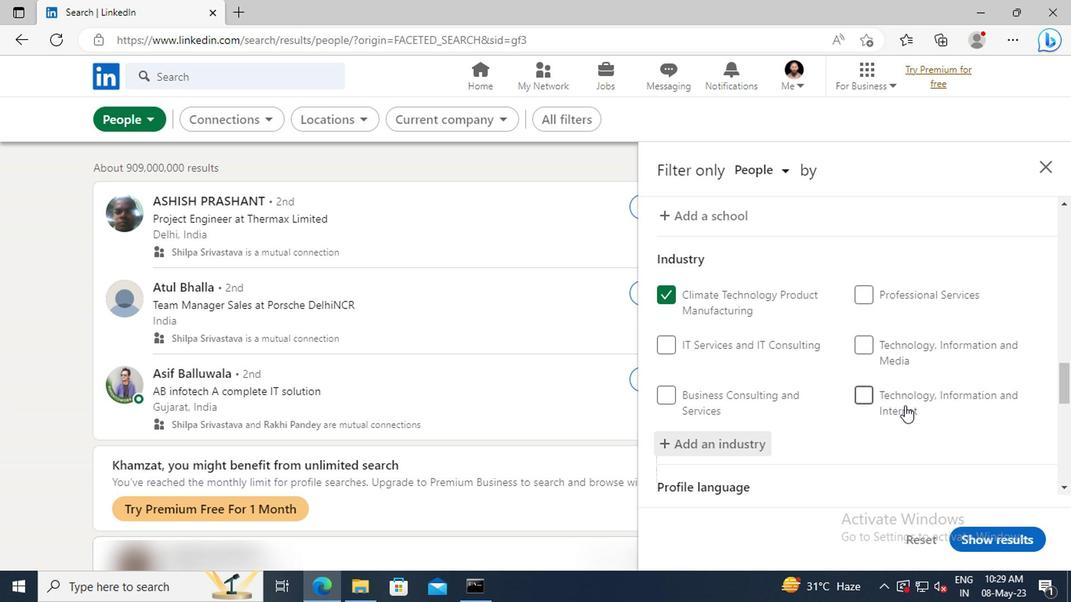 
Action: Mouse moved to (901, 405)
Screenshot: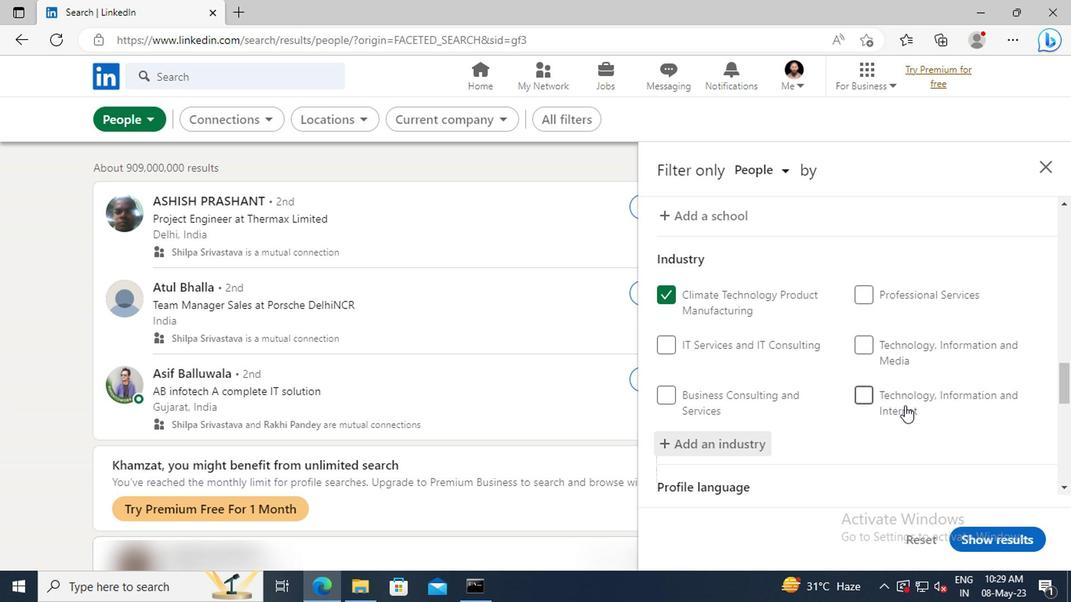 
Action: Mouse scrolled (901, 405) with delta (0, 0)
Screenshot: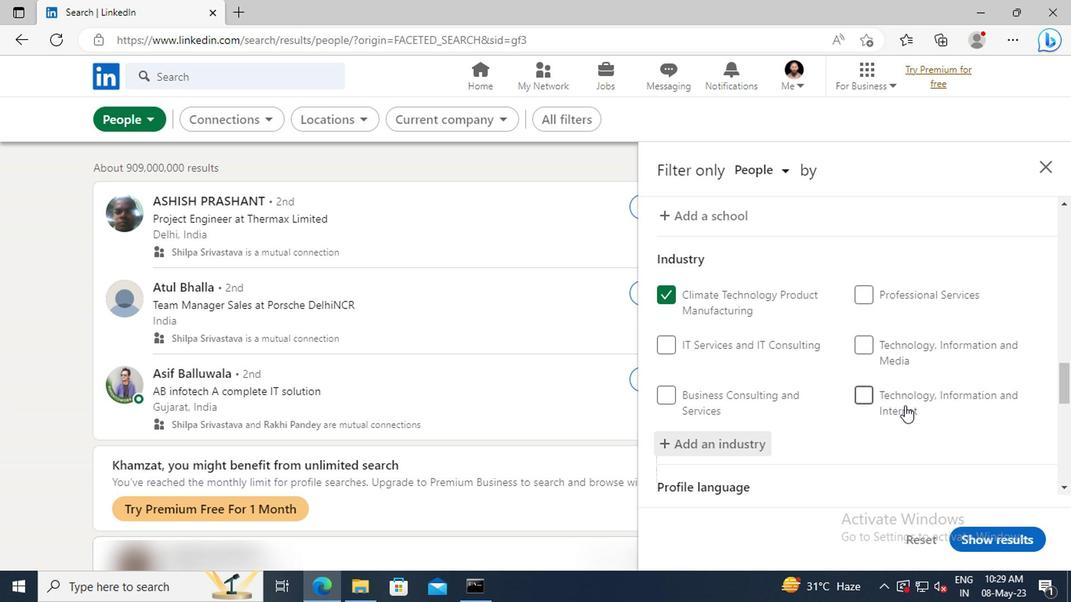 
Action: Mouse moved to (899, 399)
Screenshot: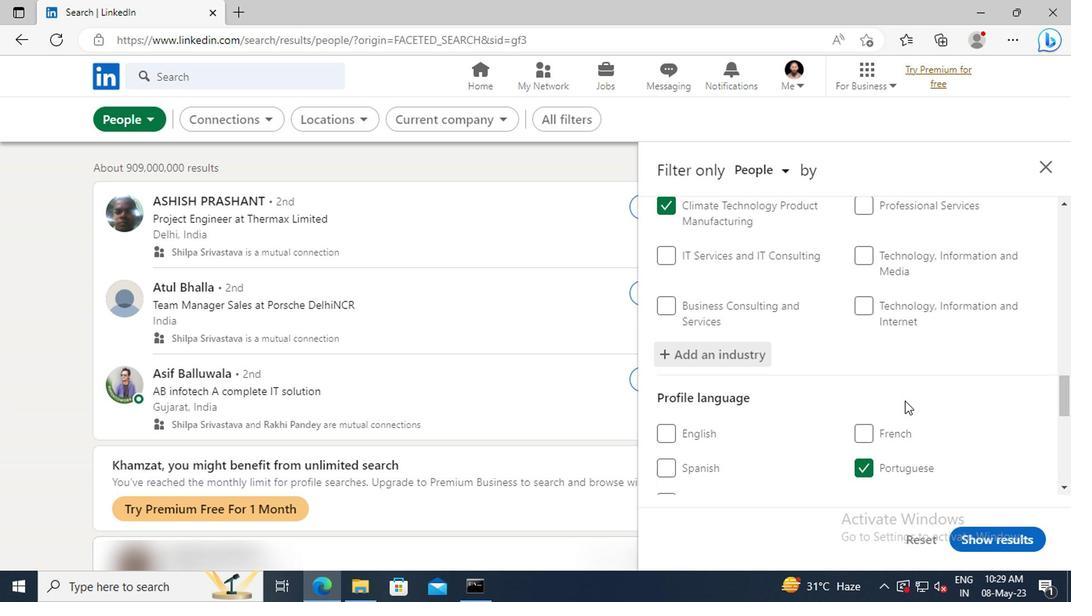 
Action: Mouse scrolled (899, 398) with delta (0, -1)
Screenshot: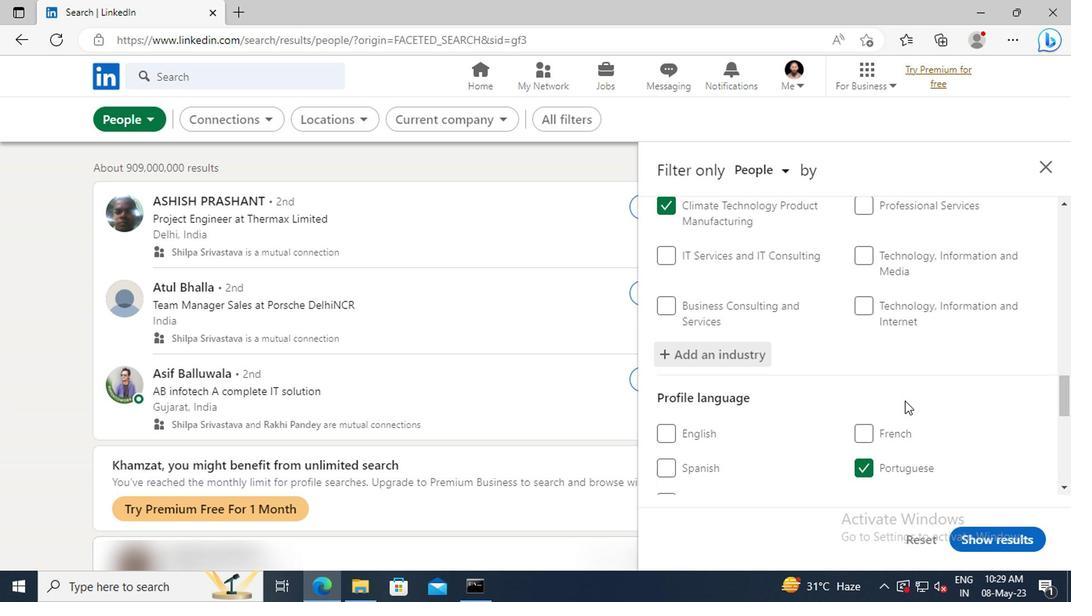 
Action: Mouse moved to (899, 396)
Screenshot: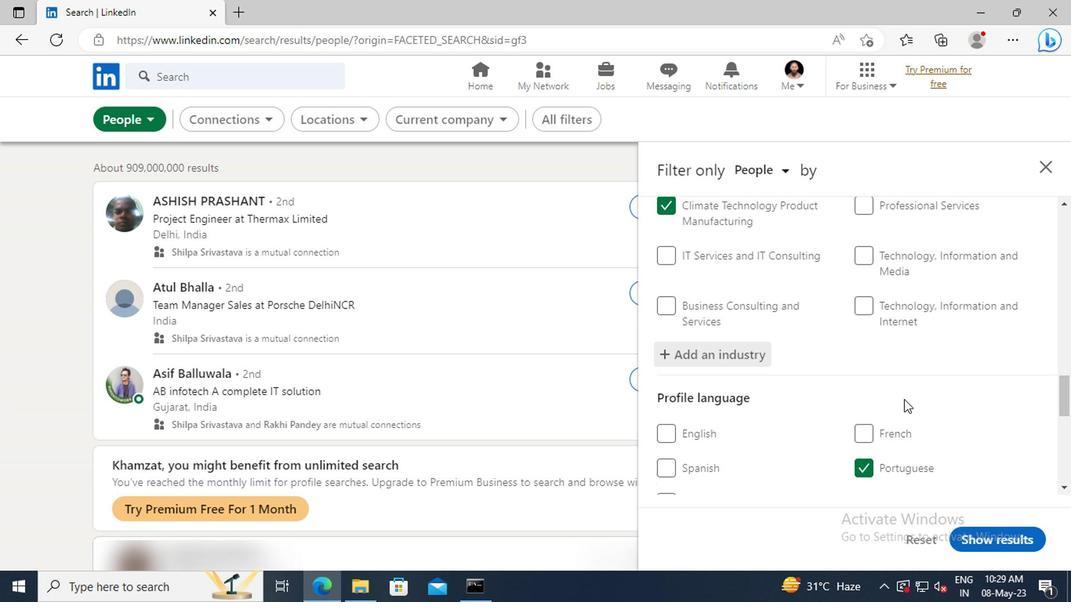 
Action: Mouse scrolled (899, 395) with delta (0, -1)
Screenshot: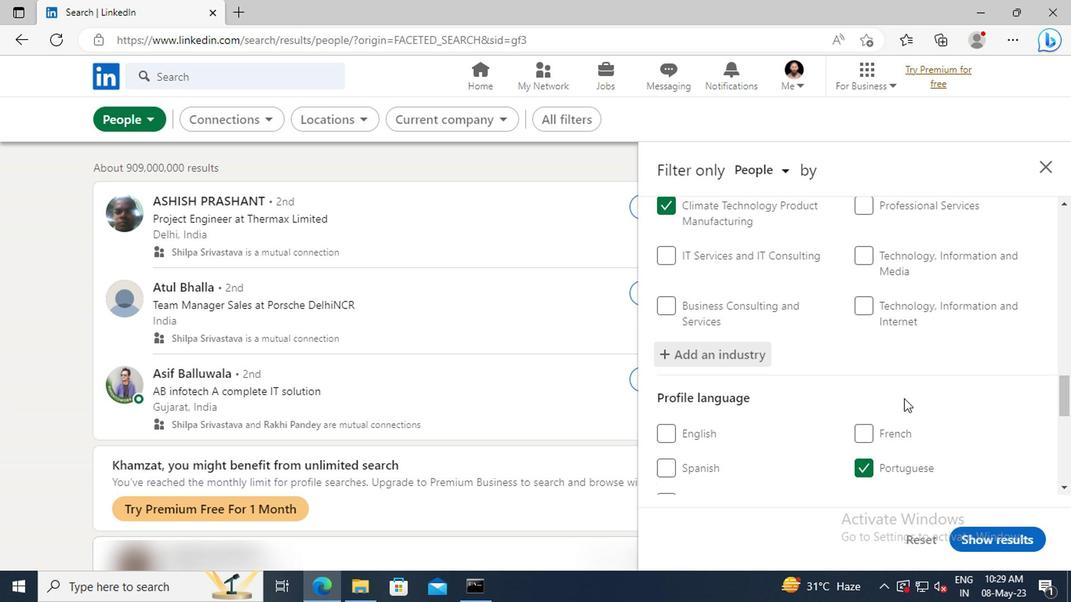 
Action: Mouse moved to (898, 390)
Screenshot: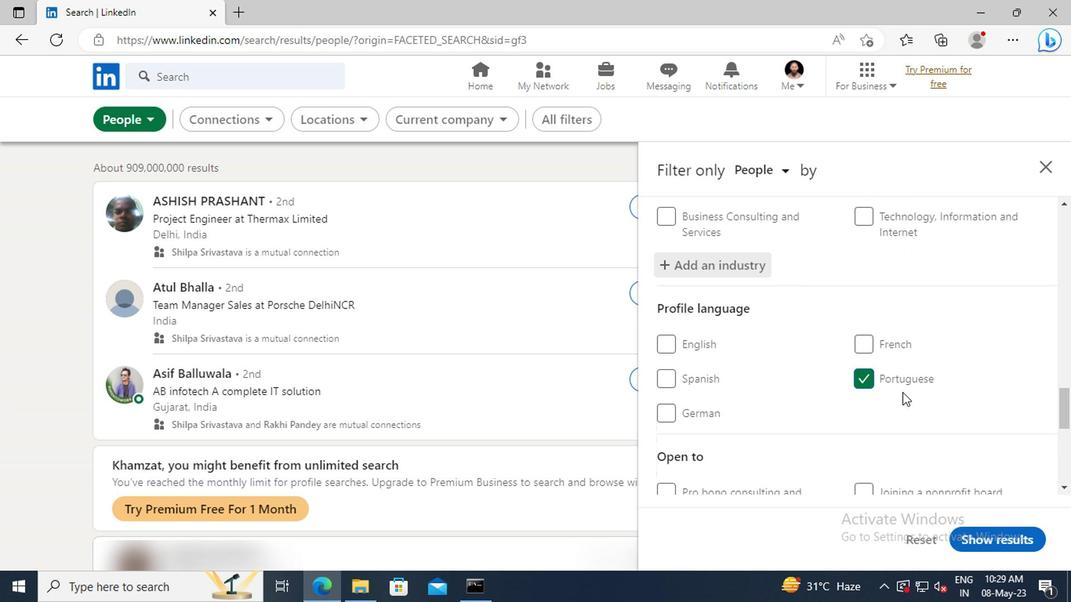 
Action: Mouse scrolled (898, 389) with delta (0, 0)
Screenshot: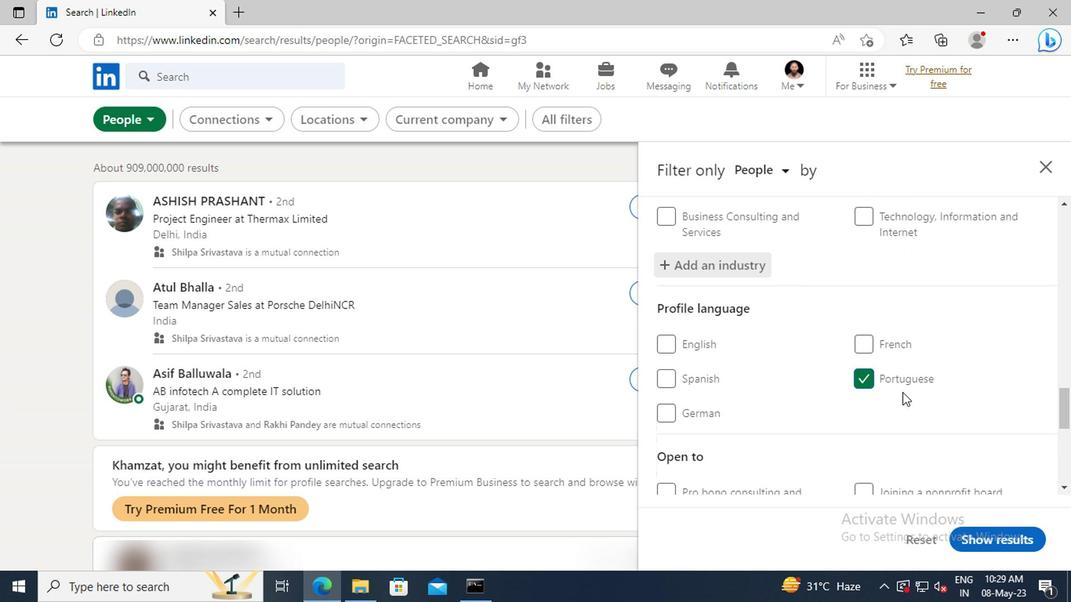
Action: Mouse moved to (897, 388)
Screenshot: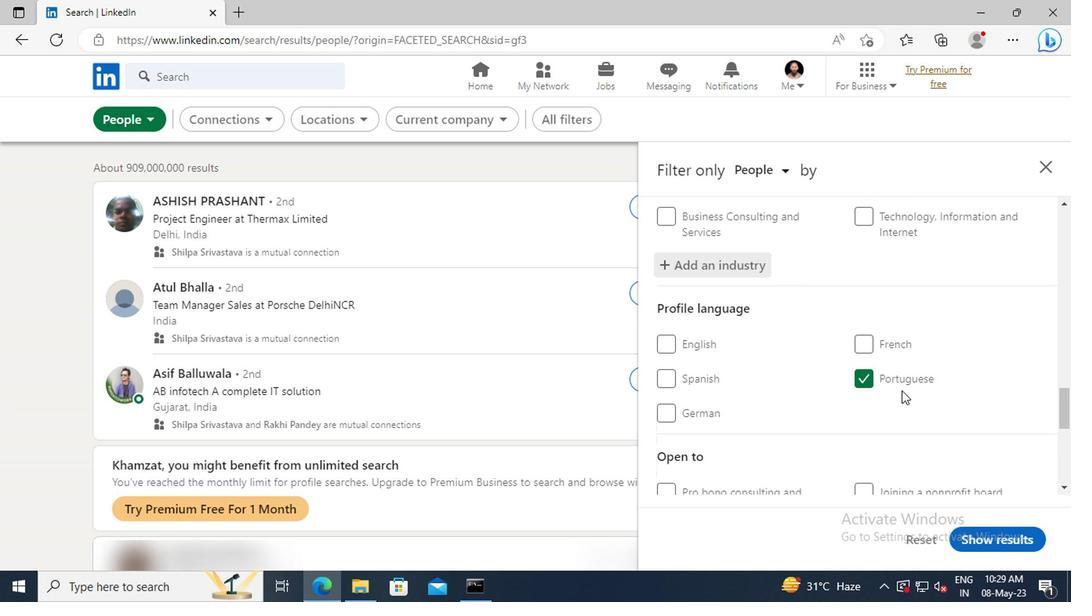 
Action: Mouse scrolled (897, 387) with delta (0, 0)
Screenshot: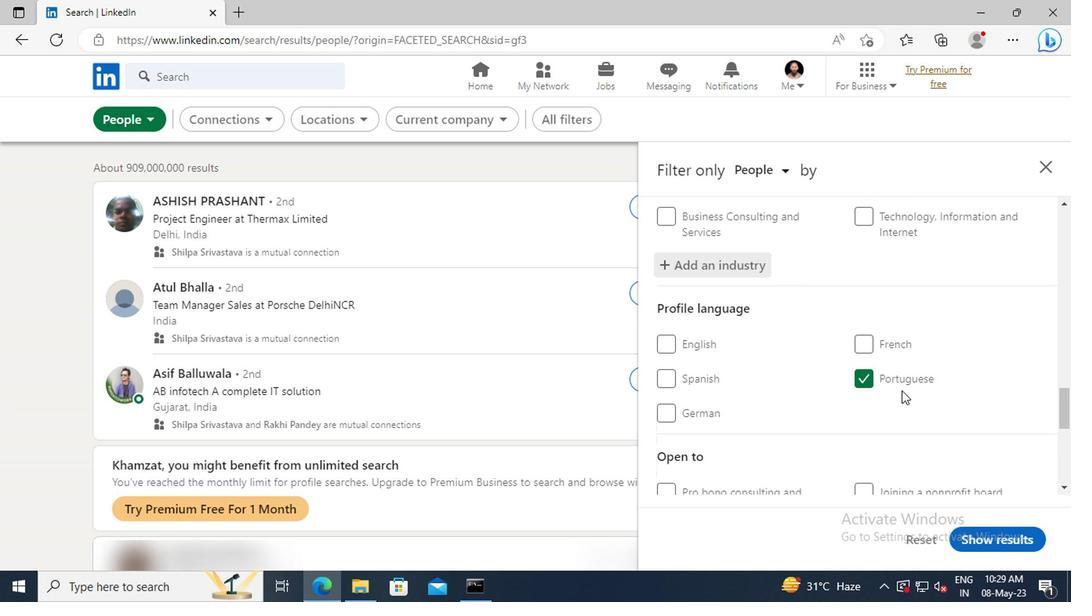 
Action: Mouse moved to (894, 376)
Screenshot: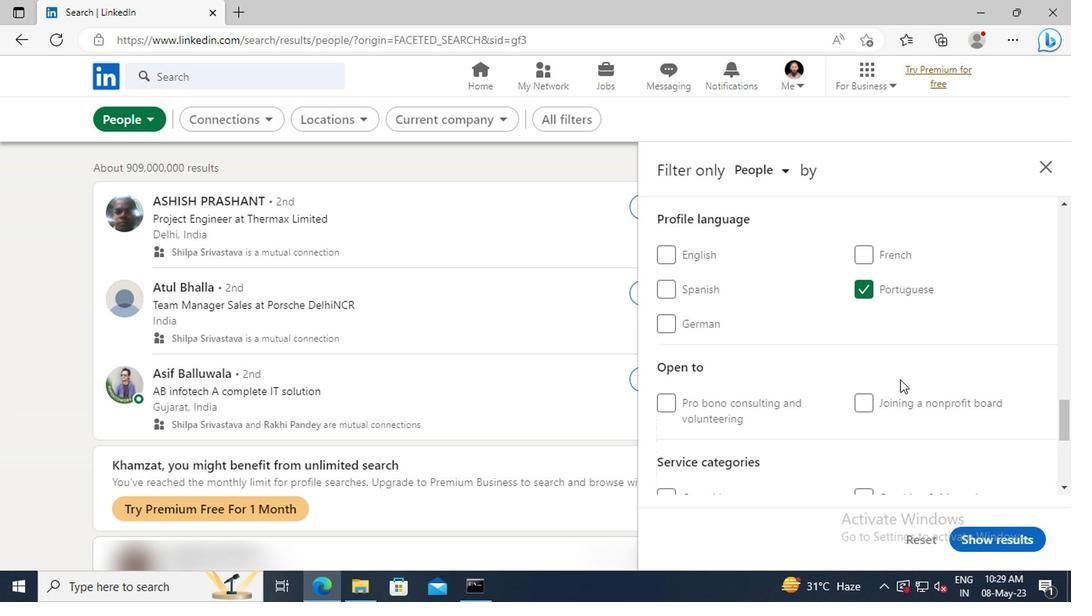 
Action: Mouse scrolled (894, 375) with delta (0, 0)
Screenshot: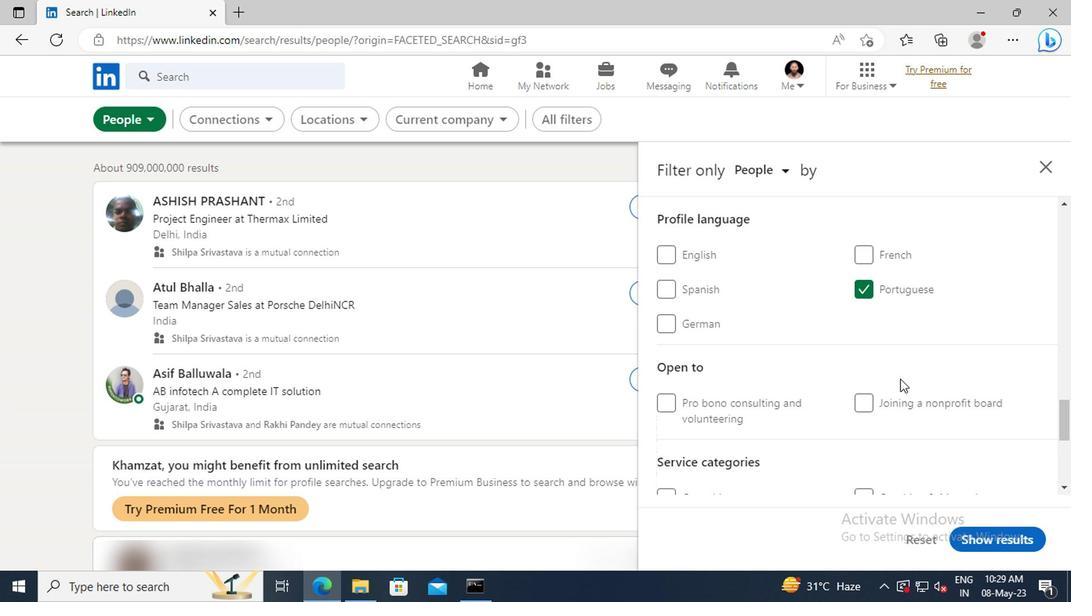 
Action: Mouse moved to (894, 374)
Screenshot: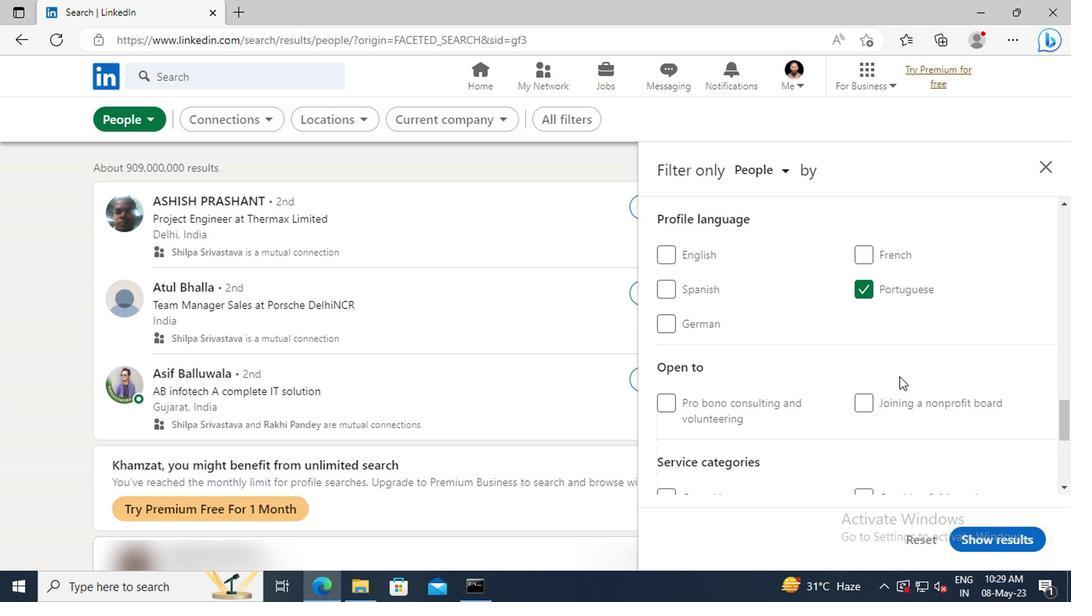
Action: Mouse scrolled (894, 372) with delta (0, -1)
Screenshot: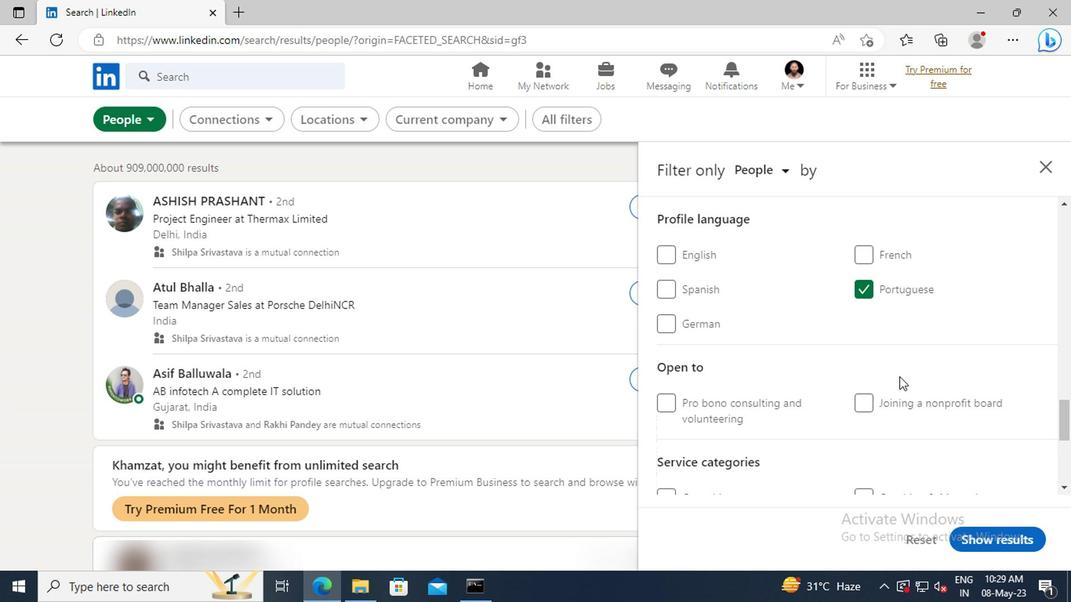 
Action: Mouse moved to (892, 364)
Screenshot: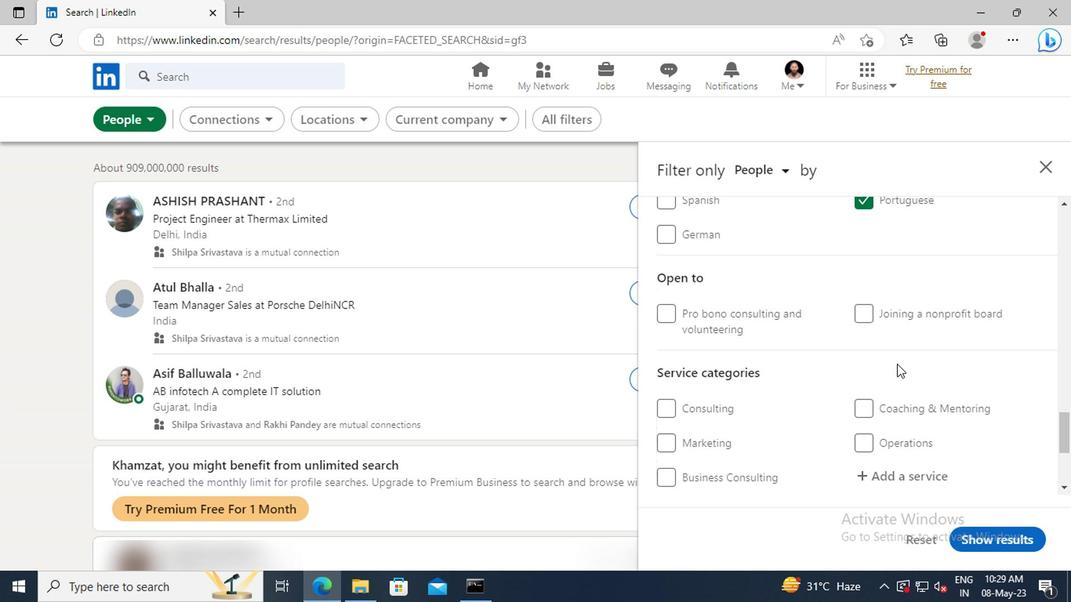 
Action: Mouse scrolled (892, 363) with delta (0, -1)
Screenshot: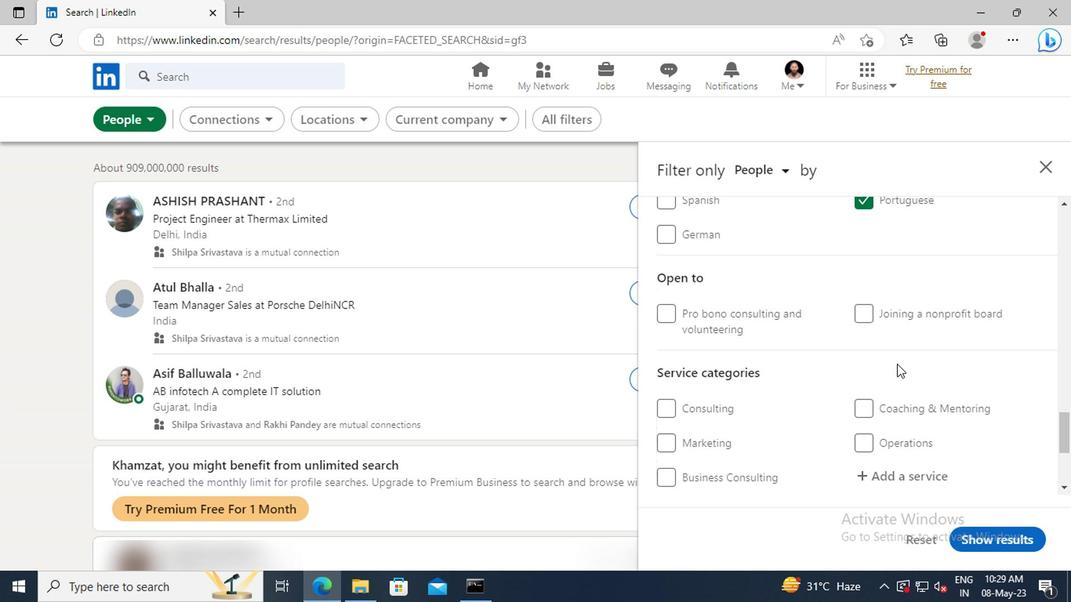 
Action: Mouse scrolled (892, 363) with delta (0, -1)
Screenshot: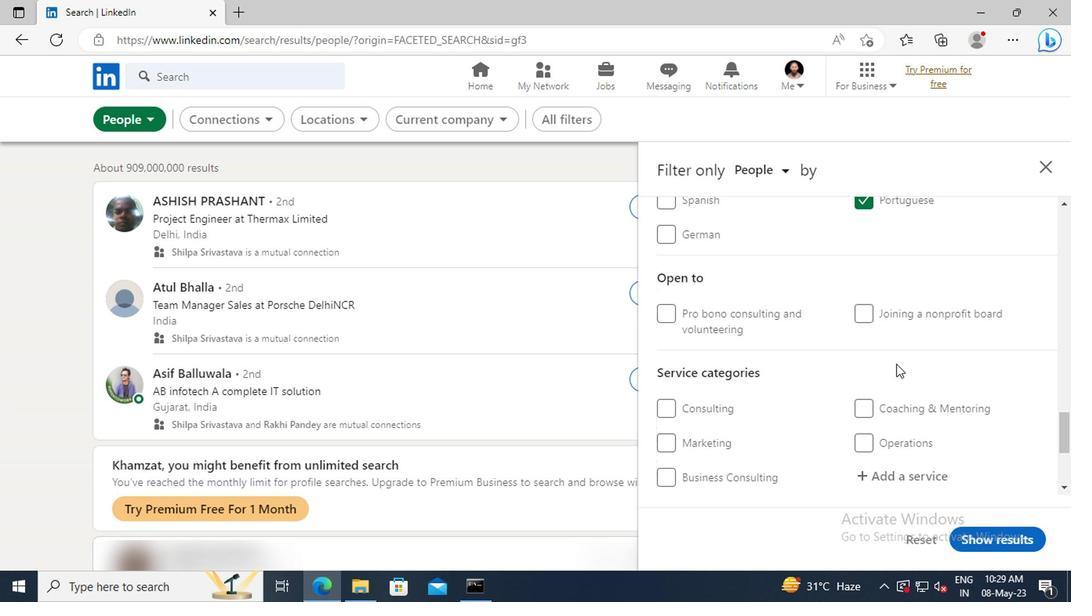 
Action: Mouse moved to (891, 382)
Screenshot: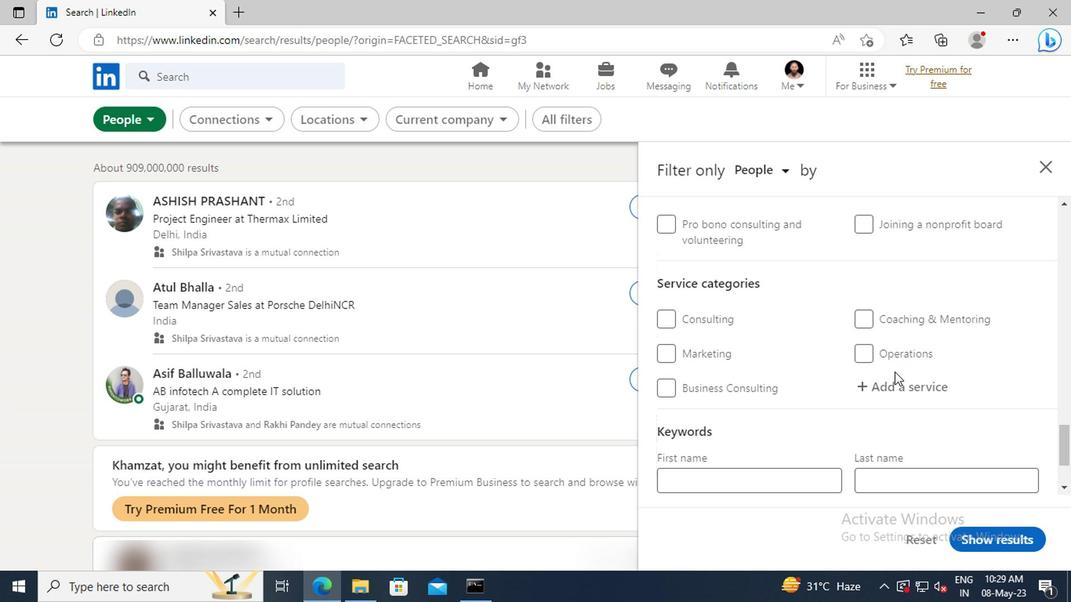 
Action: Mouse pressed left at (891, 382)
Screenshot: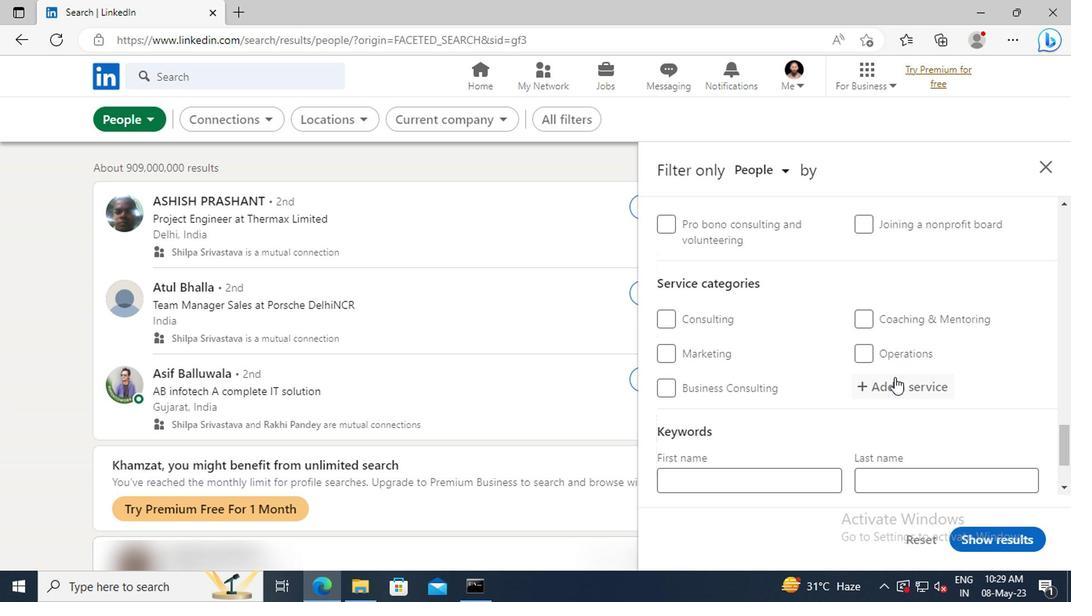 
Action: Mouse moved to (891, 383)
Screenshot: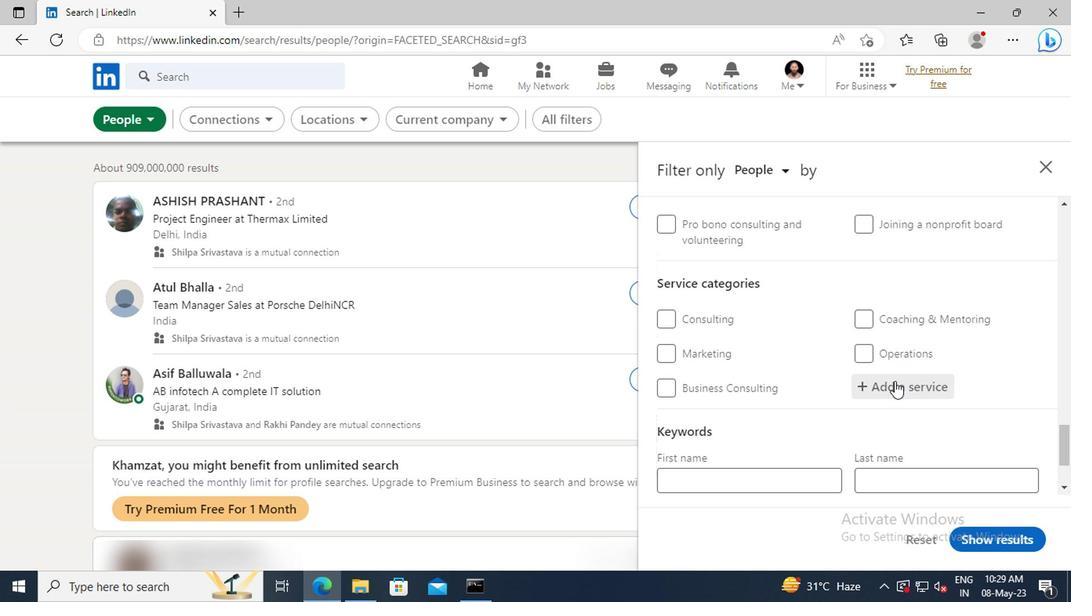
Action: Key pressed <Key.shift>RELOC
Screenshot: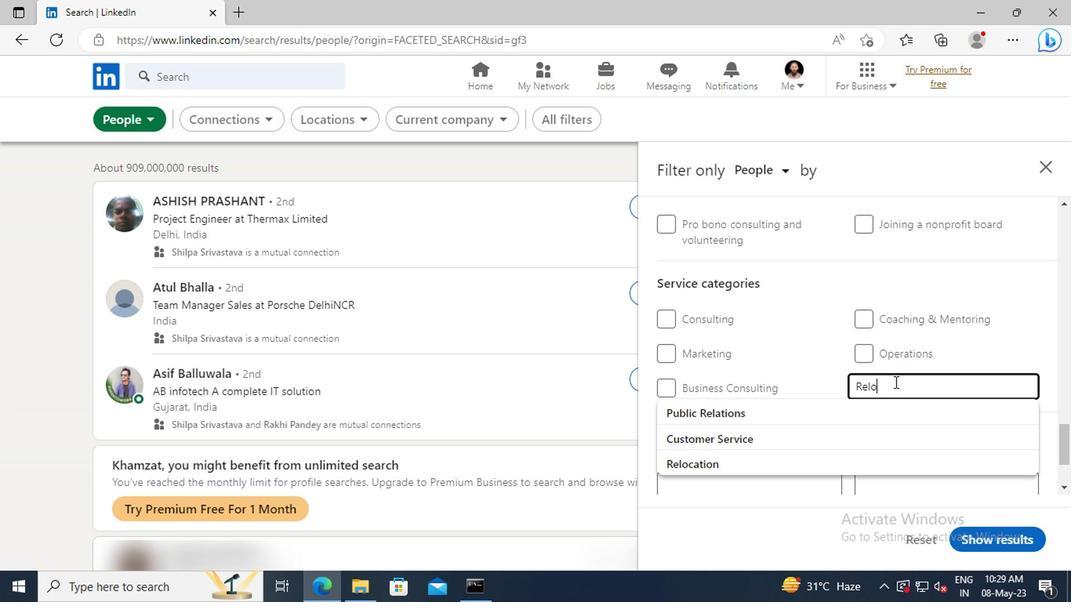 
Action: Mouse moved to (898, 413)
Screenshot: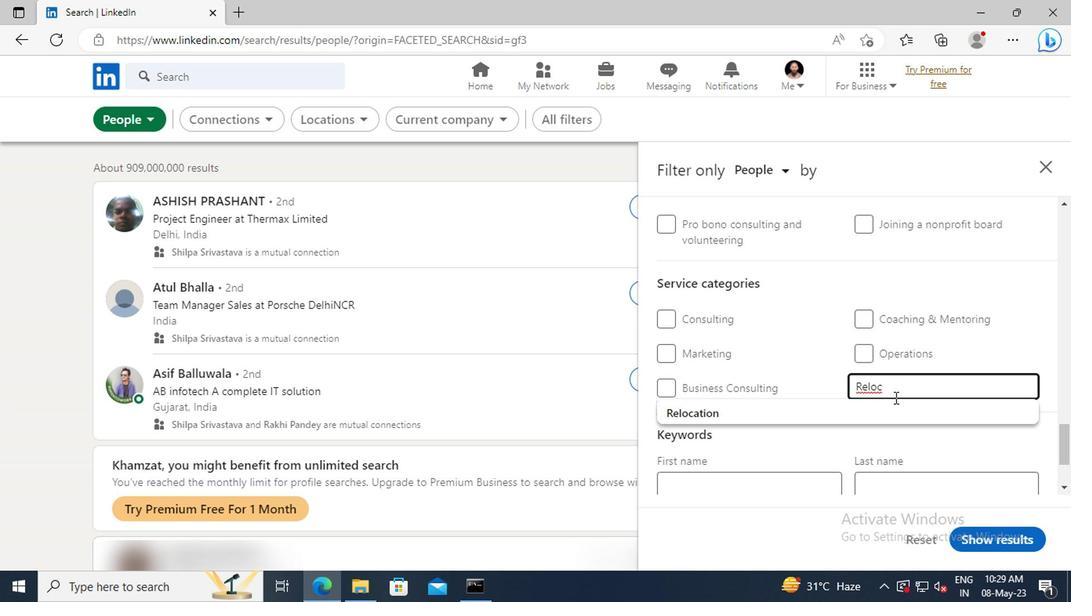 
Action: Mouse pressed left at (898, 413)
Screenshot: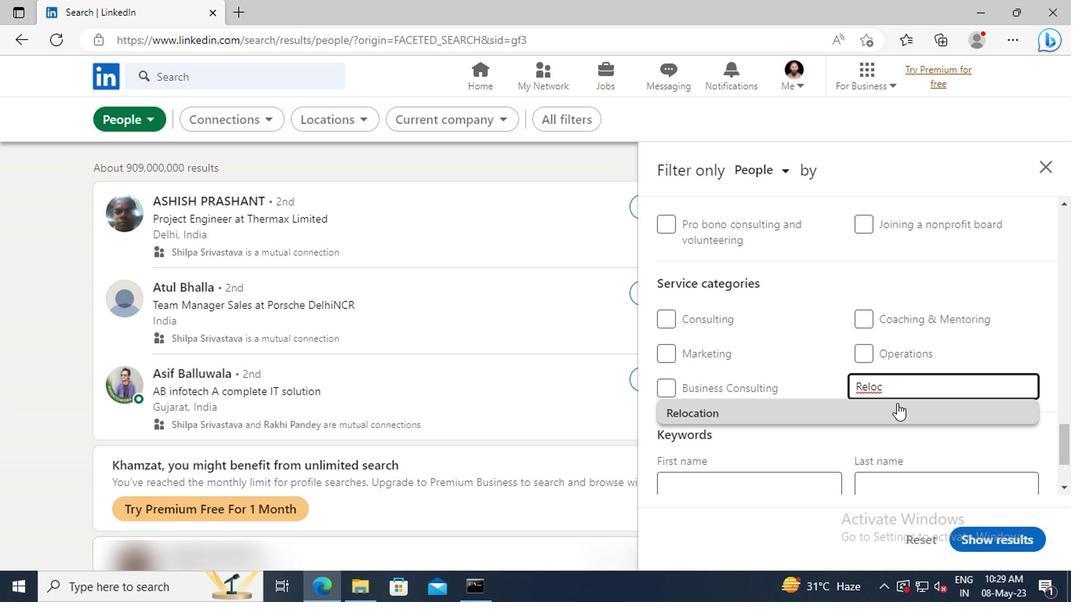 
Action: Mouse moved to (899, 412)
Screenshot: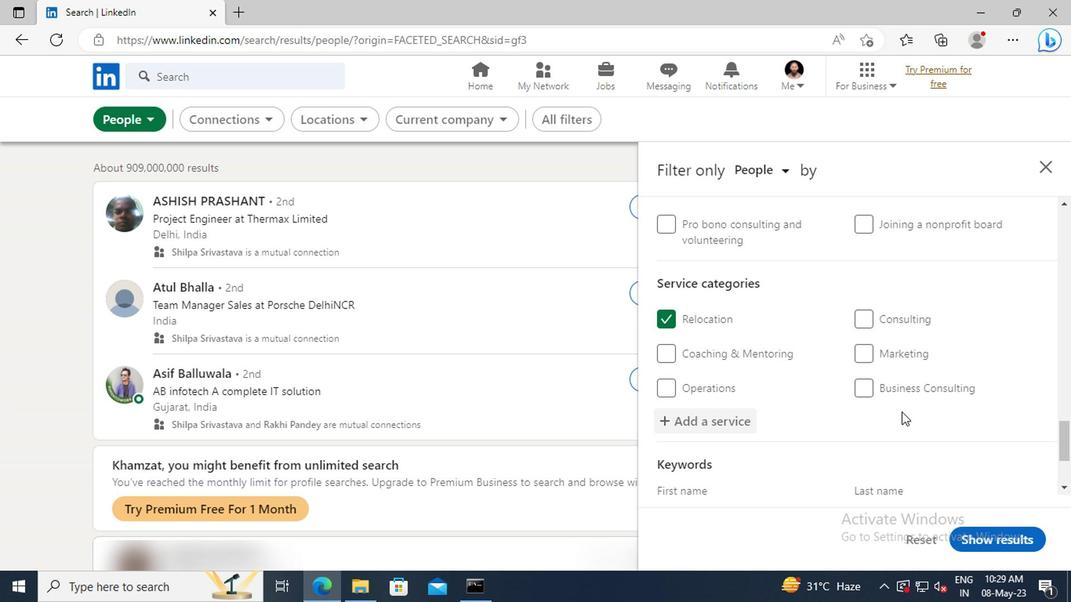 
Action: Mouse scrolled (899, 411) with delta (0, -1)
Screenshot: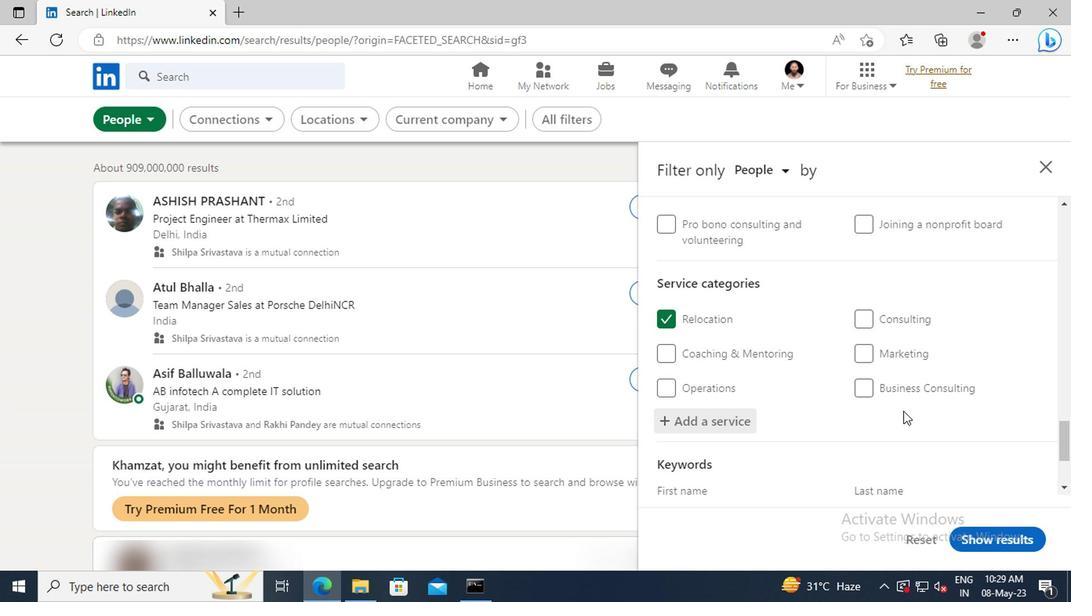 
Action: Mouse scrolled (899, 411) with delta (0, -1)
Screenshot: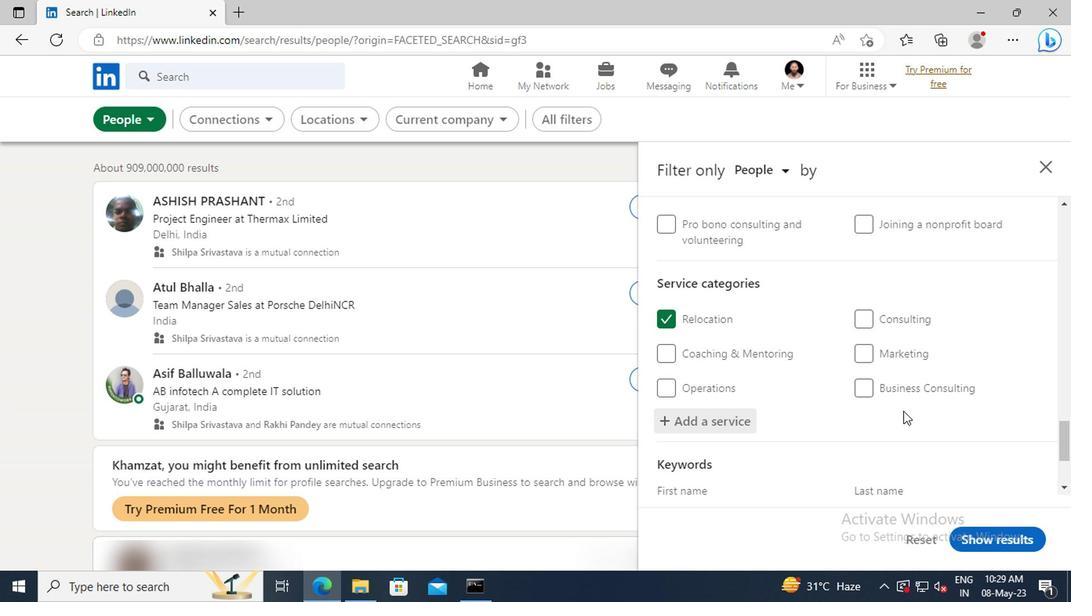 
Action: Mouse scrolled (899, 411) with delta (0, -1)
Screenshot: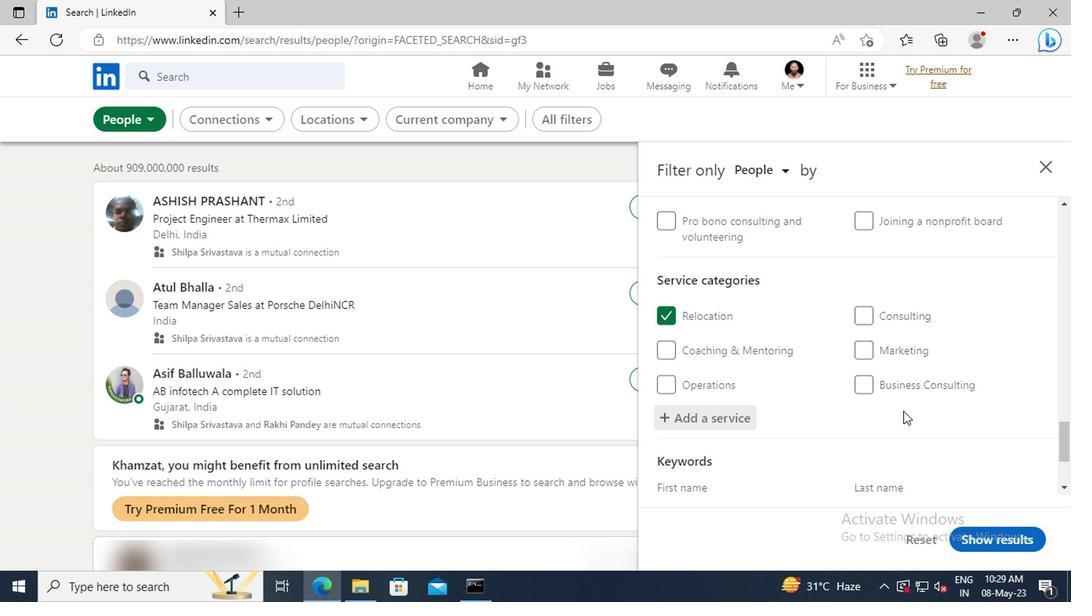 
Action: Mouse scrolled (899, 411) with delta (0, -1)
Screenshot: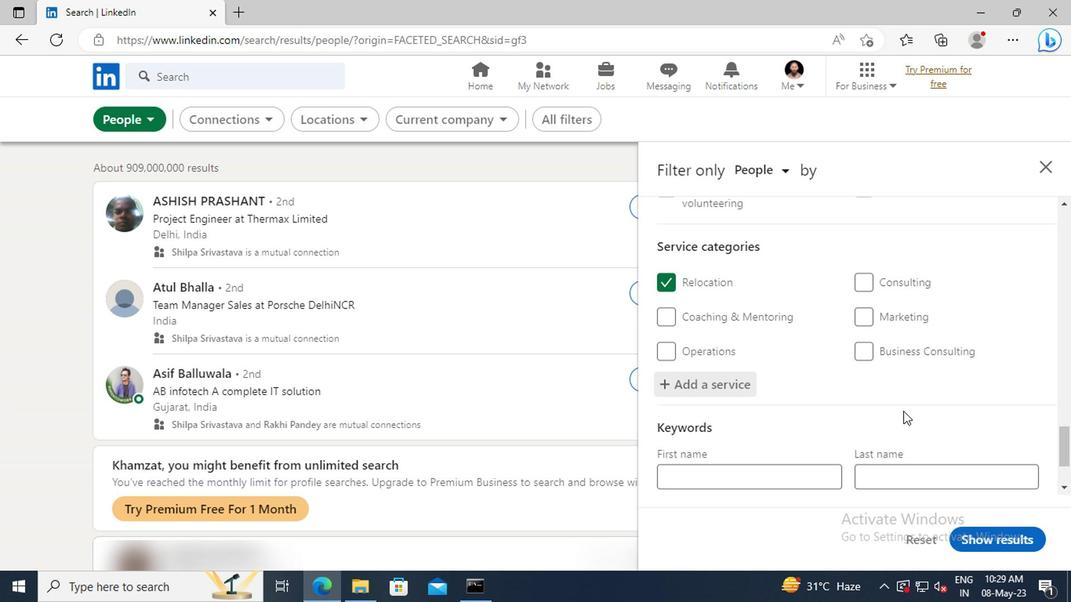 
Action: Mouse moved to (772, 419)
Screenshot: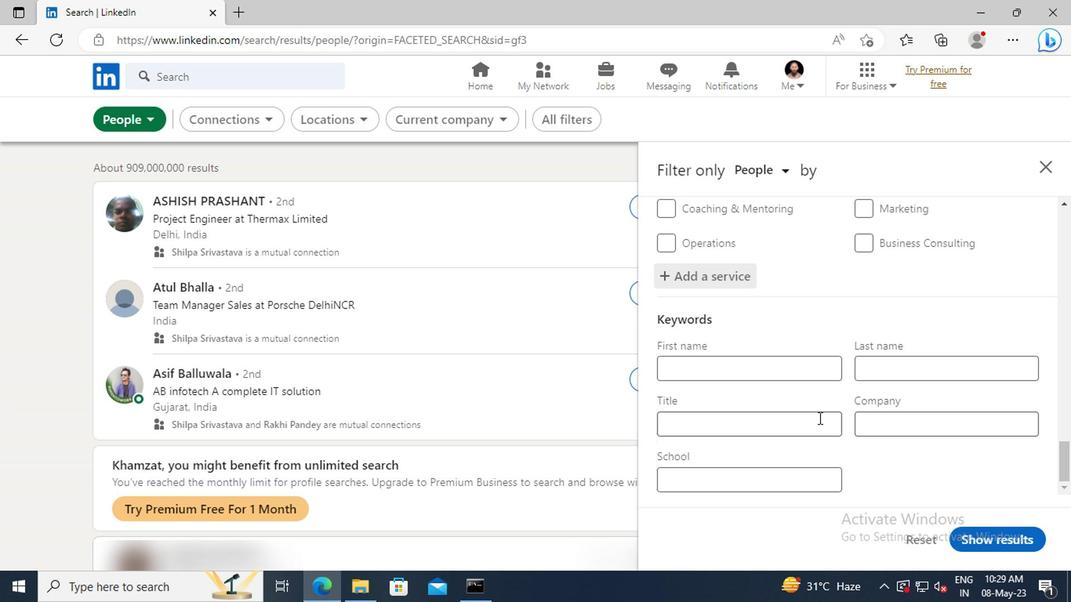 
Action: Mouse pressed left at (772, 419)
Screenshot: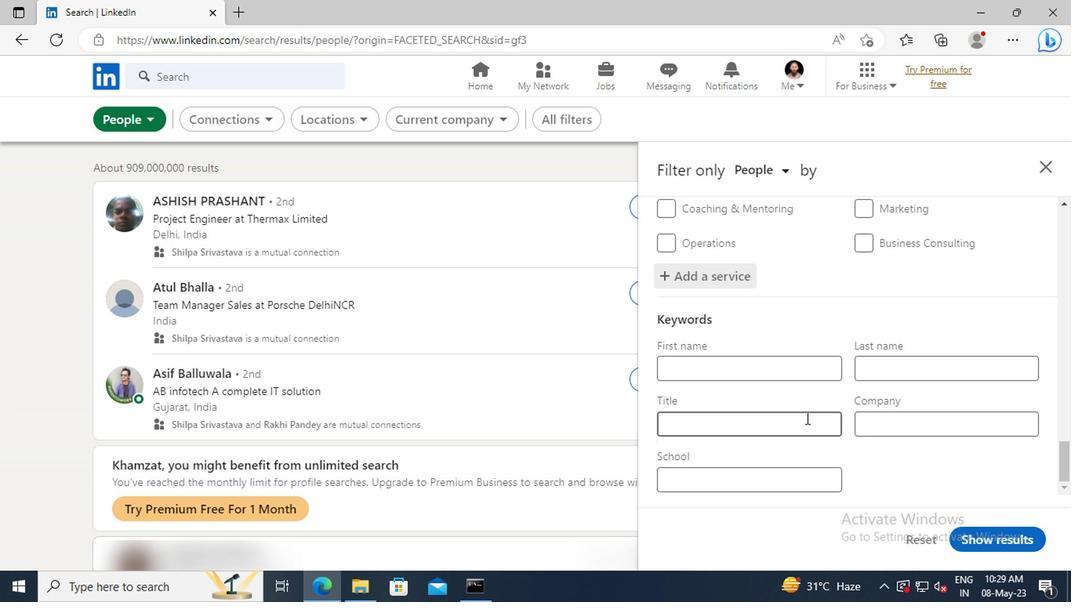 
Action: Mouse moved to (773, 422)
Screenshot: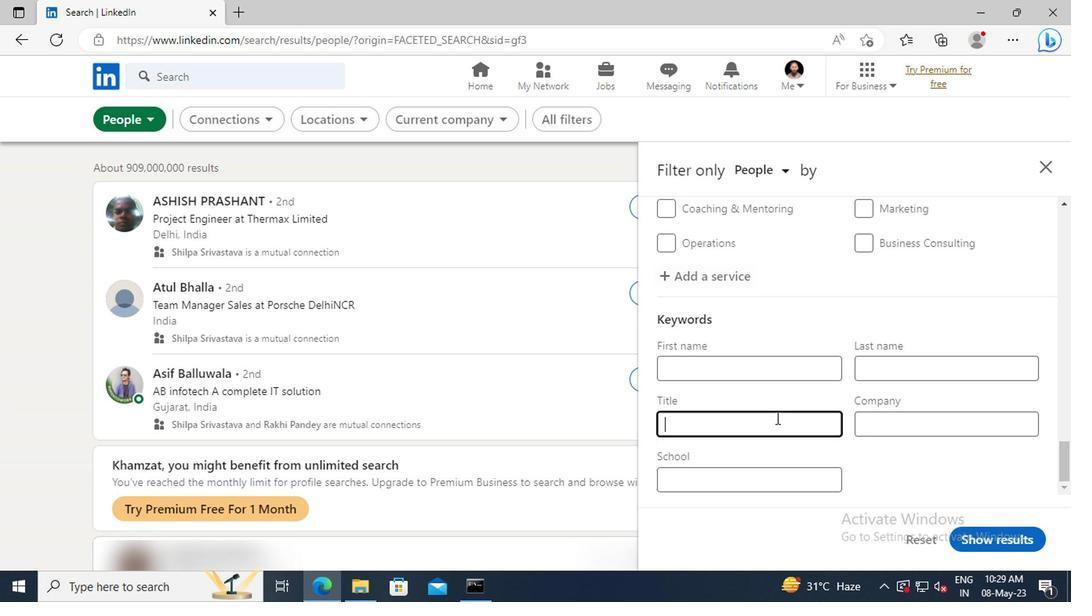 
Action: Key pressed <Key.shift>VIRTUAL<Key.space><Key.shift>ASSISTANT<Key.enter>
Screenshot: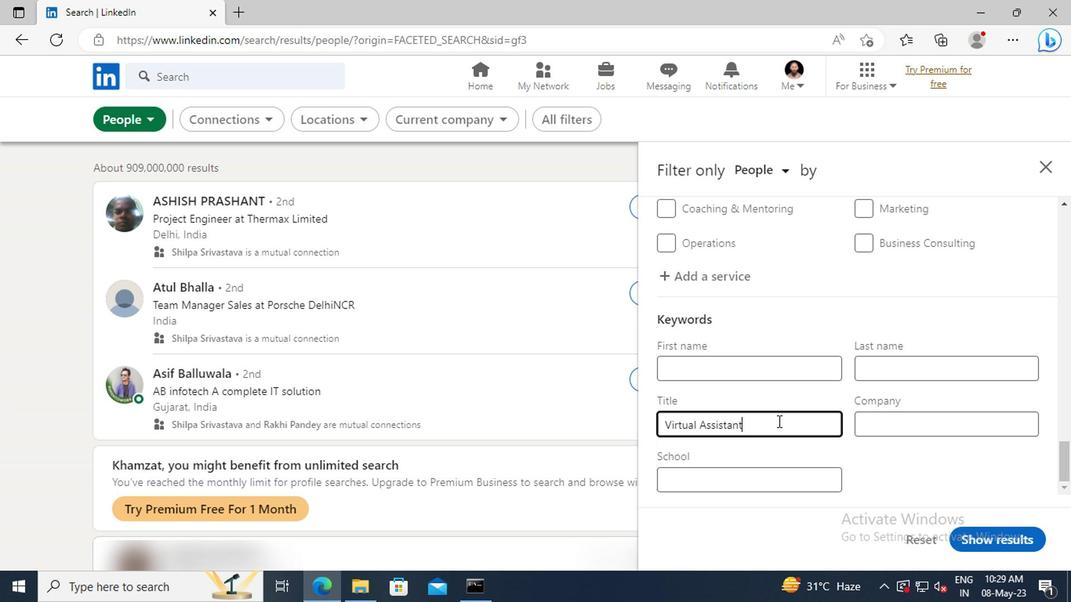 
Action: Mouse moved to (975, 542)
Screenshot: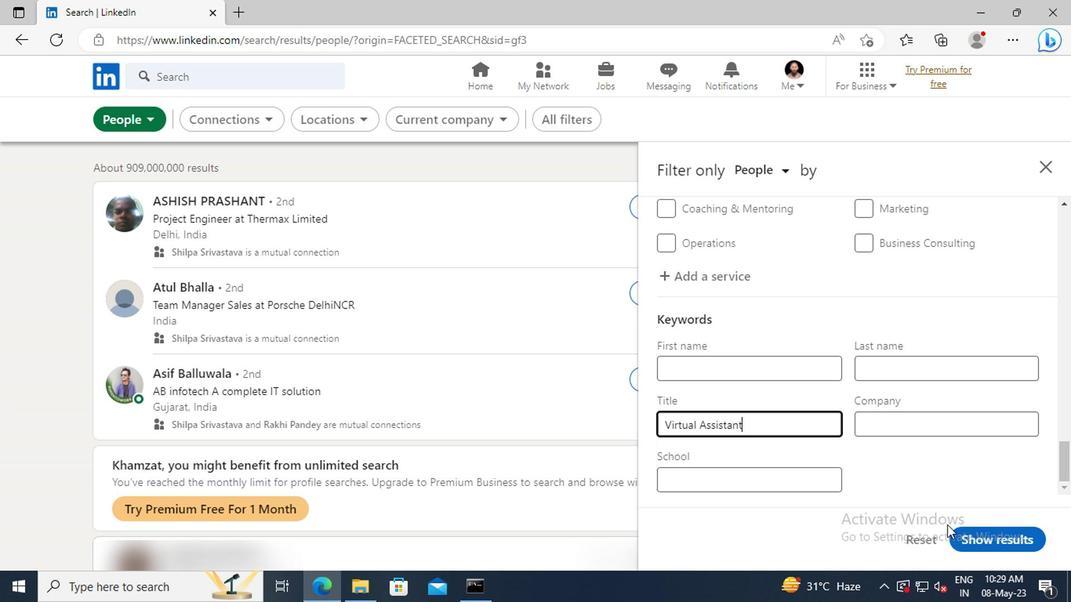 
Action: Mouse pressed left at (975, 542)
Screenshot: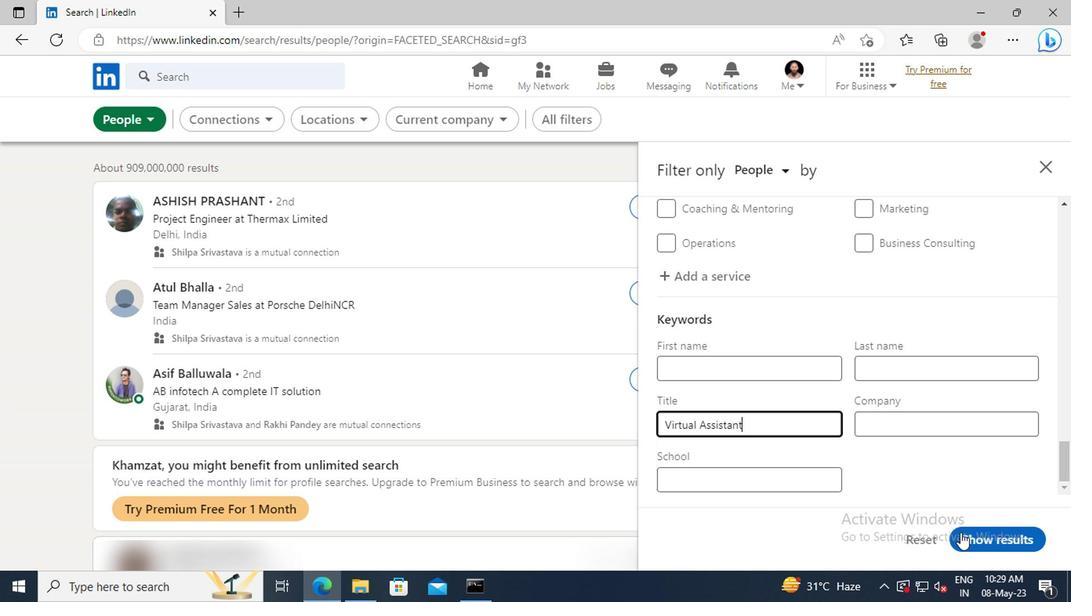 
